 Task: Slide 1 - Fun Students Of The Year Awards .
Action: Mouse moved to (545, 135)
Screenshot: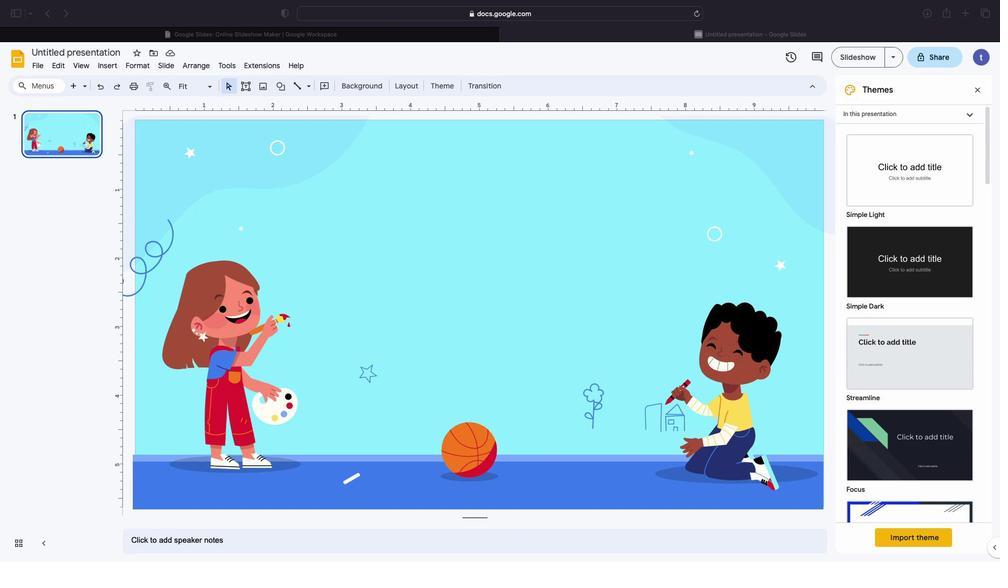 
Action: Mouse pressed left at (545, 135)
Screenshot: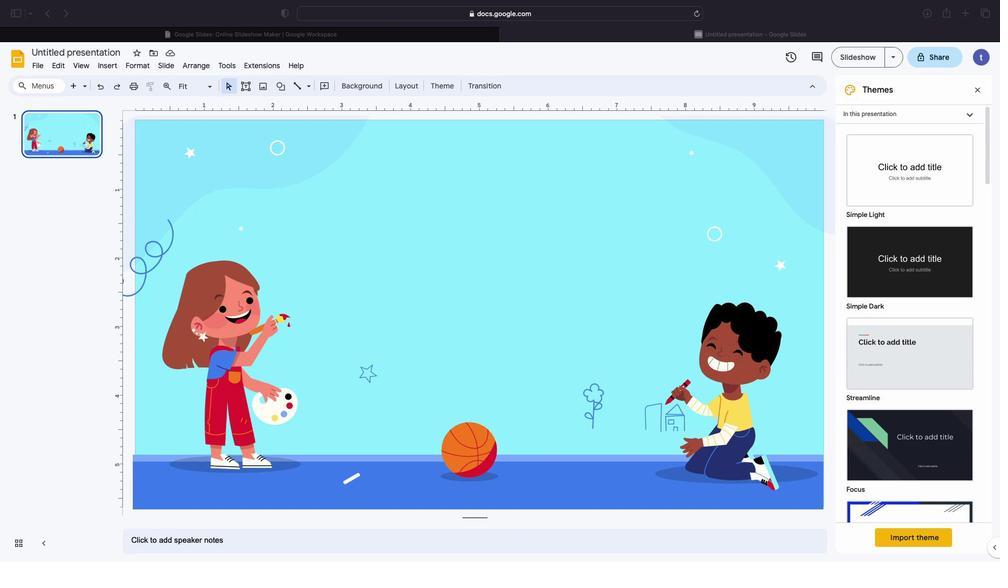 
Action: Mouse moved to (544, 136)
Screenshot: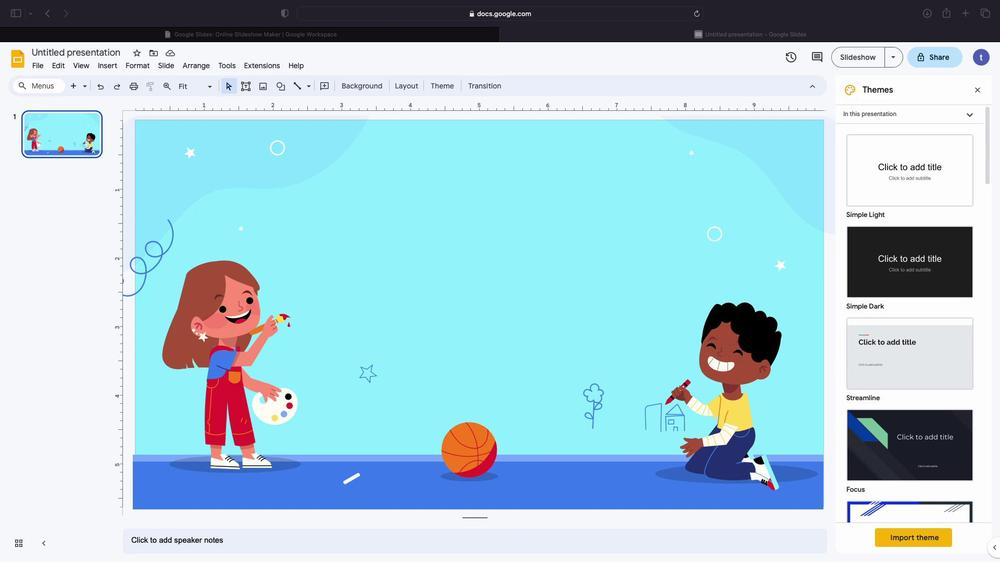 
Action: Mouse pressed left at (544, 136)
Screenshot: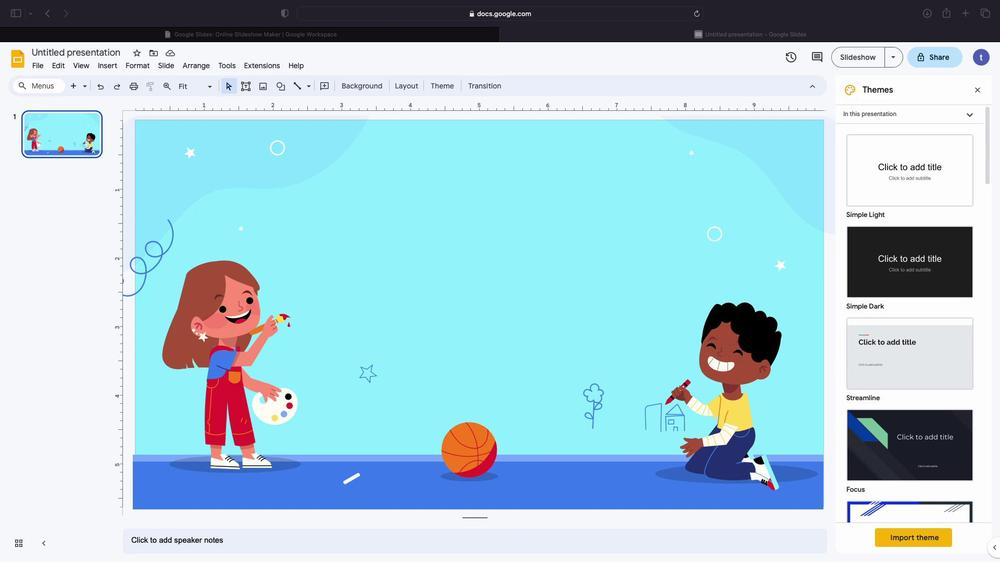 
Action: Mouse pressed left at (544, 136)
Screenshot: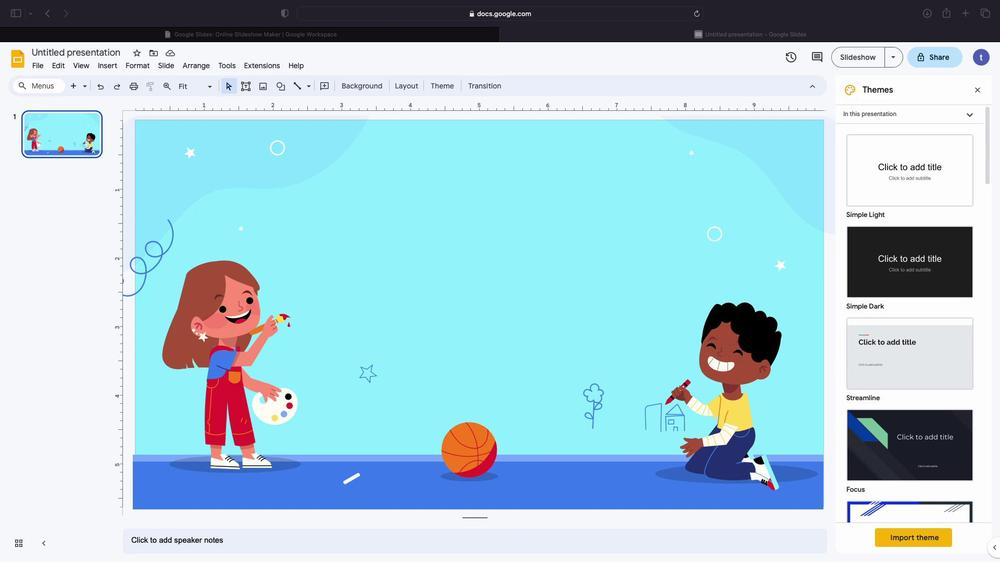 
Action: Mouse moved to (550, 136)
Screenshot: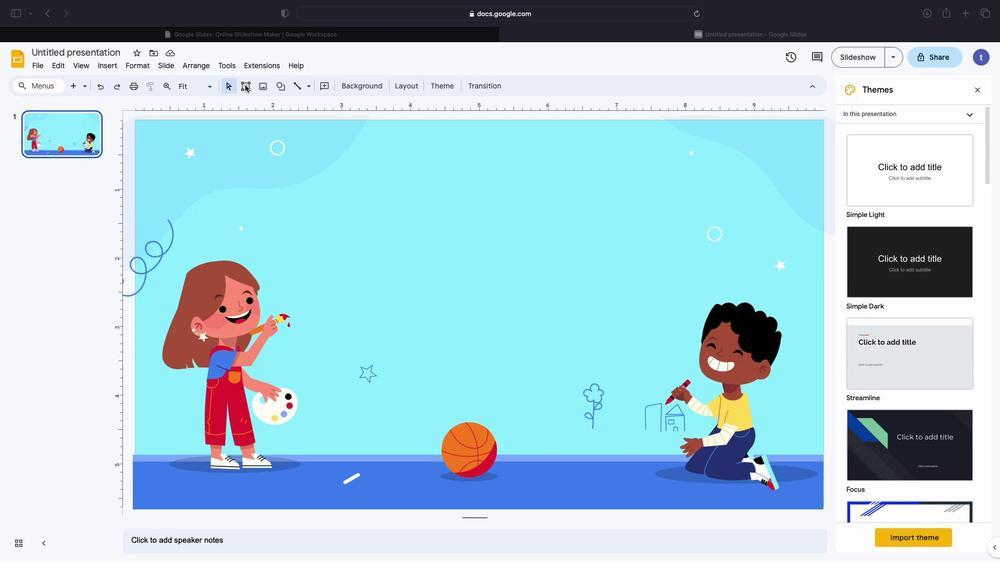 
Action: Mouse pressed left at (550, 136)
Screenshot: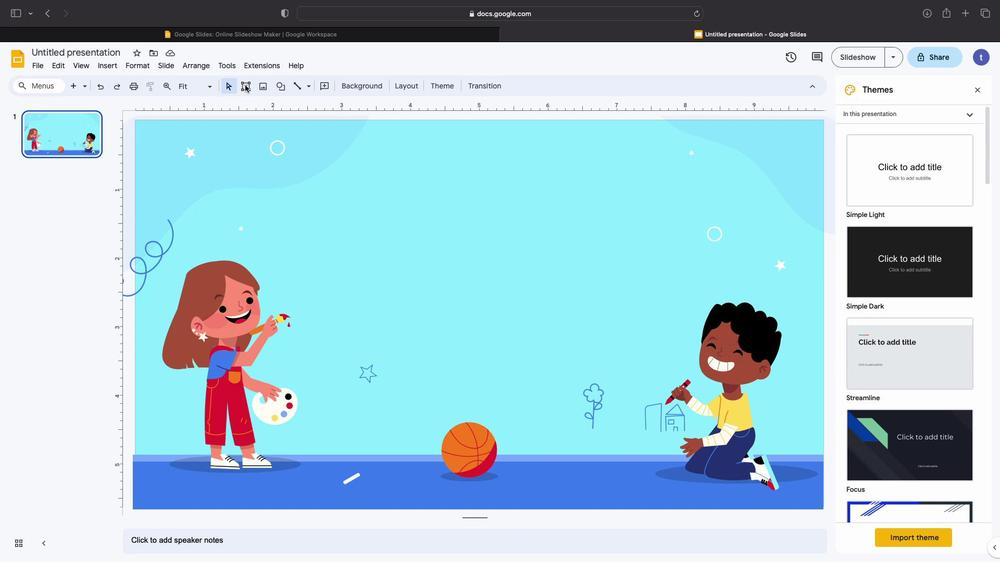 
Action: Mouse moved to (550, 136)
Screenshot: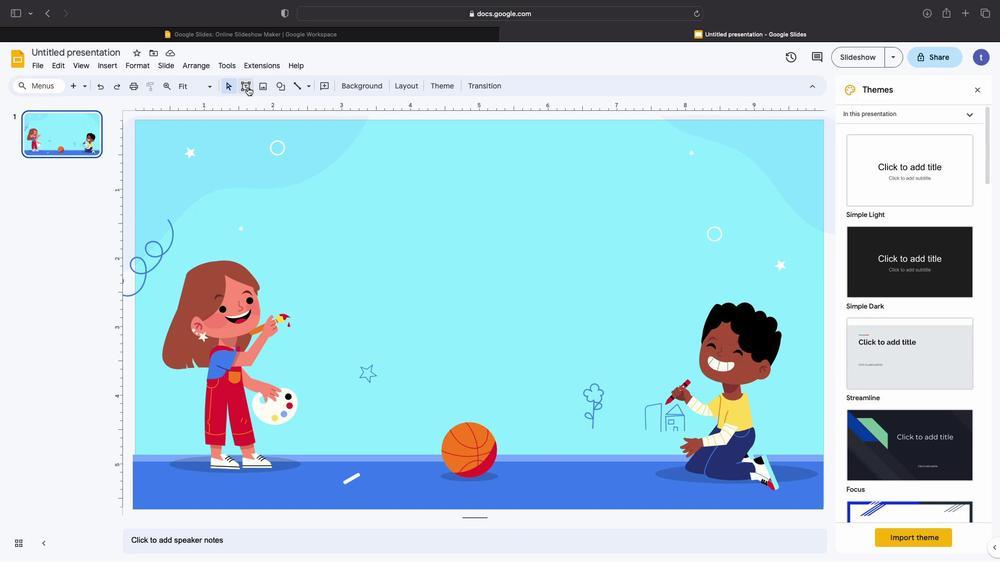
Action: Mouse pressed left at (550, 136)
Screenshot: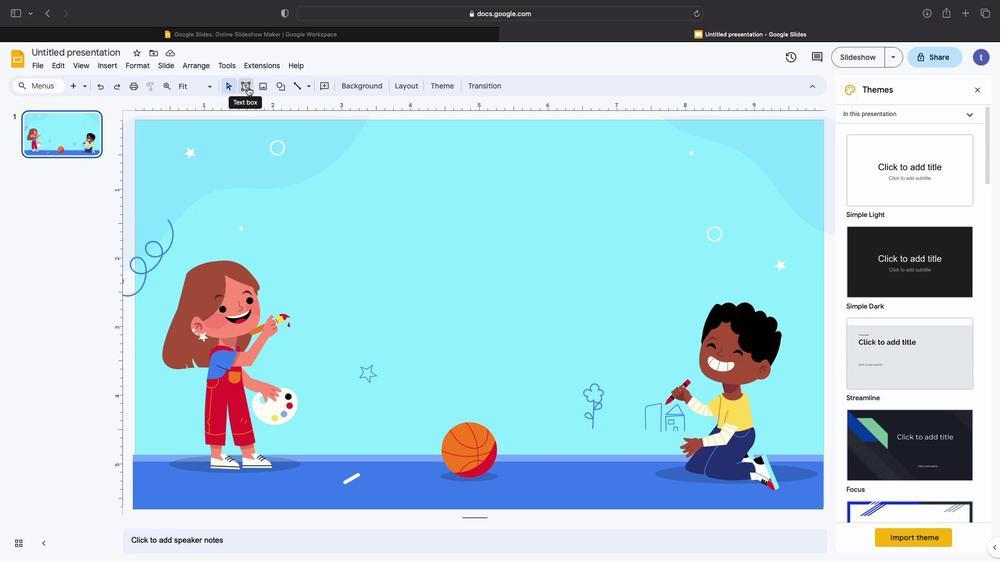 
Action: Mouse moved to (549, 136)
Screenshot: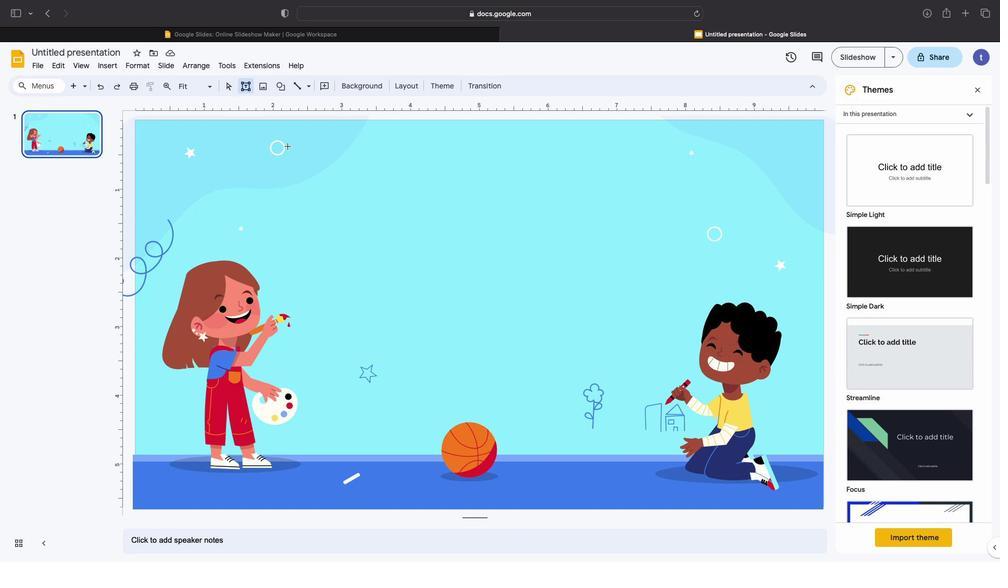 
Action: Mouse pressed left at (549, 136)
Screenshot: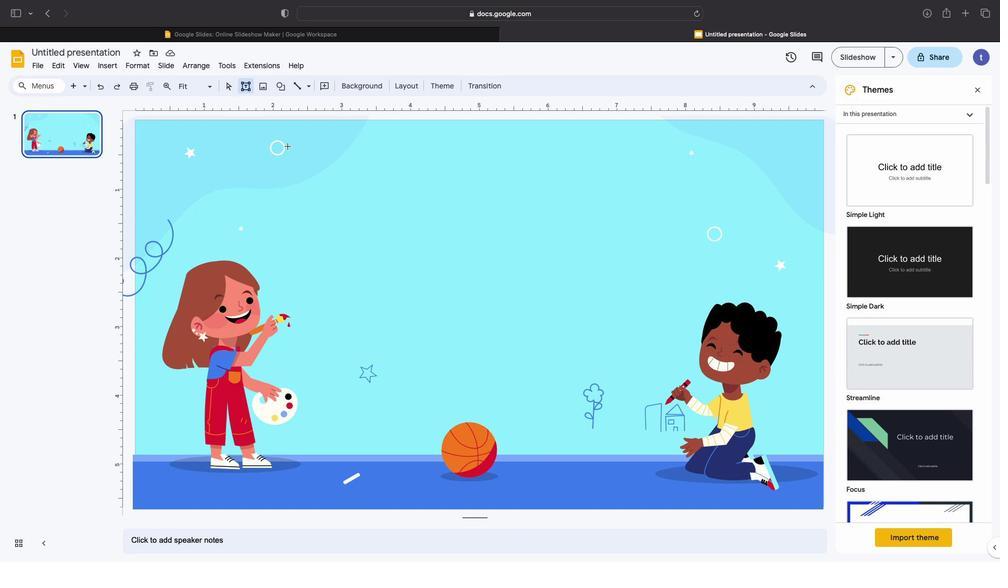 
Action: Mouse moved to (546, 136)
Screenshot: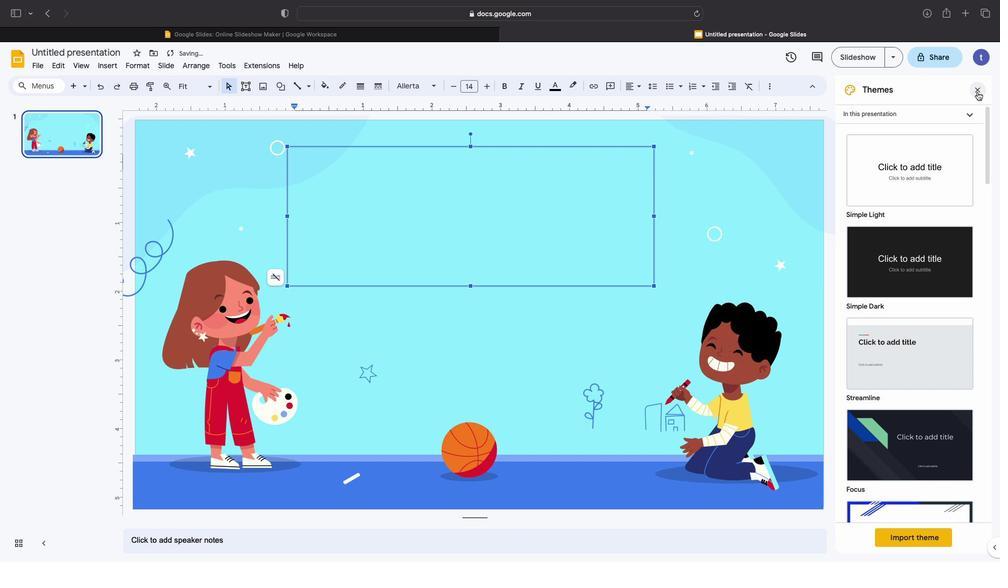 
Action: Mouse pressed left at (546, 136)
Screenshot: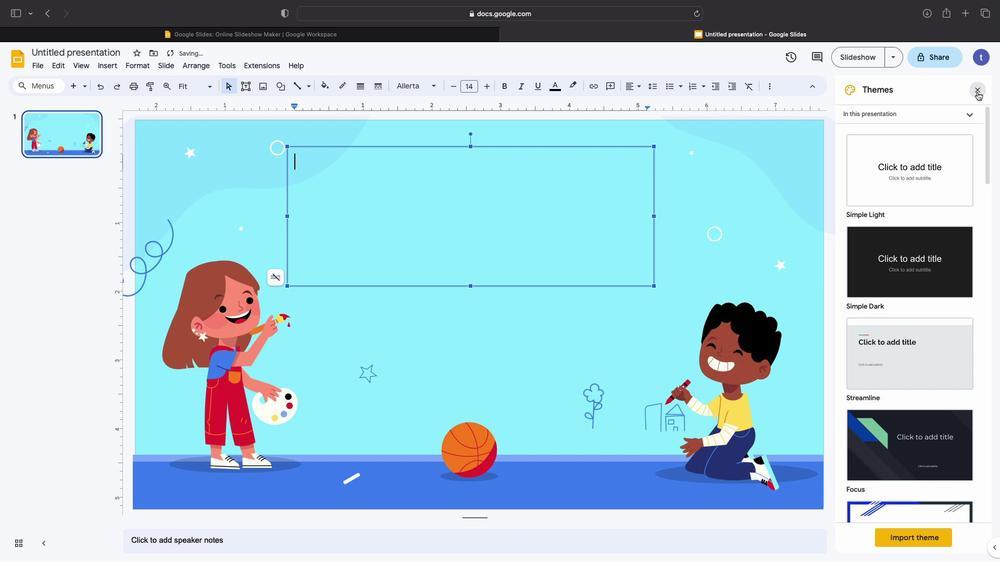 
Action: Mouse moved to (548, 136)
Screenshot: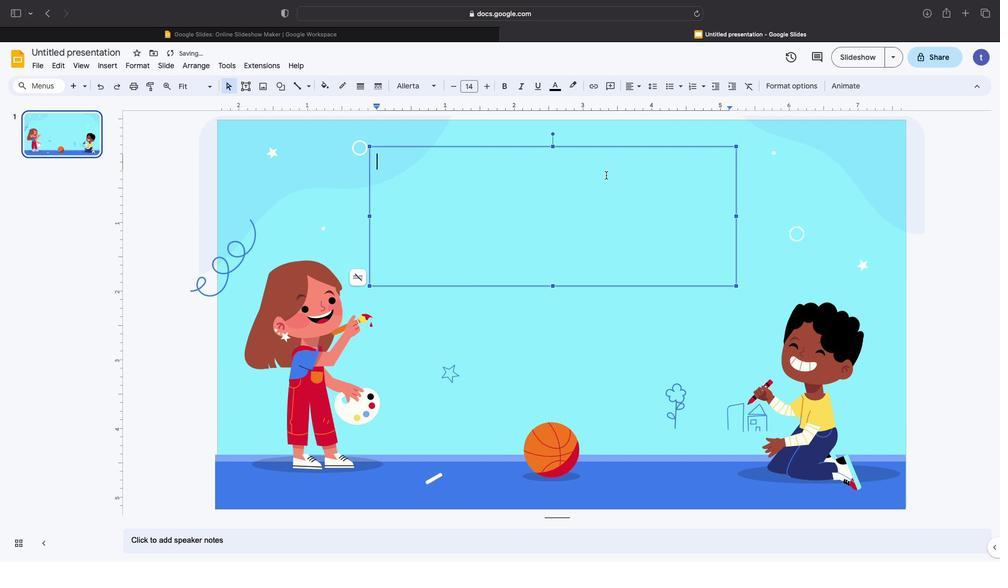 
Action: Mouse pressed left at (548, 136)
Screenshot: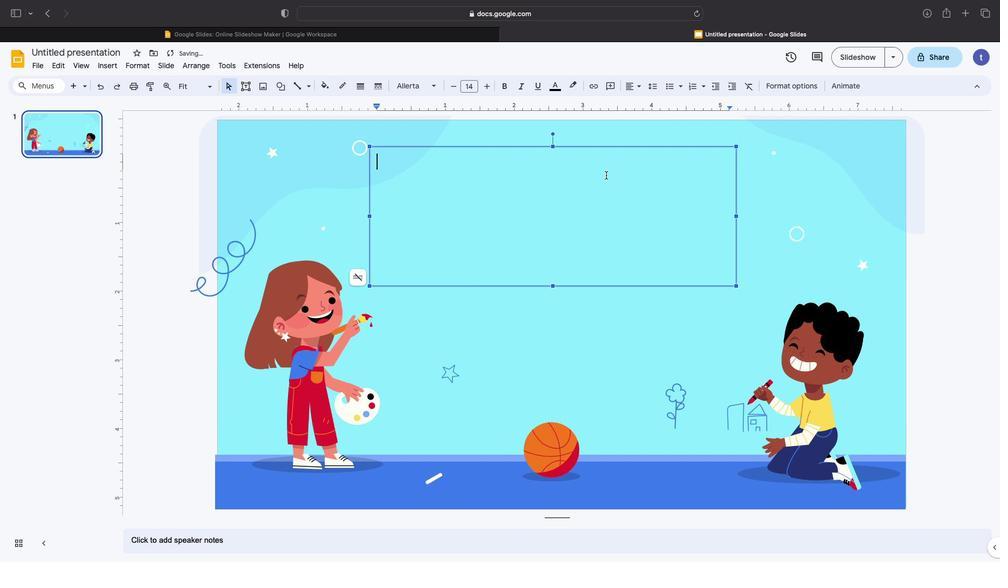 
Action: Key pressed Key.shift'F''U''N'Key.space'S''T''U''D''E''N''T''S'Key.space'O''F'Key.enter'T''H''E'Key.space'Y''E''A''R'Key.space'A''W''A''R''S'Key.backspace'D''S'
Screenshot: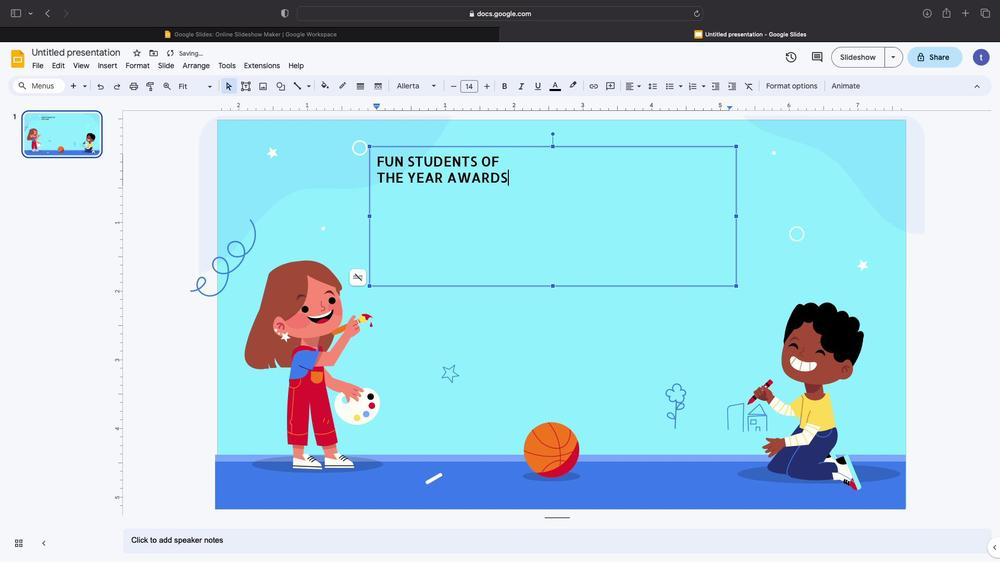 
Action: Mouse moved to (549, 136)
Screenshot: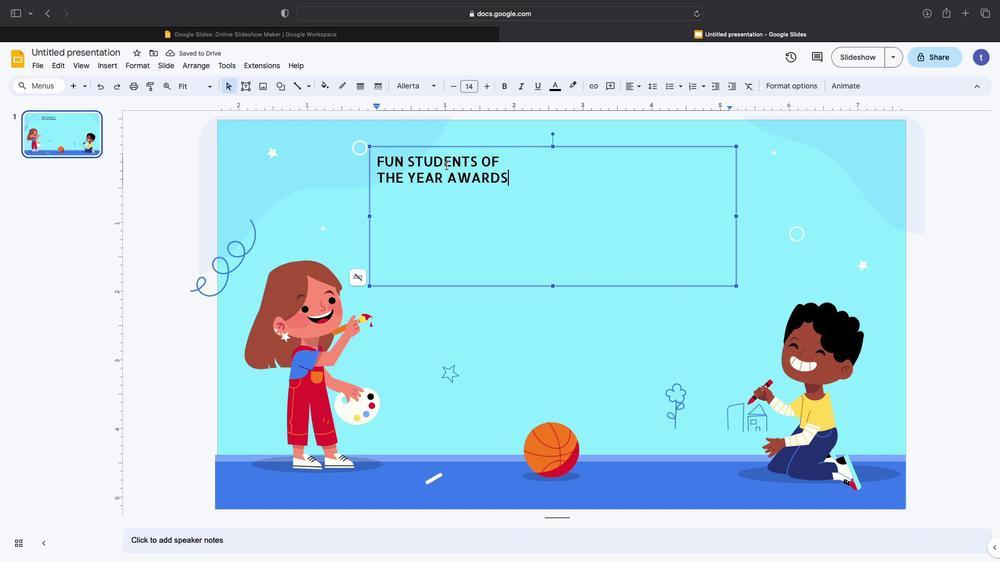 
Action: Mouse pressed left at (549, 136)
Screenshot: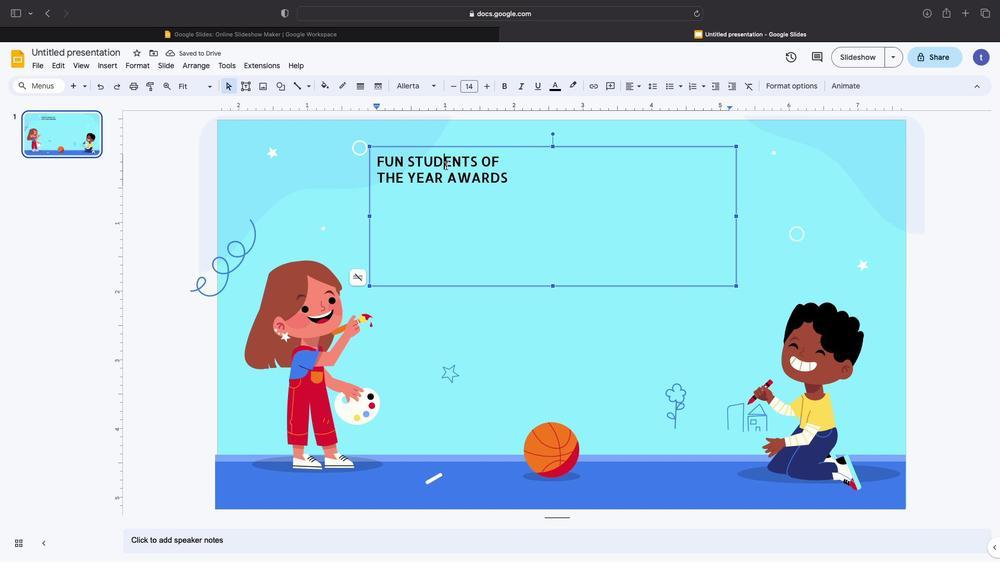 
Action: Mouse pressed left at (549, 136)
Screenshot: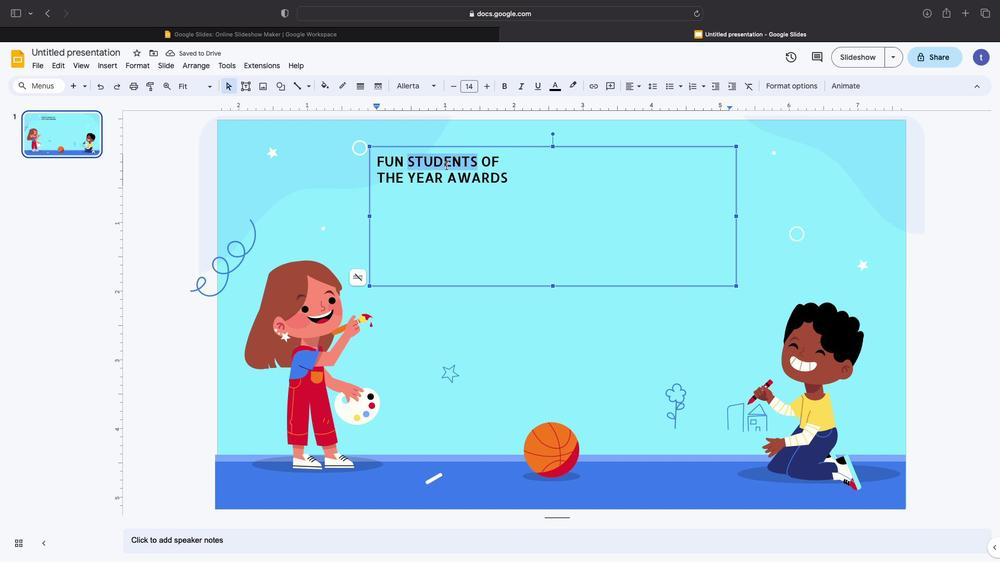 
Action: Mouse pressed left at (549, 136)
Screenshot: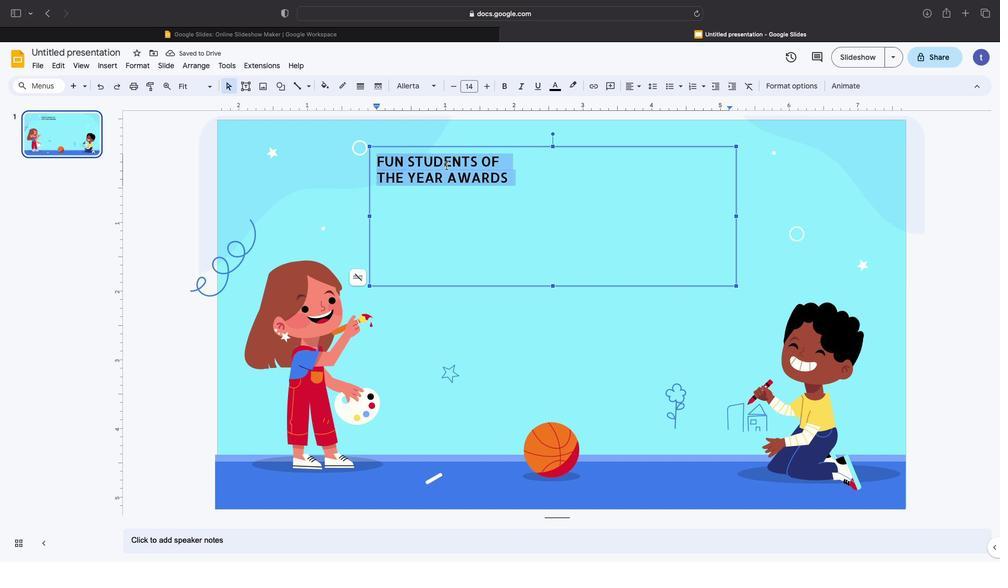
Action: Mouse pressed left at (549, 136)
Screenshot: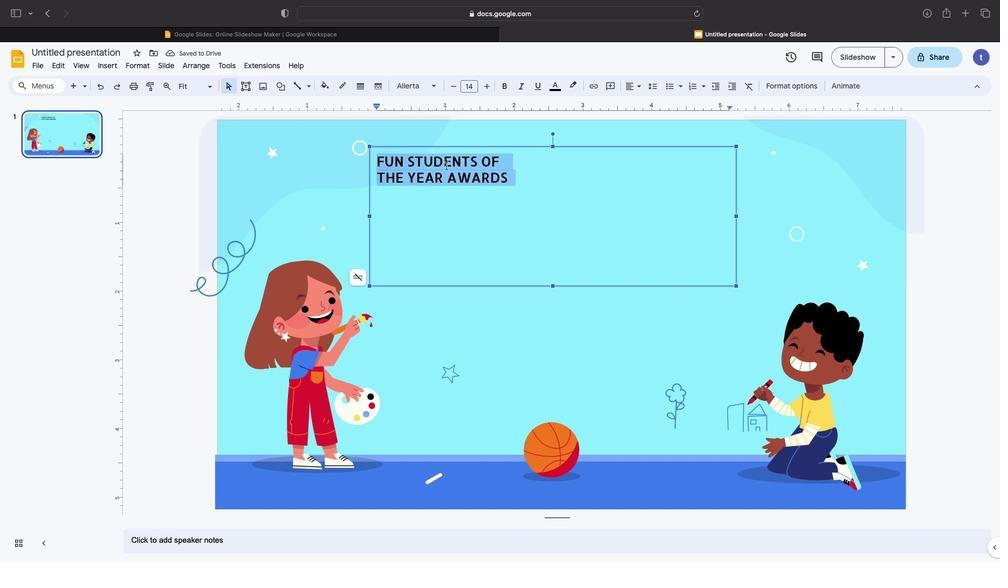 
Action: Mouse moved to (548, 136)
Screenshot: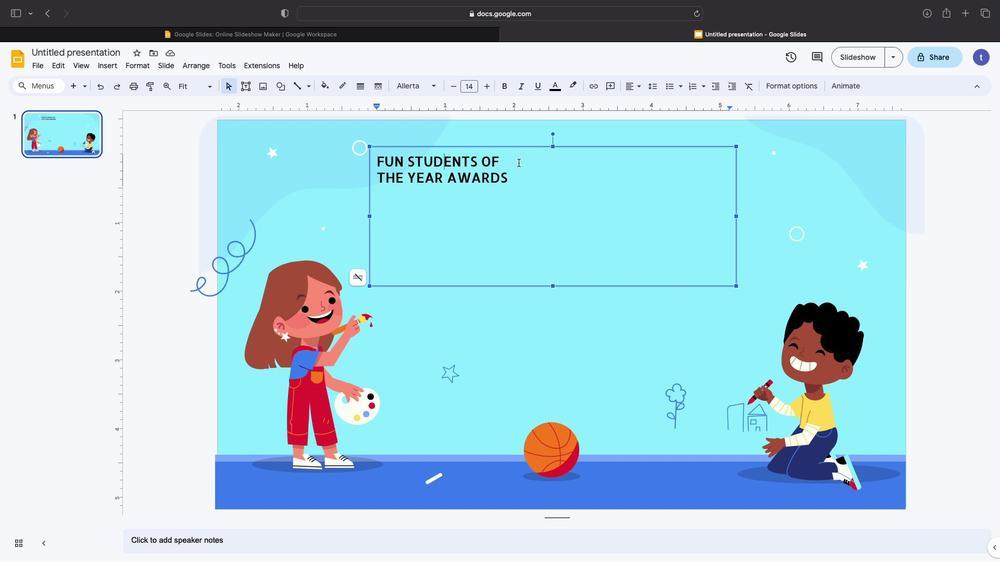 
Action: Mouse pressed left at (548, 136)
Screenshot: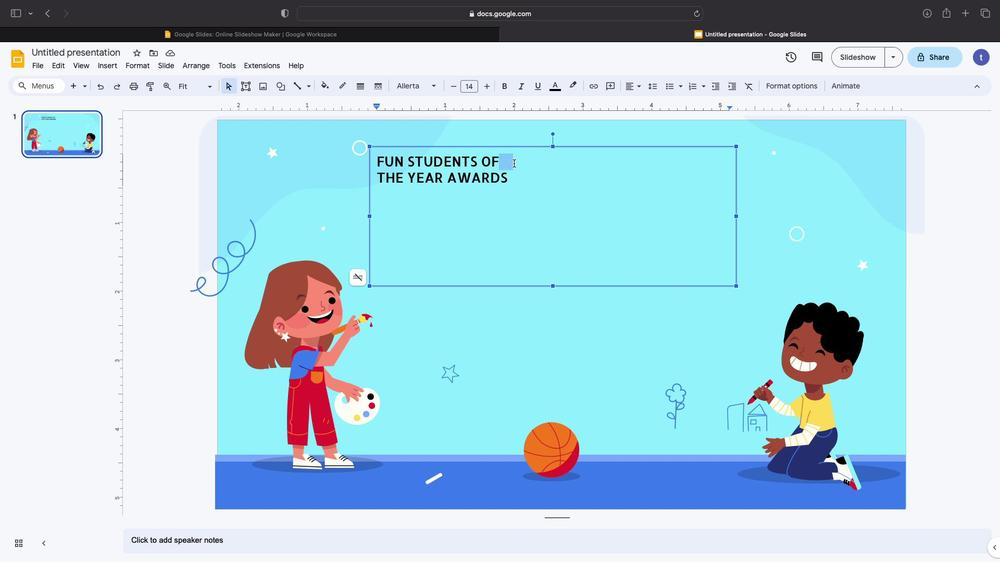 
Action: Mouse moved to (549, 136)
Screenshot: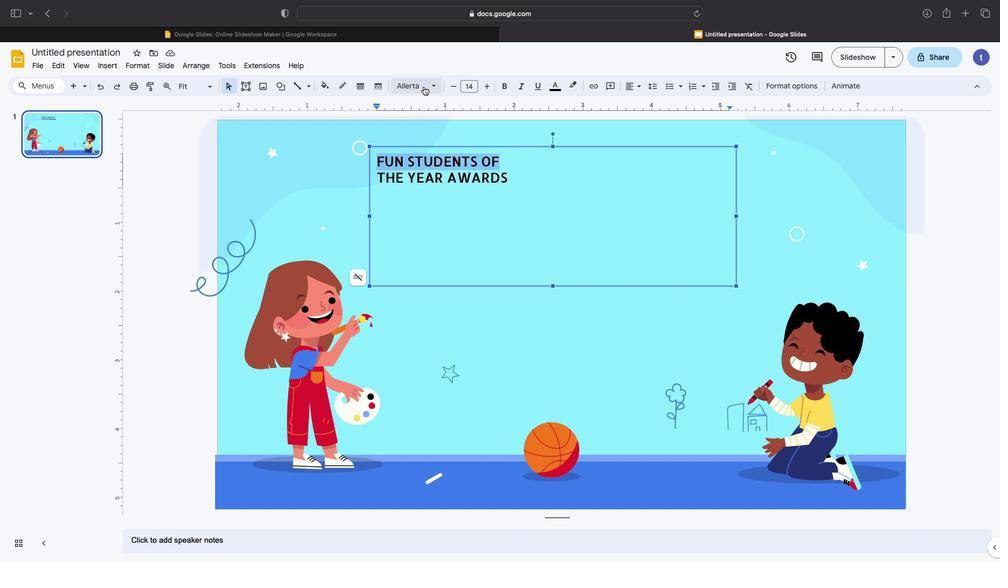 
Action: Mouse pressed left at (549, 136)
Screenshot: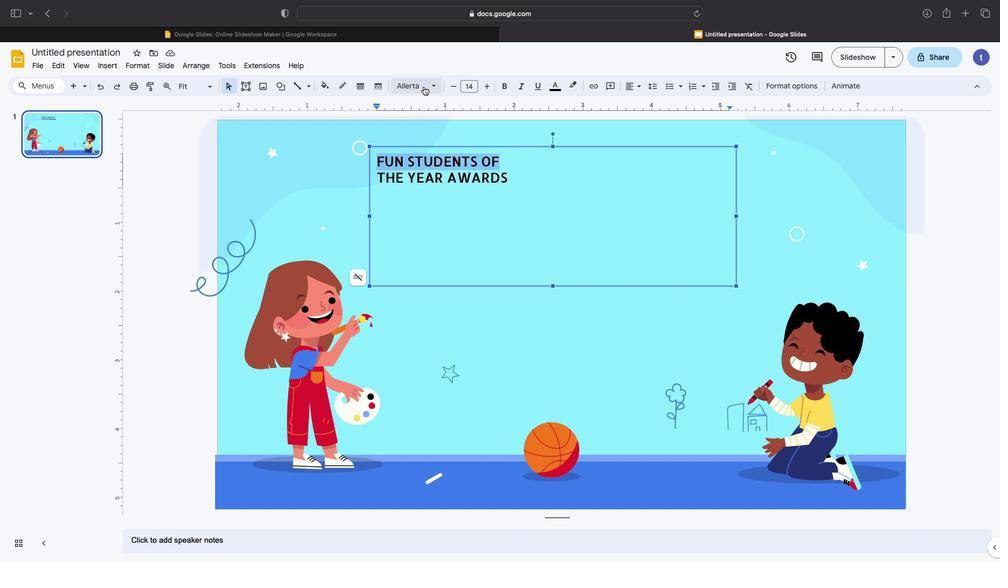 
Action: Mouse moved to (549, 136)
Screenshot: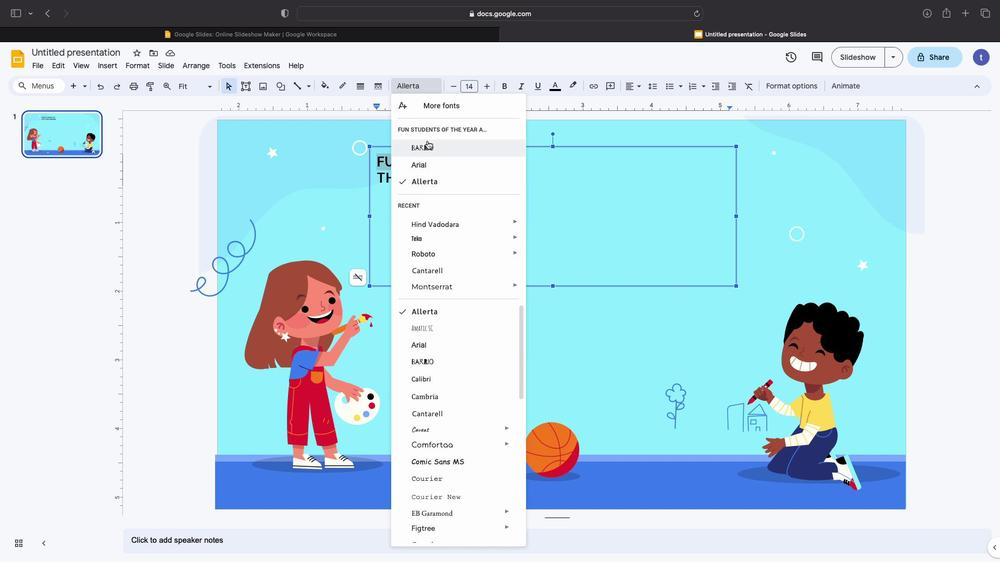 
Action: Mouse pressed left at (549, 136)
Screenshot: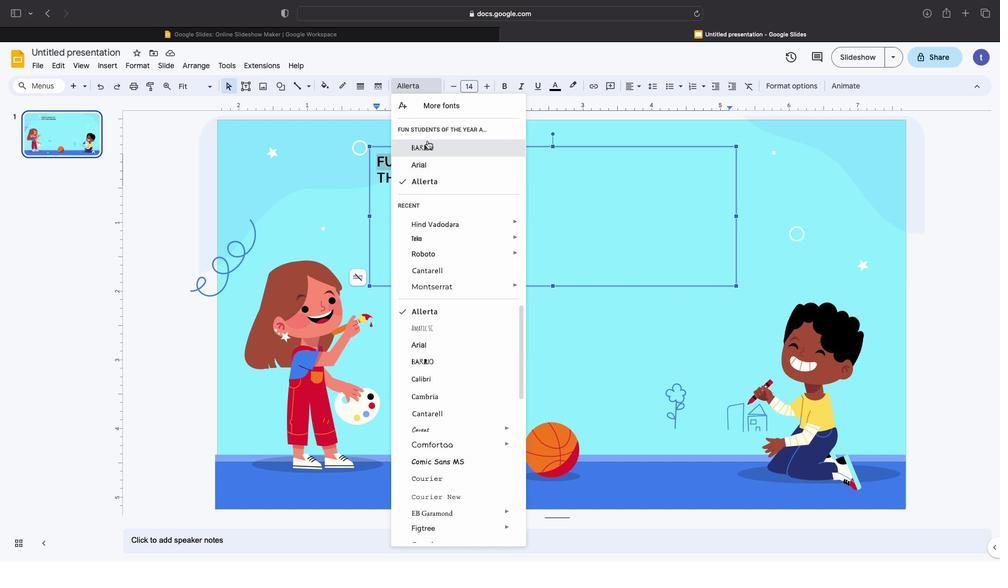 
Action: Mouse moved to (548, 136)
Screenshot: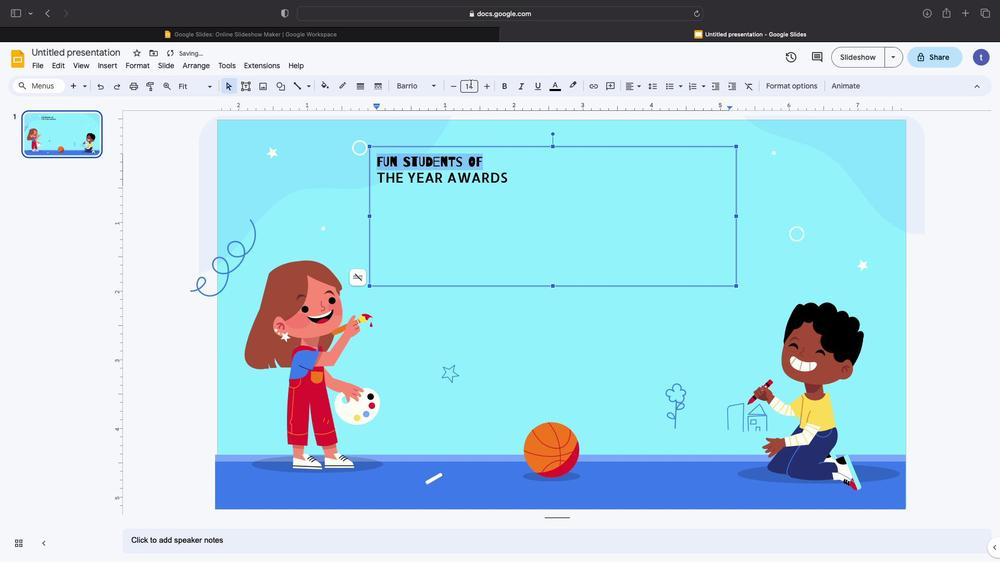
Action: Mouse pressed left at (548, 136)
Screenshot: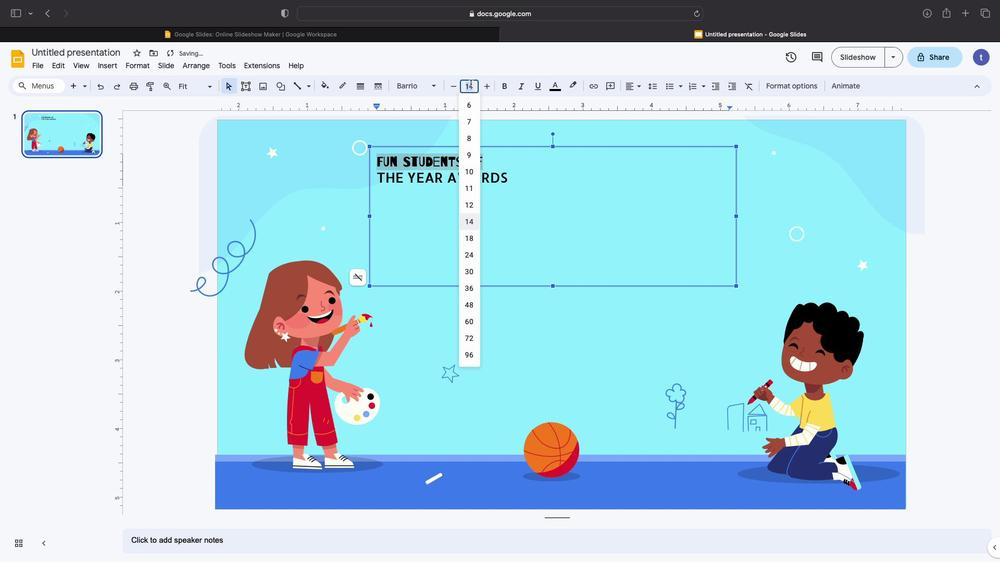 
Action: Mouse moved to (548, 136)
Screenshot: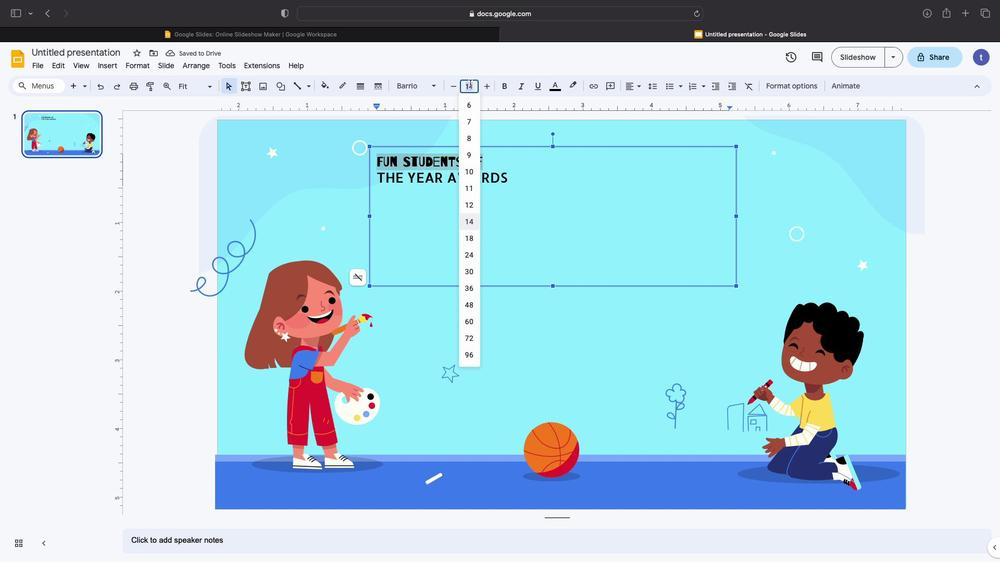 
Action: Key pressed '4''7''\x03'
Screenshot: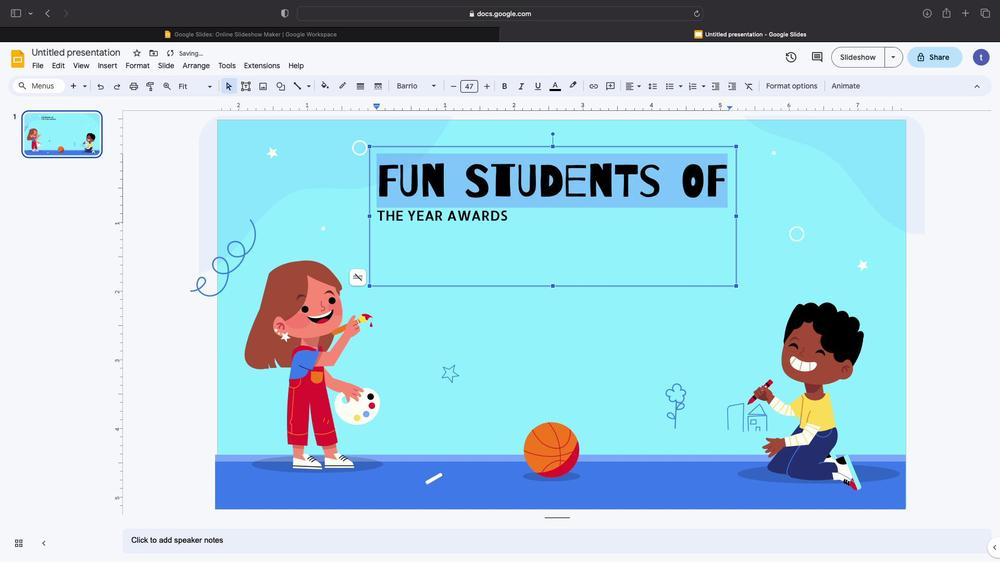 
Action: Mouse moved to (548, 136)
Screenshot: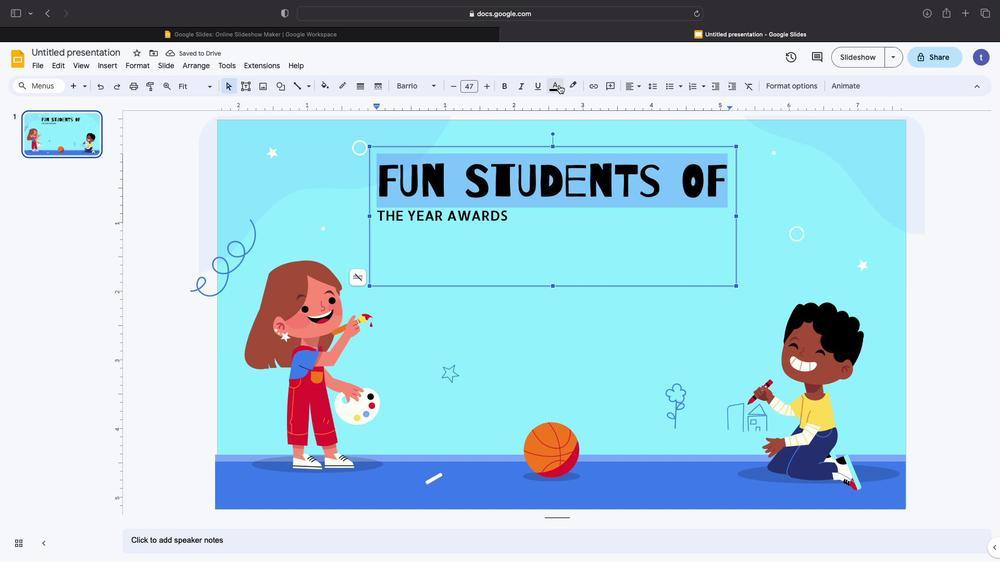 
Action: Mouse pressed left at (548, 136)
Screenshot: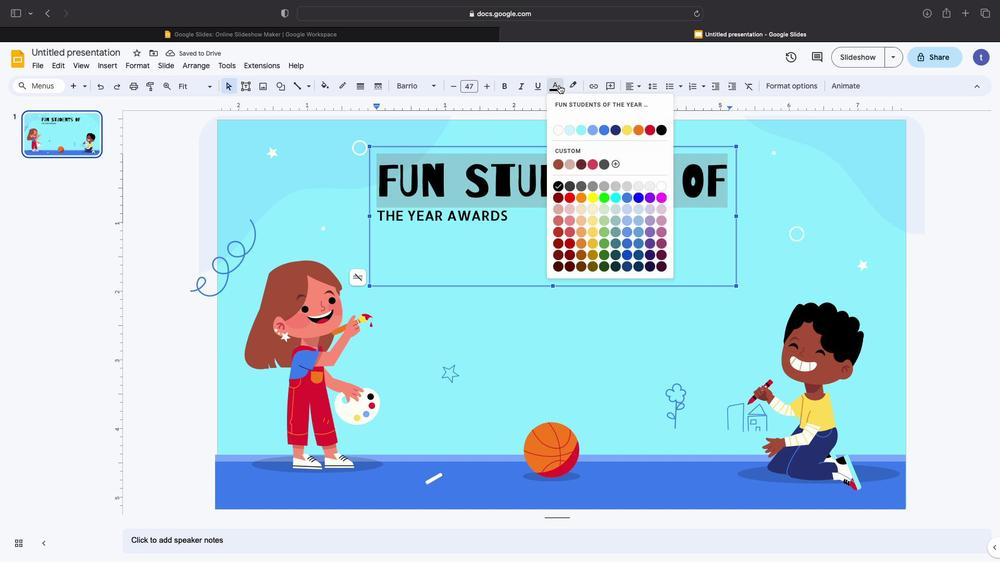 
Action: Mouse moved to (548, 136)
Screenshot: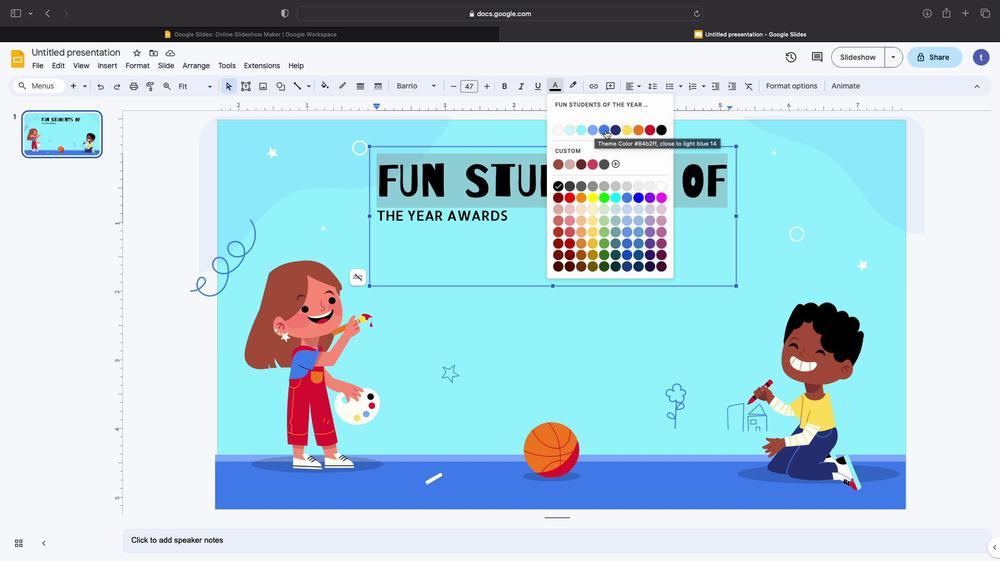 
Action: Mouse pressed left at (548, 136)
Screenshot: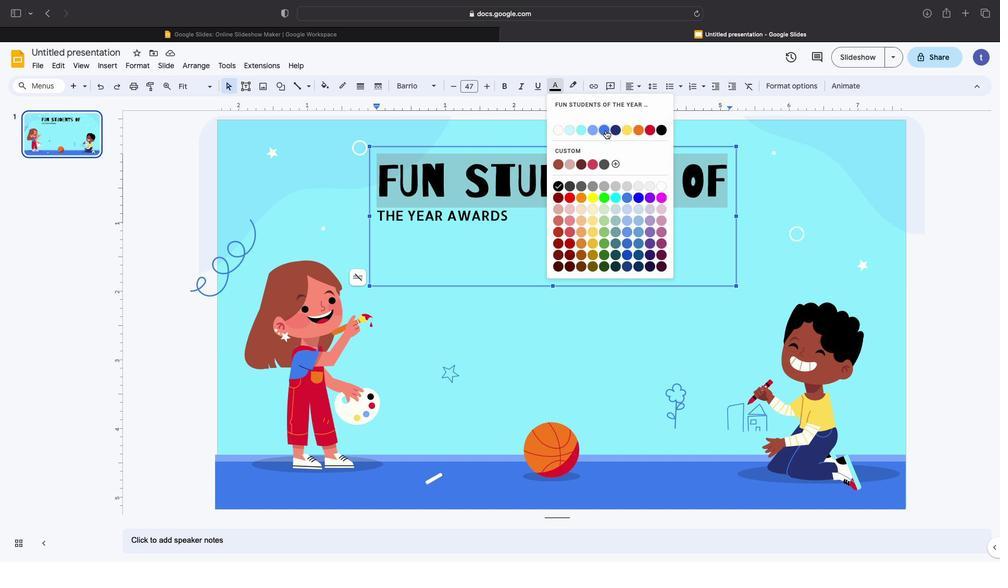
Action: Mouse moved to (548, 136)
Screenshot: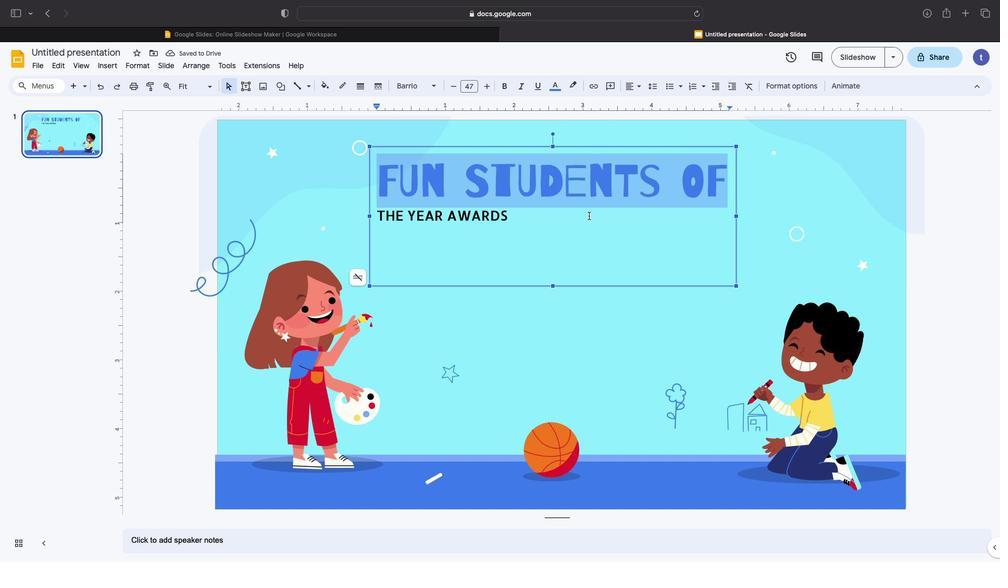 
Action: Mouse pressed left at (548, 136)
Screenshot: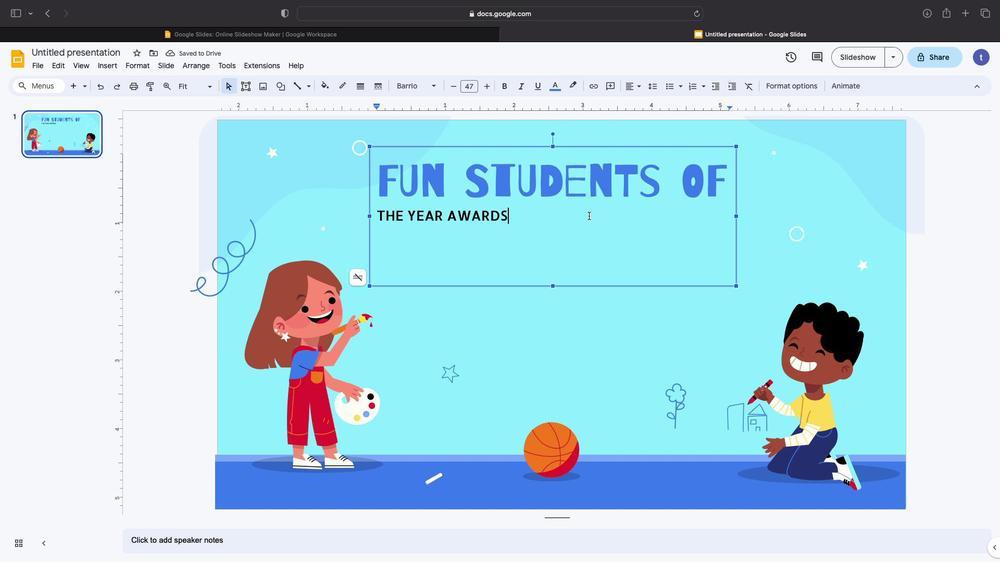 
Action: Mouse moved to (544, 135)
Screenshot: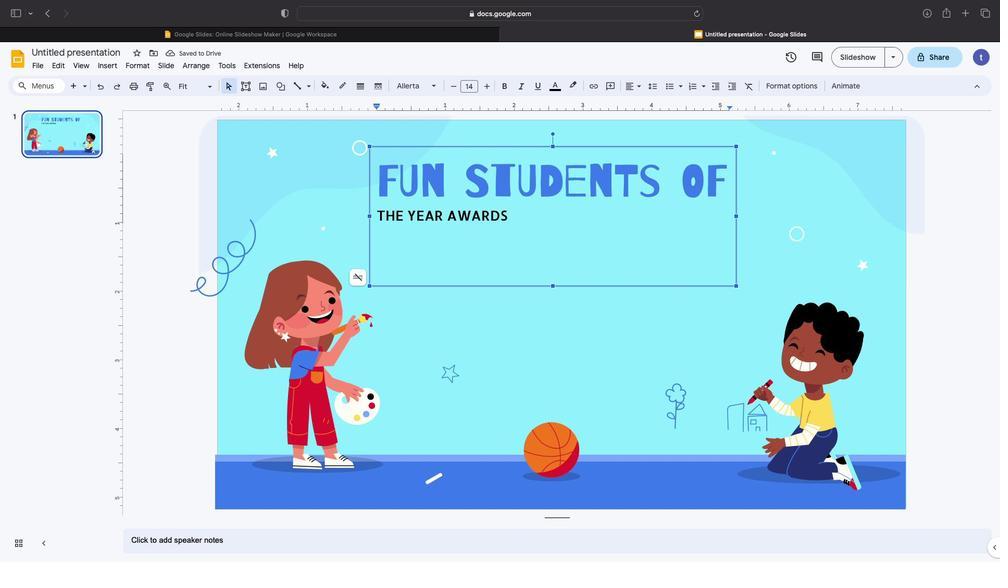 
Action: Mouse pressed left at (544, 135)
Screenshot: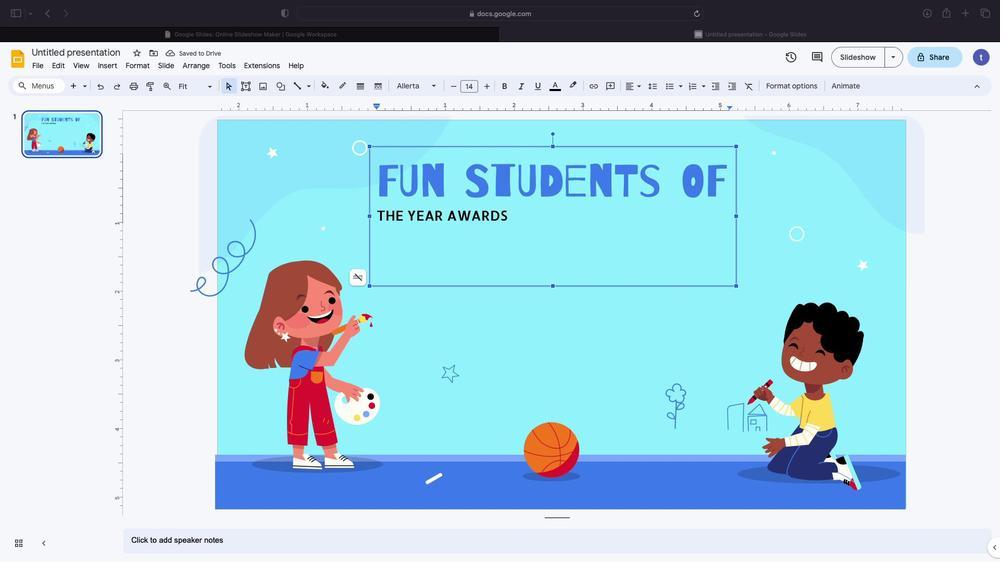 
Action: Mouse pressed left at (544, 135)
Screenshot: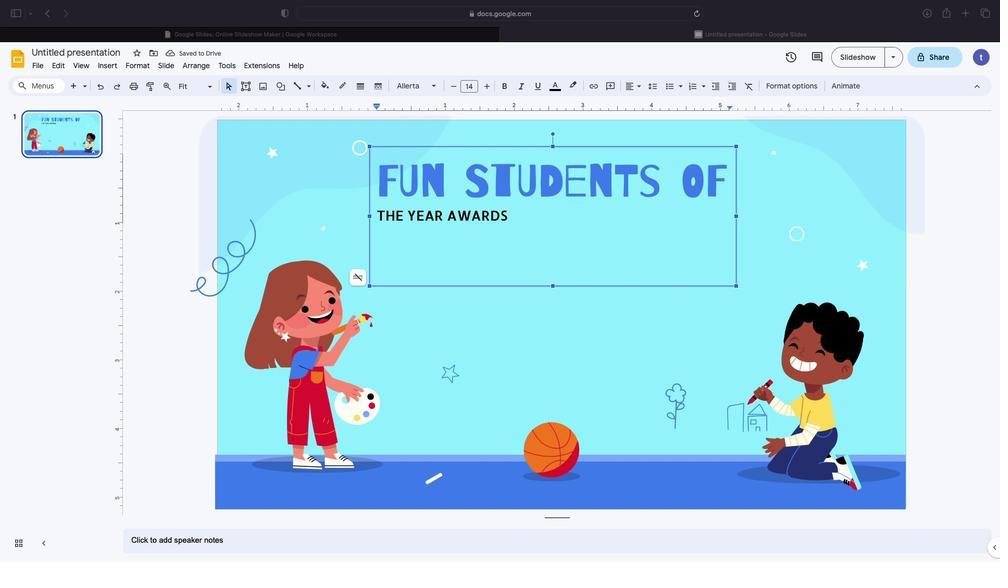 
Action: Mouse moved to (549, 136)
Screenshot: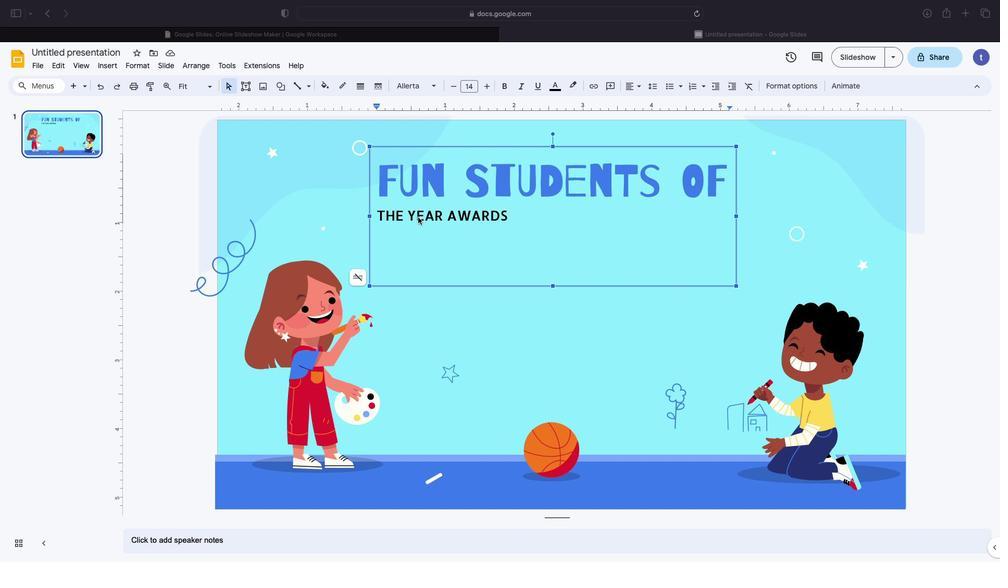 
Action: Mouse pressed left at (549, 136)
Screenshot: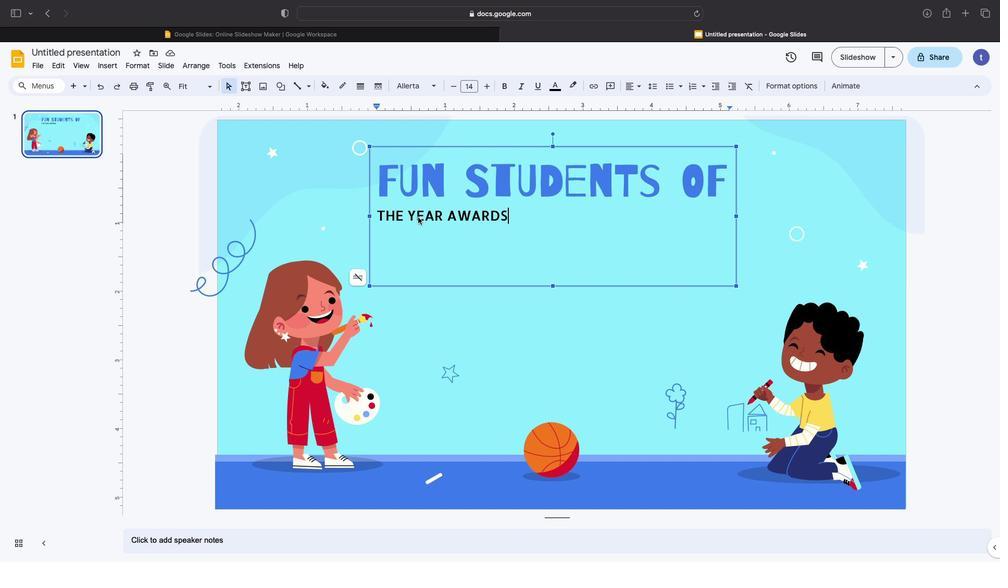 
Action: Mouse pressed left at (549, 136)
Screenshot: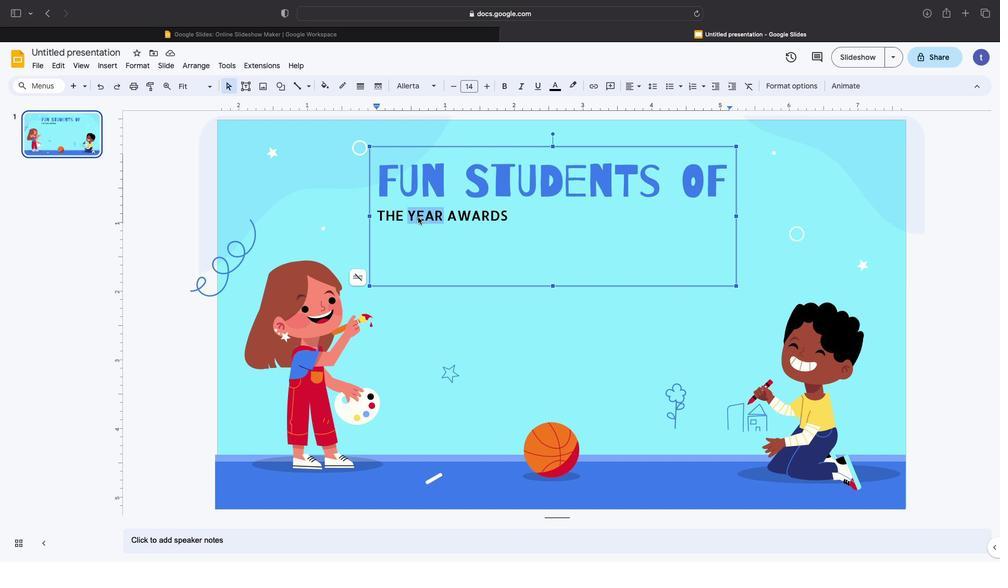 
Action: Mouse pressed left at (549, 136)
Screenshot: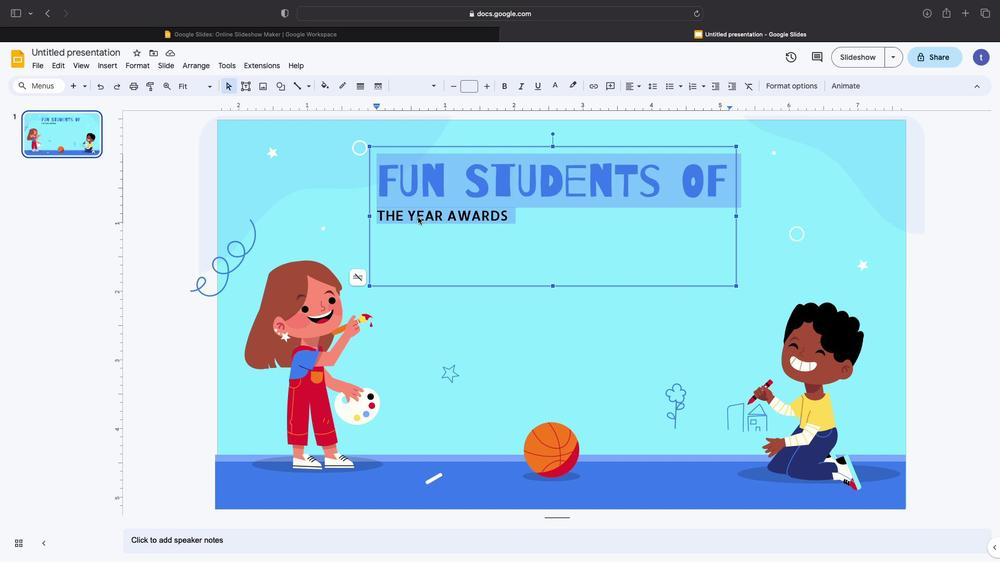 
Action: Mouse pressed left at (549, 136)
Screenshot: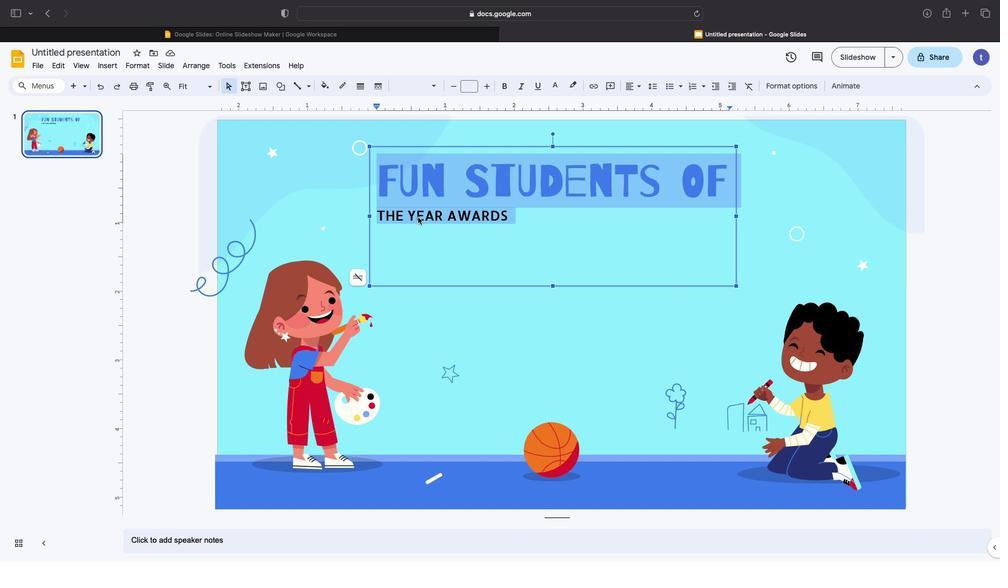 
Action: Mouse moved to (548, 136)
Screenshot: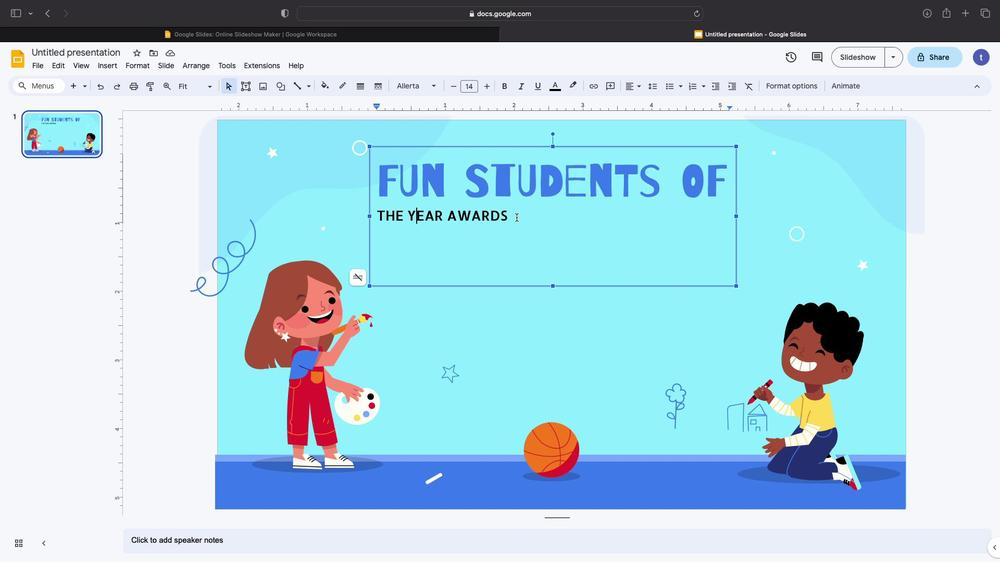 
Action: Mouse pressed left at (548, 136)
Screenshot: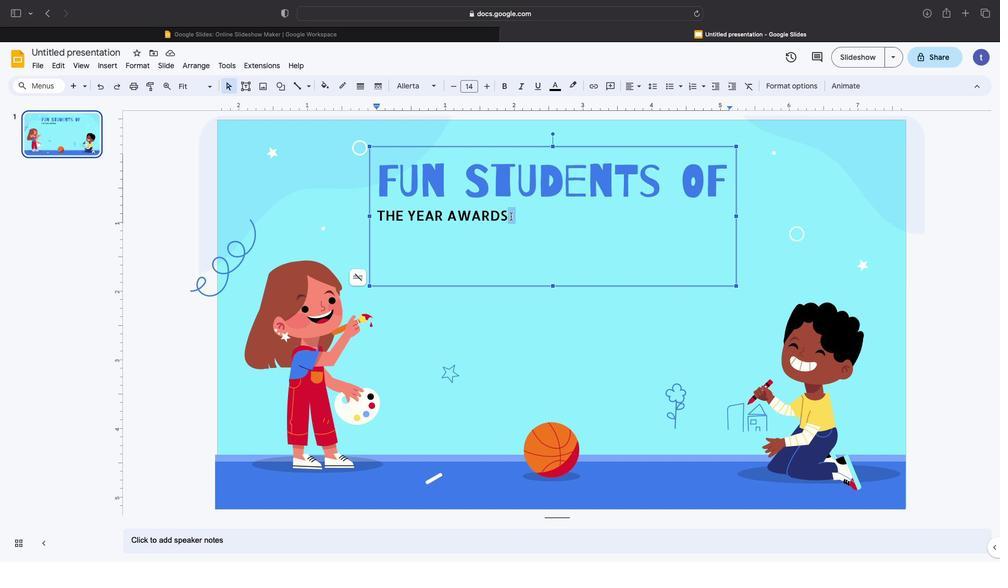 
Action: Mouse moved to (549, 136)
Screenshot: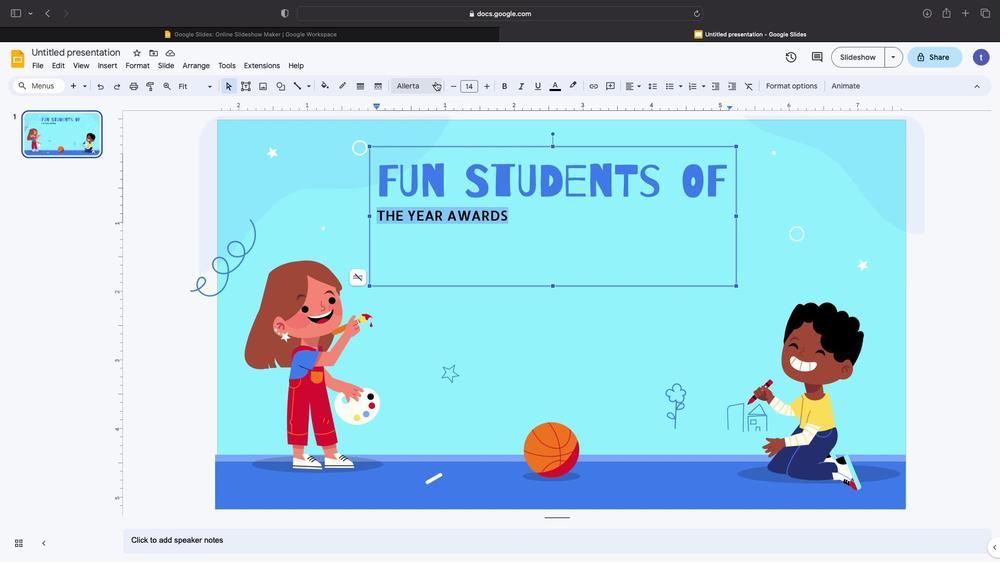 
Action: Mouse pressed left at (549, 136)
Screenshot: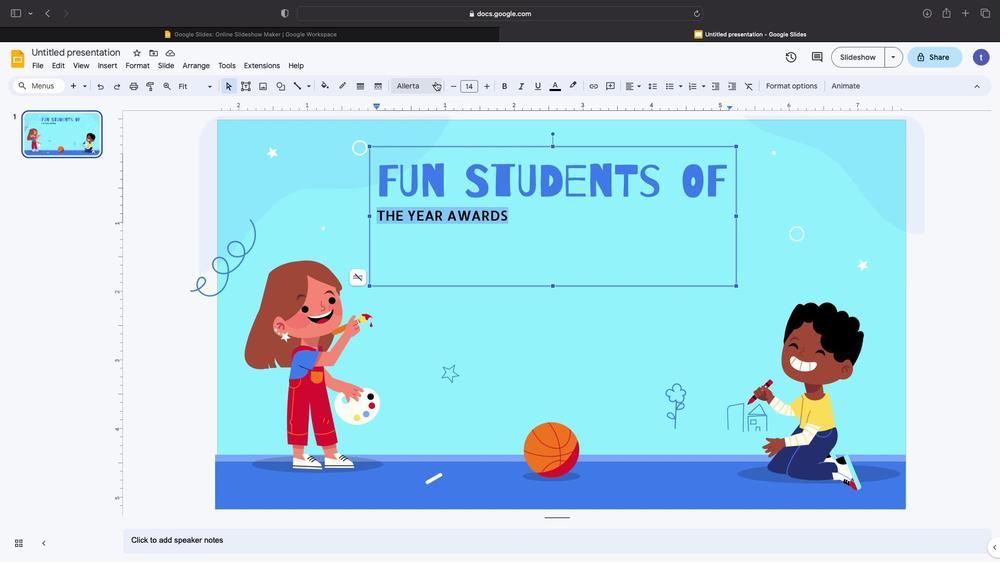 
Action: Mouse moved to (549, 136)
Screenshot: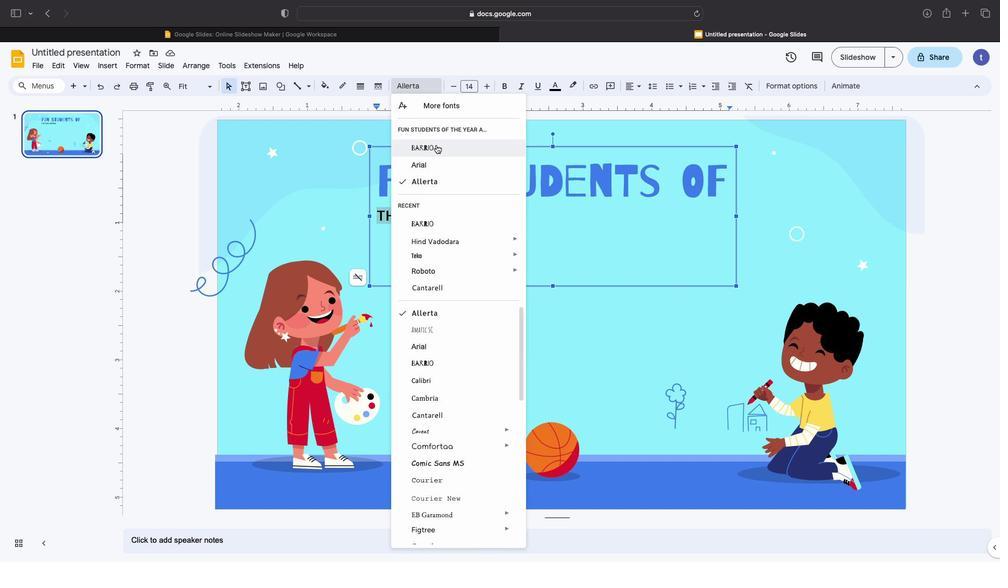 
Action: Mouse pressed left at (549, 136)
Screenshot: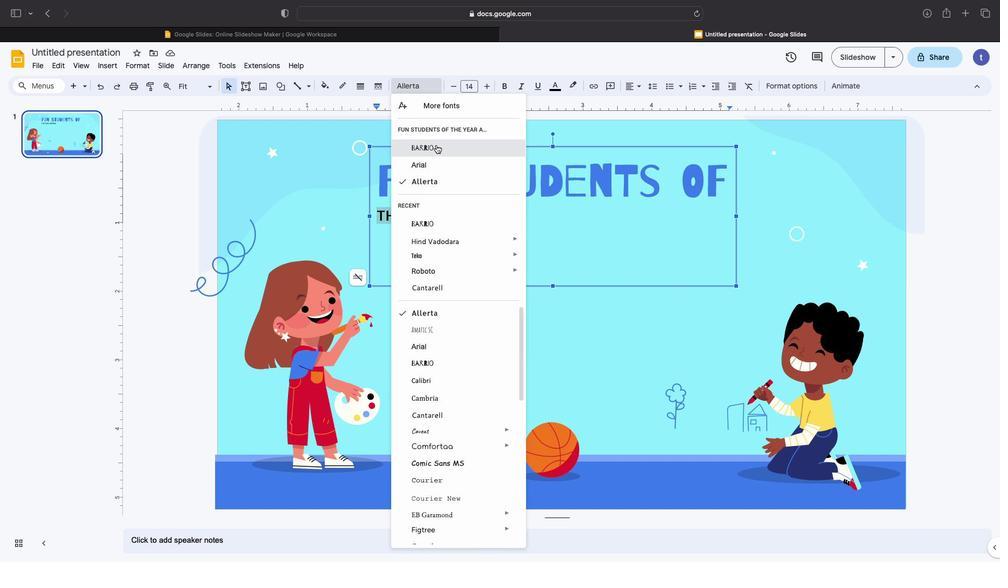 
Action: Mouse moved to (548, 136)
Screenshot: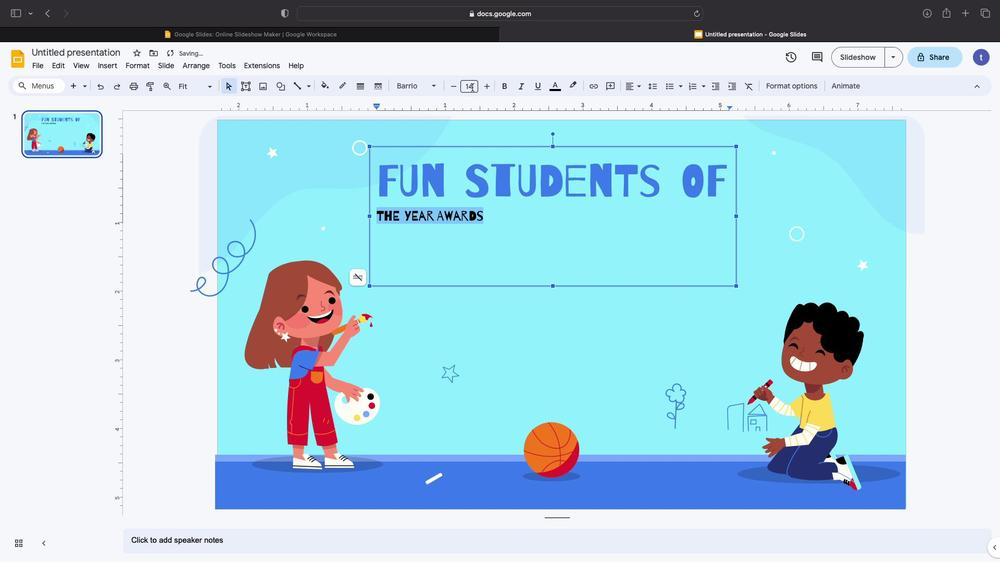 
Action: Mouse pressed left at (548, 136)
Screenshot: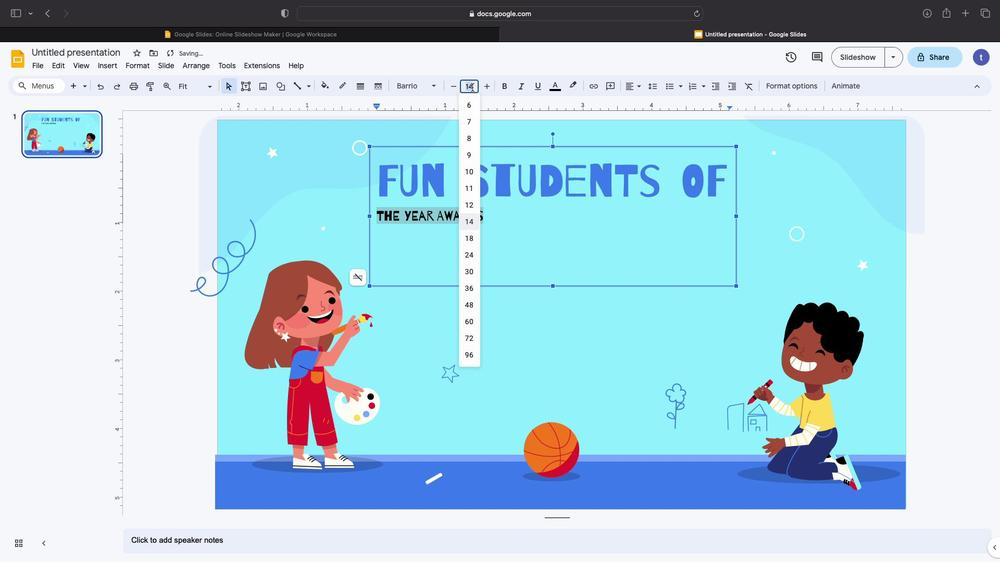 
Action: Mouse moved to (548, 136)
Screenshot: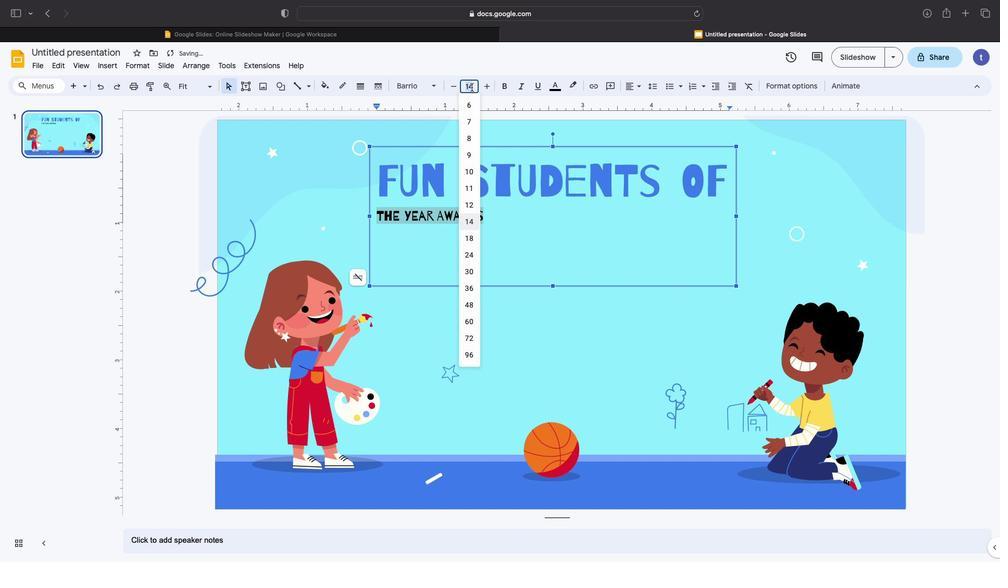 
Action: Key pressed '4''7''\x03'
Screenshot: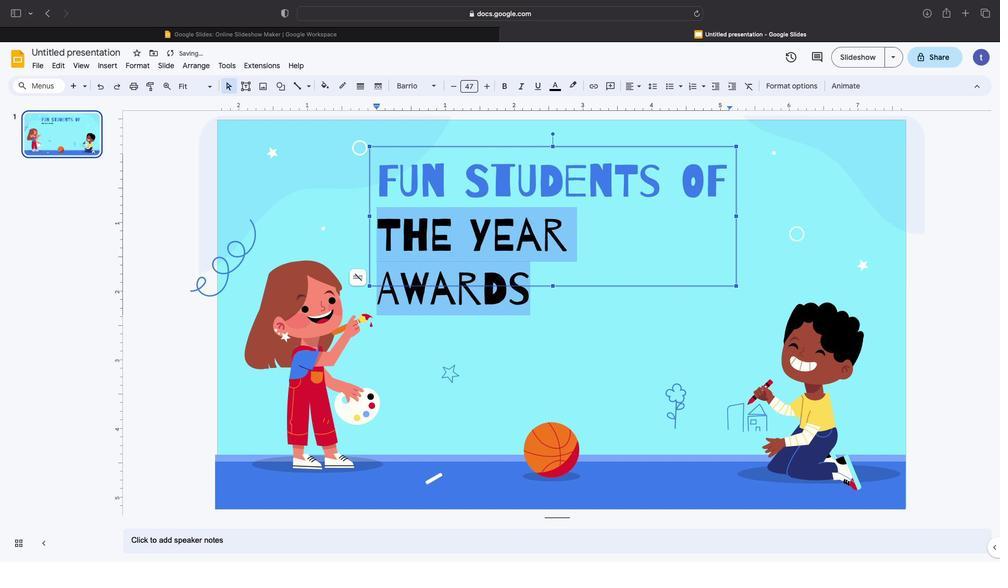 
Action: Mouse moved to (548, 136)
Screenshot: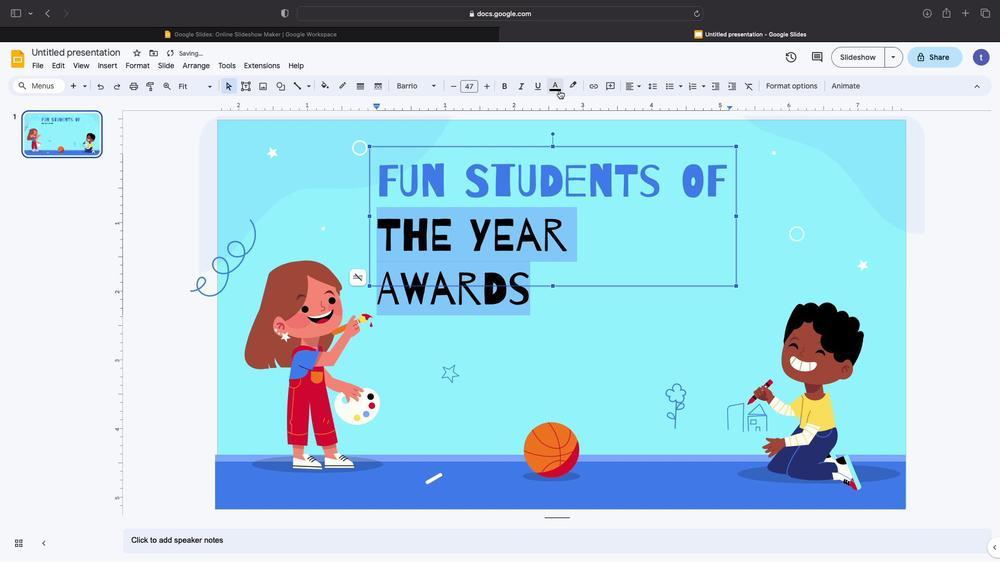 
Action: Mouse pressed left at (548, 136)
Screenshot: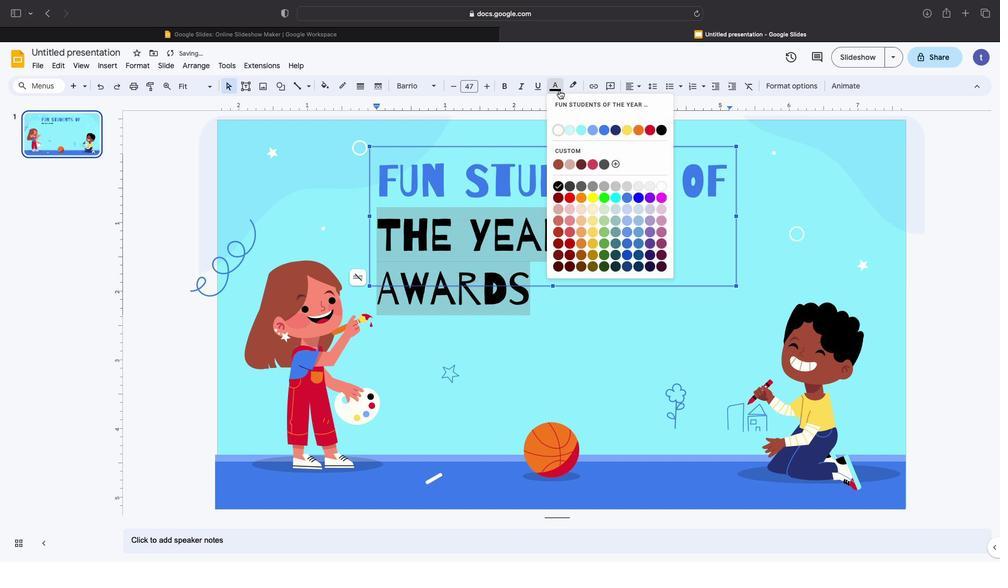 
Action: Mouse moved to (548, 136)
Screenshot: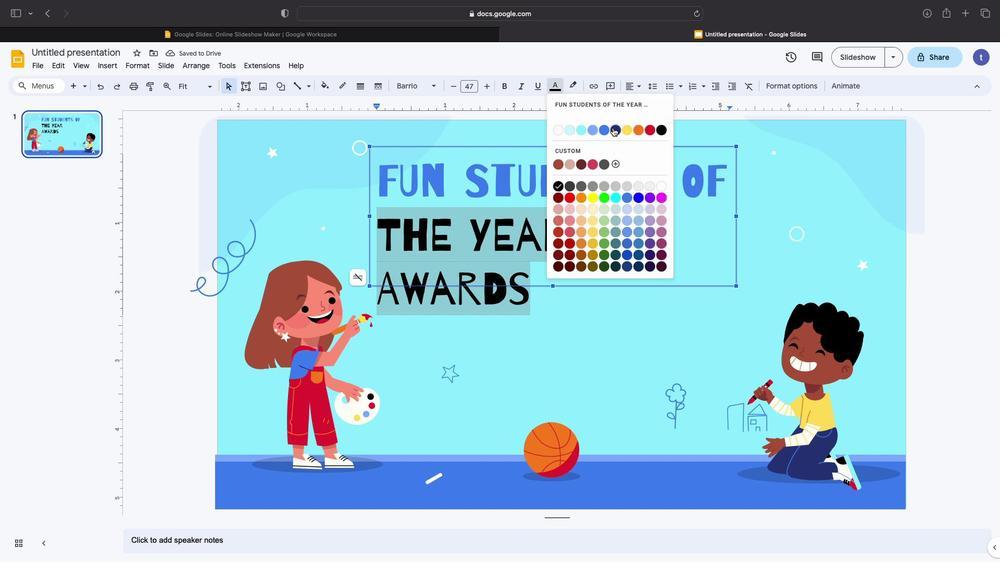 
Action: Mouse pressed left at (548, 136)
Screenshot: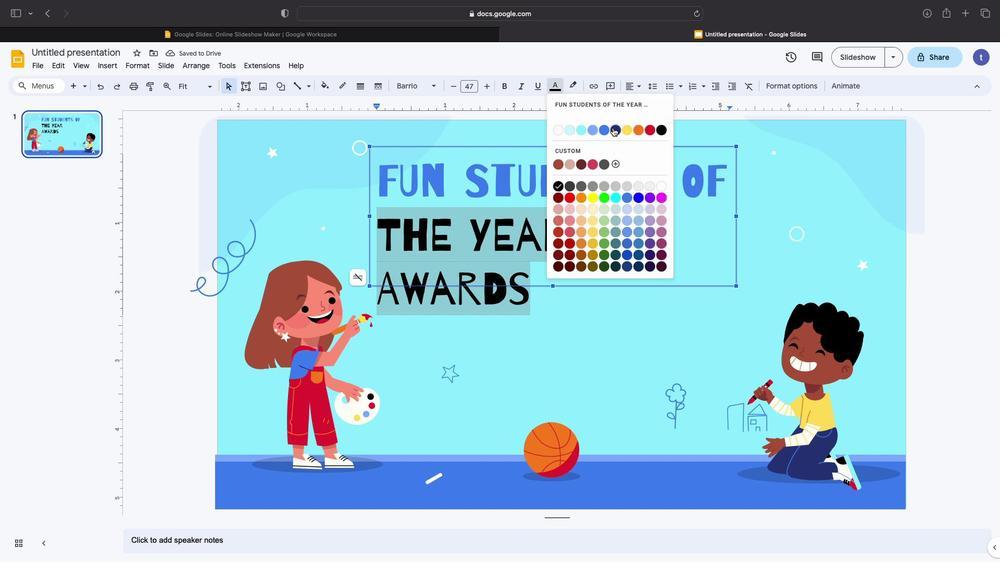 
Action: Mouse moved to (547, 136)
Screenshot: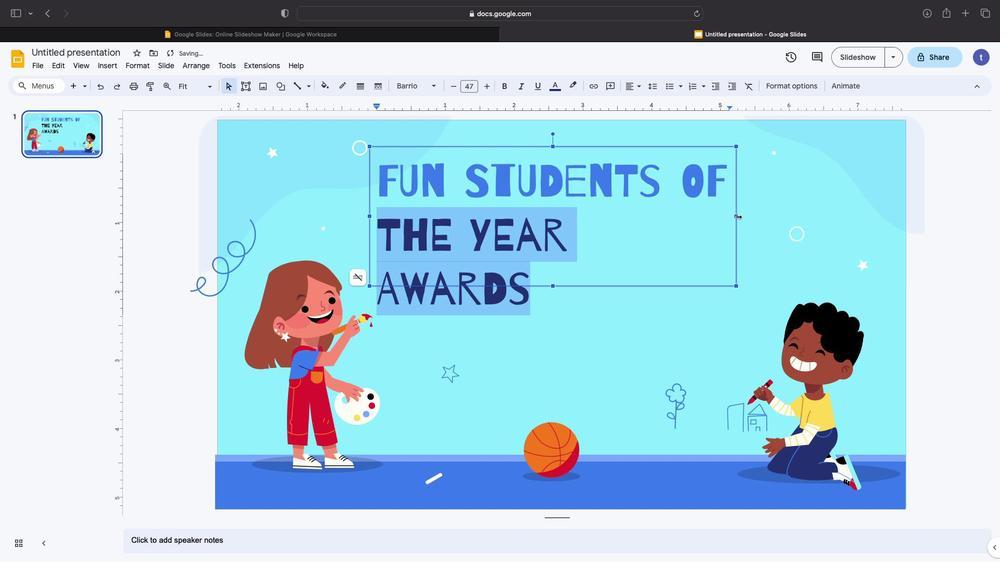 
Action: Mouse pressed left at (547, 136)
Screenshot: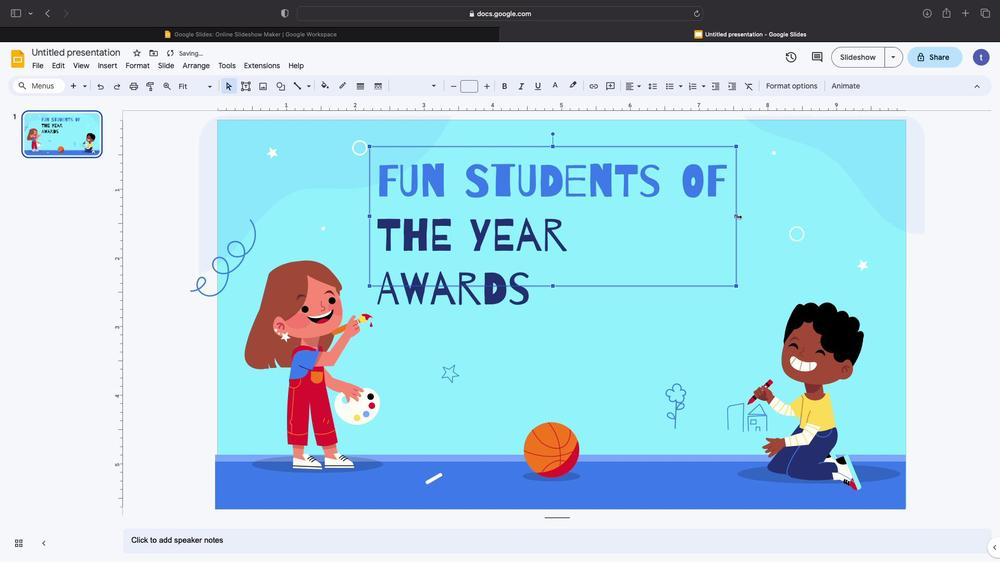 
Action: Mouse moved to (547, 135)
Screenshot: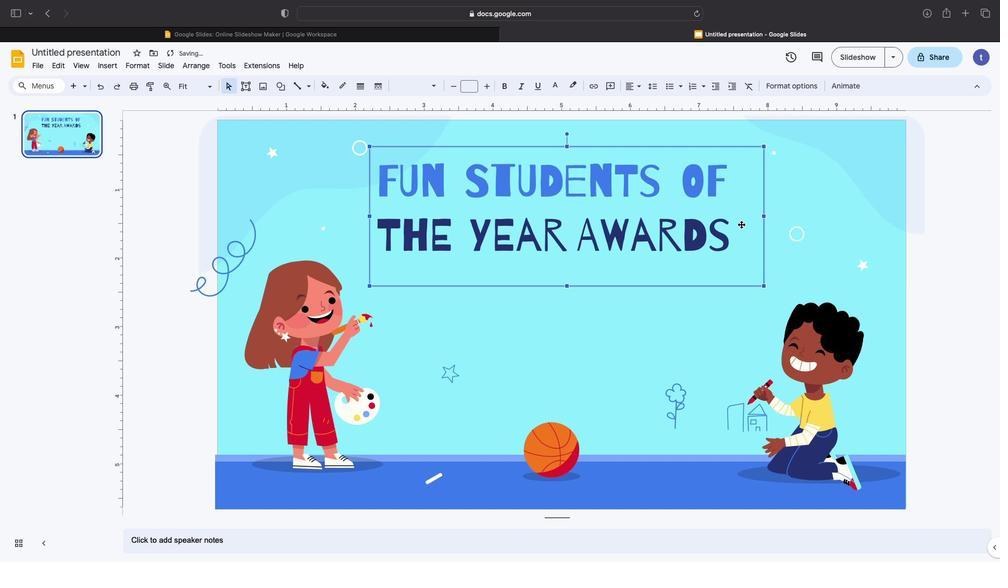 
Action: Mouse pressed left at (547, 135)
Screenshot: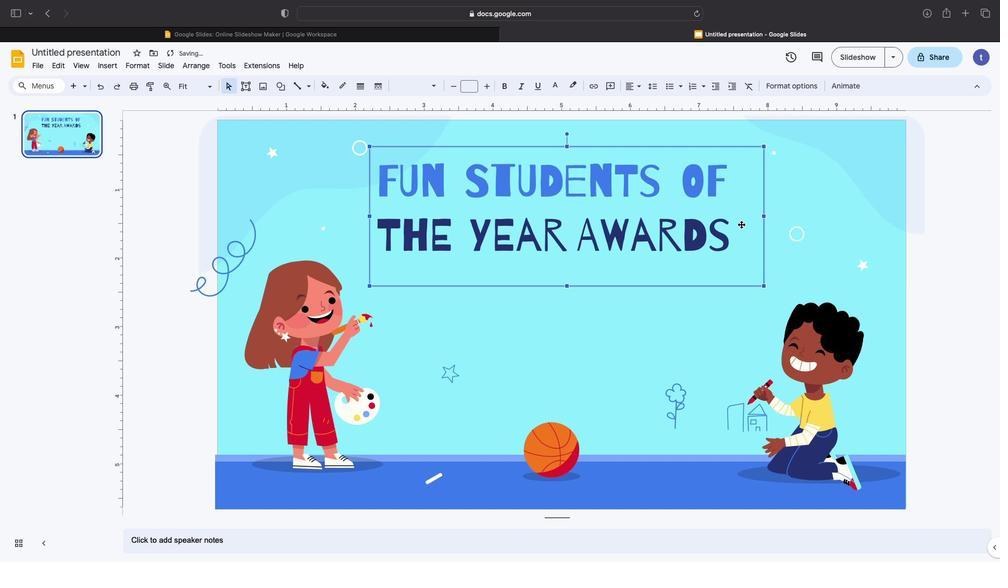 
Action: Mouse moved to (547, 135)
Screenshot: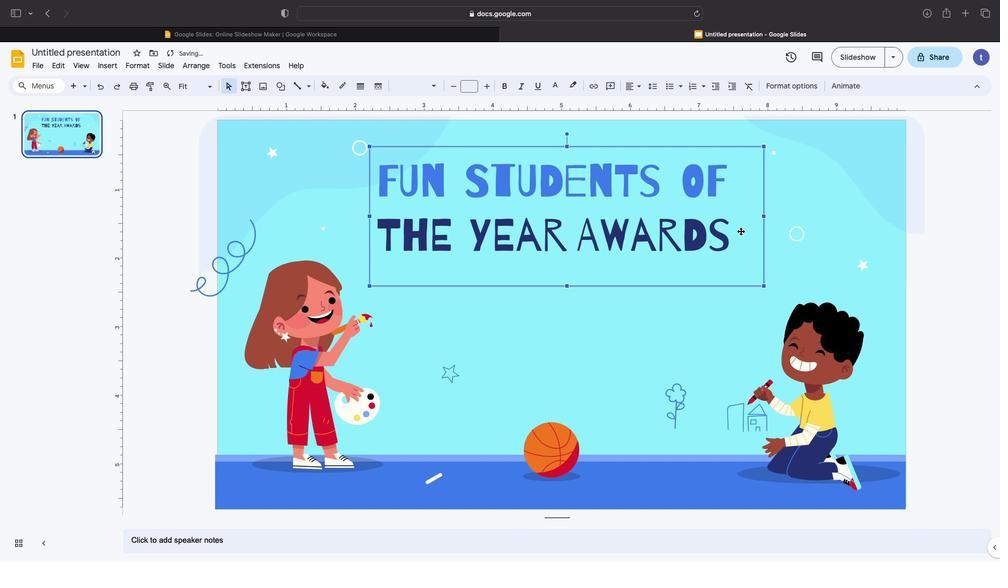 
Action: Mouse pressed left at (547, 135)
Screenshot: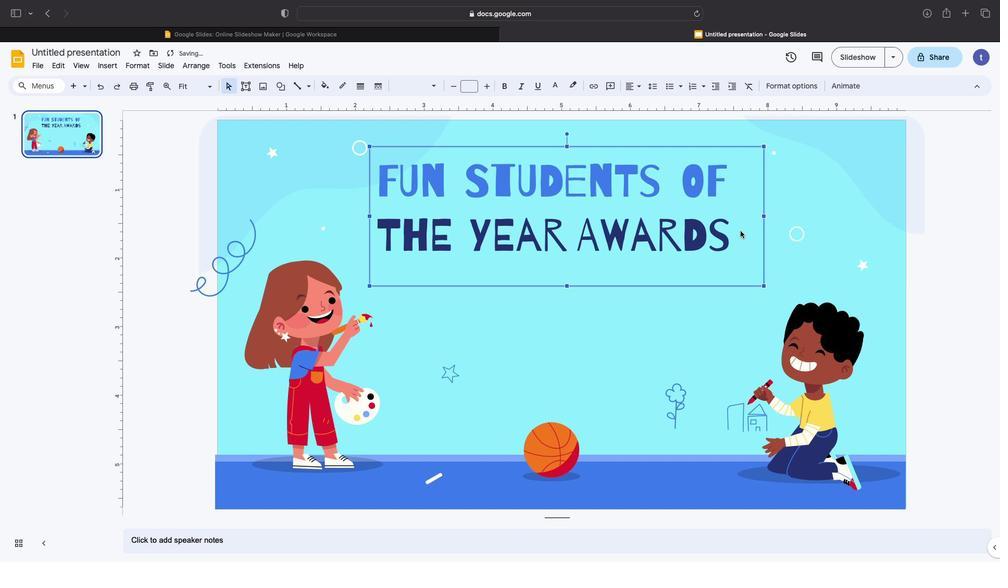 
Action: Mouse pressed left at (547, 135)
Screenshot: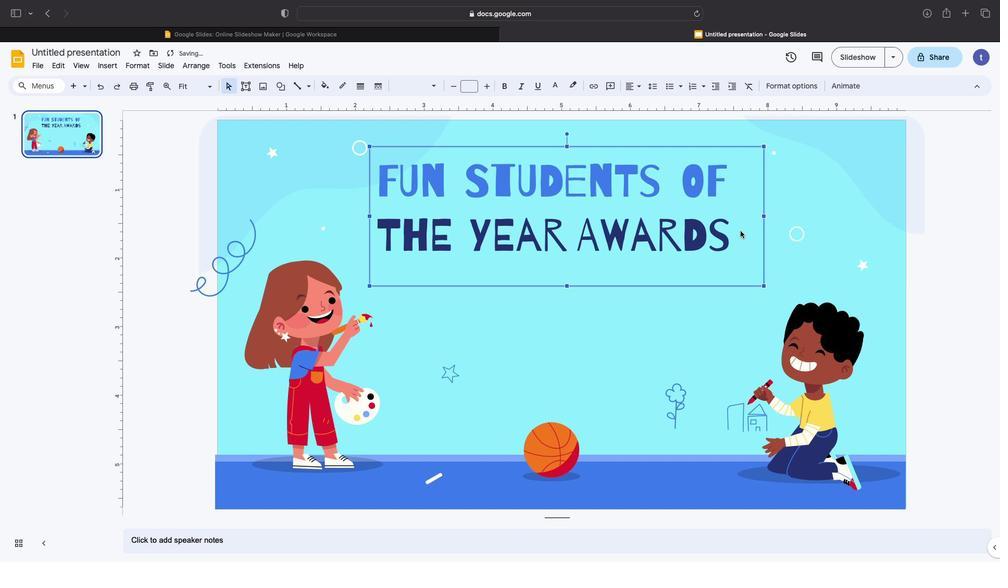 
Action: Mouse moved to (547, 135)
Screenshot: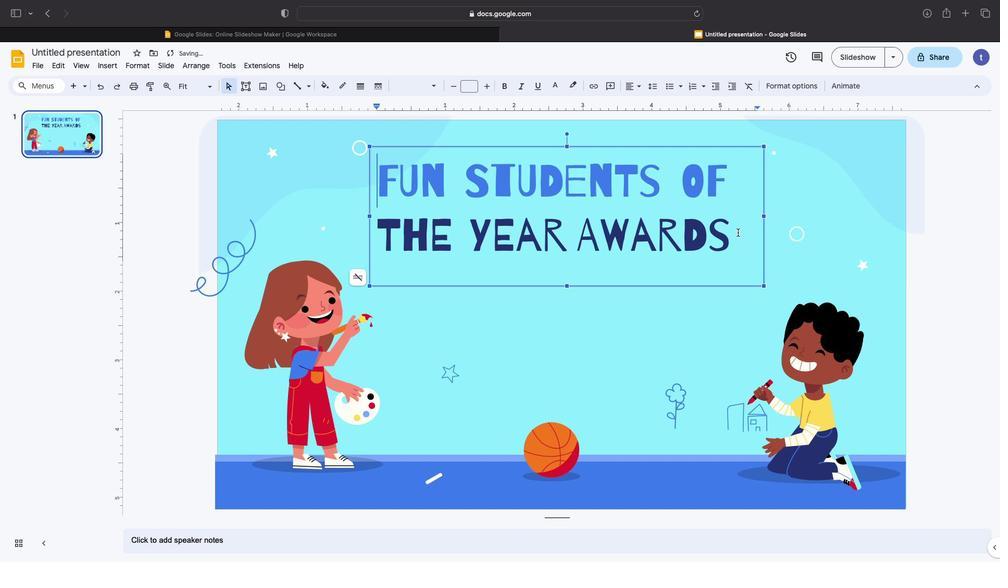 
Action: Mouse pressed left at (547, 135)
Screenshot: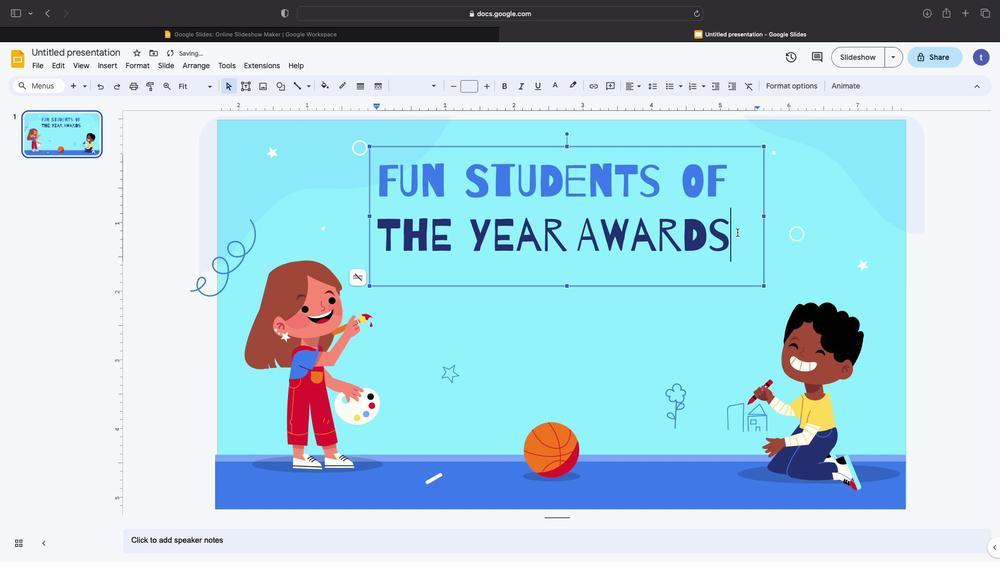 
Action: Mouse moved to (547, 135)
Screenshot: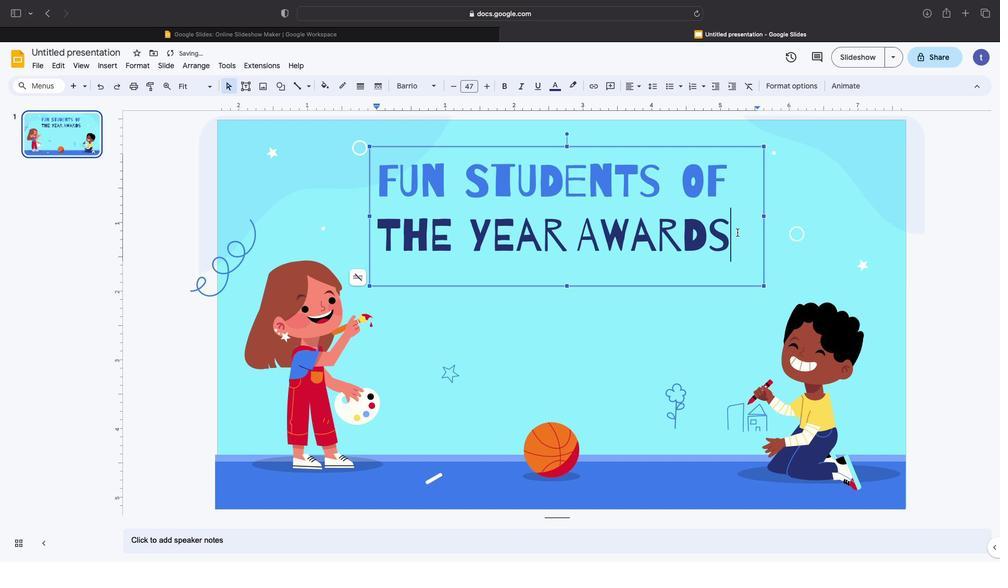 
Action: Mouse pressed left at (547, 135)
Screenshot: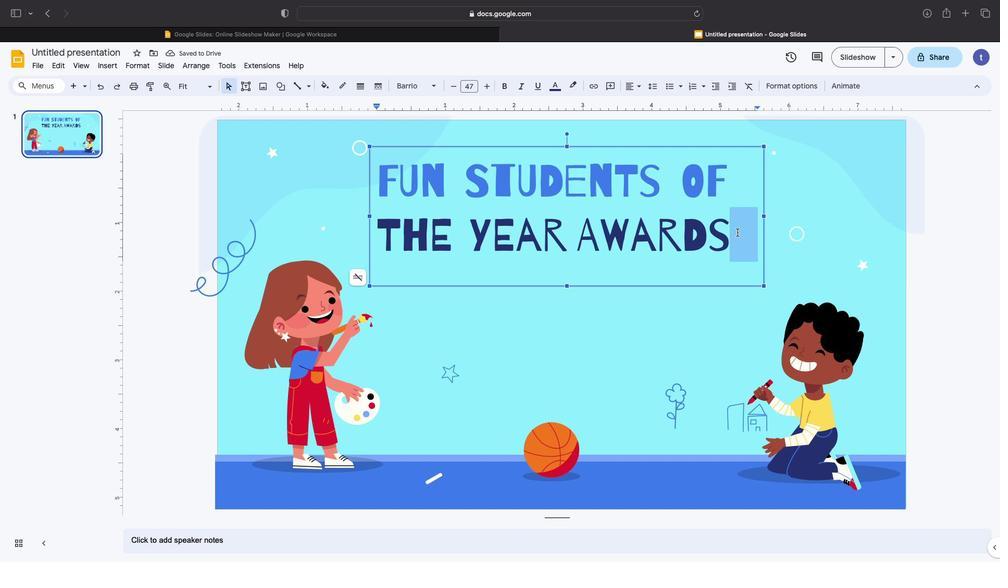 
Action: Mouse pressed left at (547, 135)
Screenshot: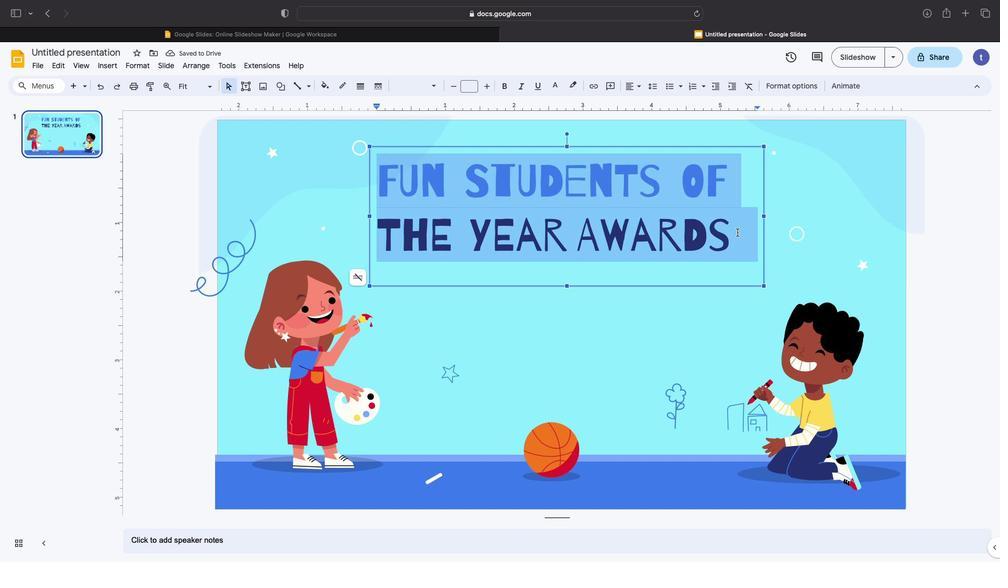
Action: Mouse moved to (548, 136)
Screenshot: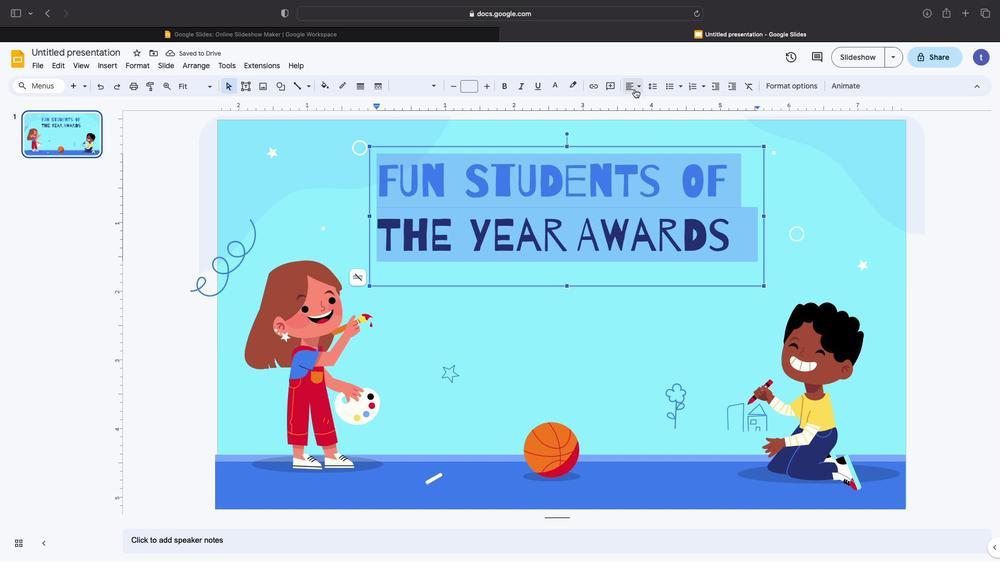 
Action: Mouse pressed left at (548, 136)
Screenshot: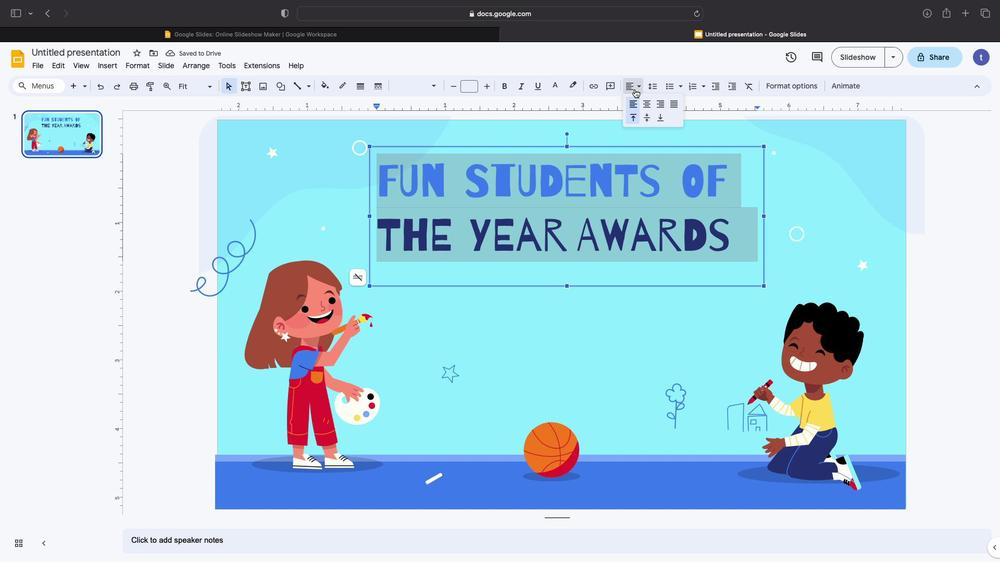 
Action: Mouse moved to (548, 136)
Screenshot: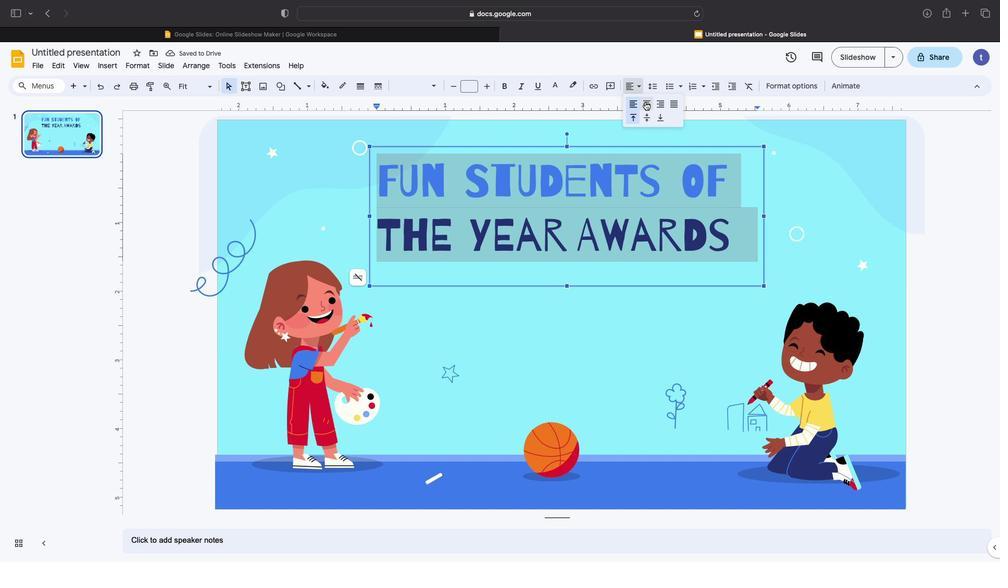 
Action: Mouse pressed left at (548, 136)
Screenshot: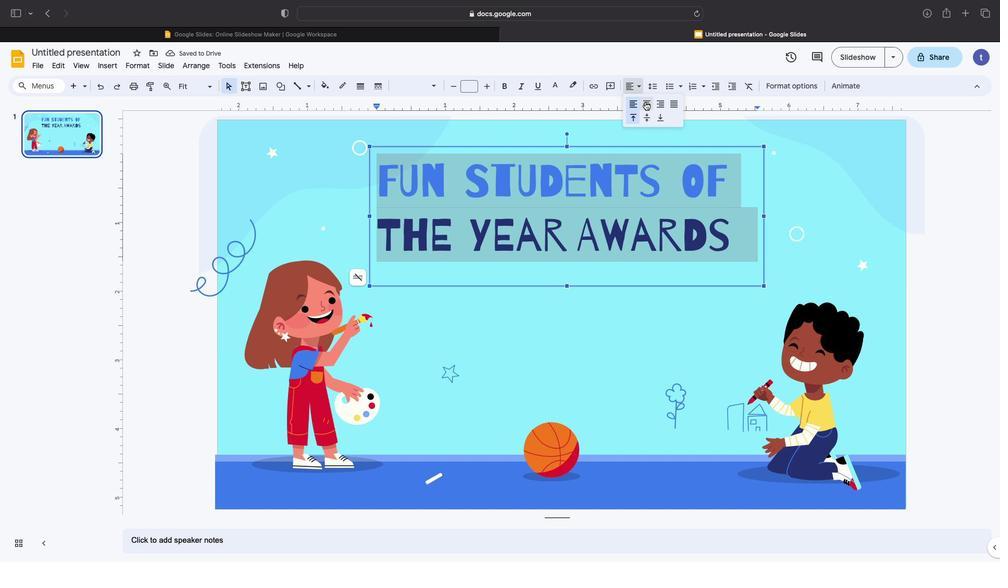 
Action: Mouse moved to (548, 136)
Screenshot: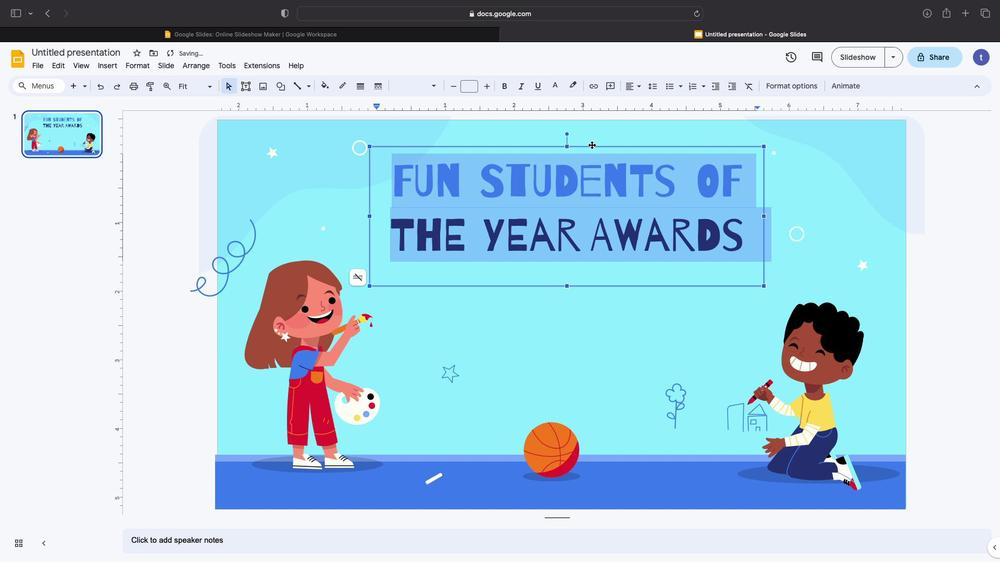 
Action: Mouse pressed left at (548, 136)
Screenshot: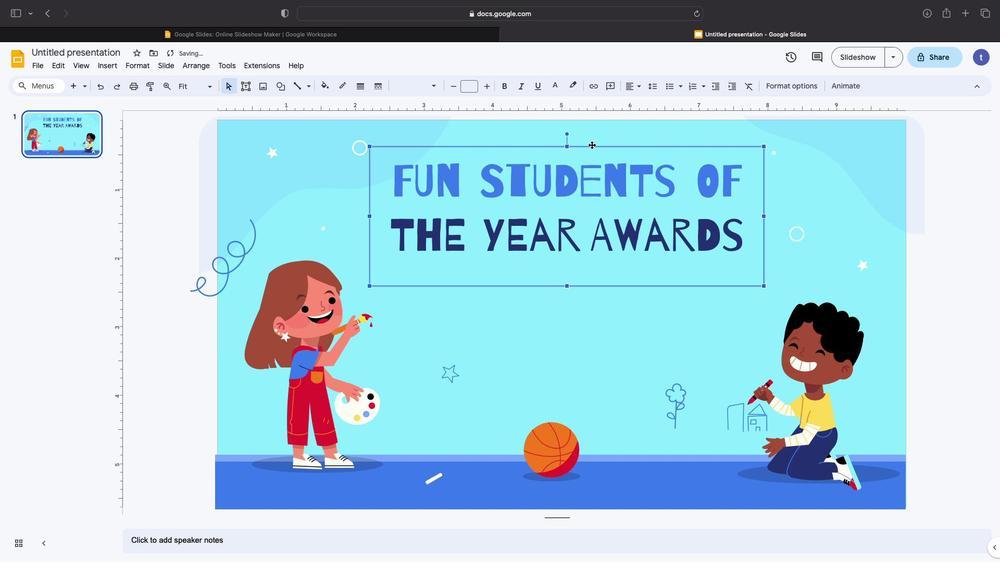 
Action: Mouse moved to (548, 136)
Screenshot: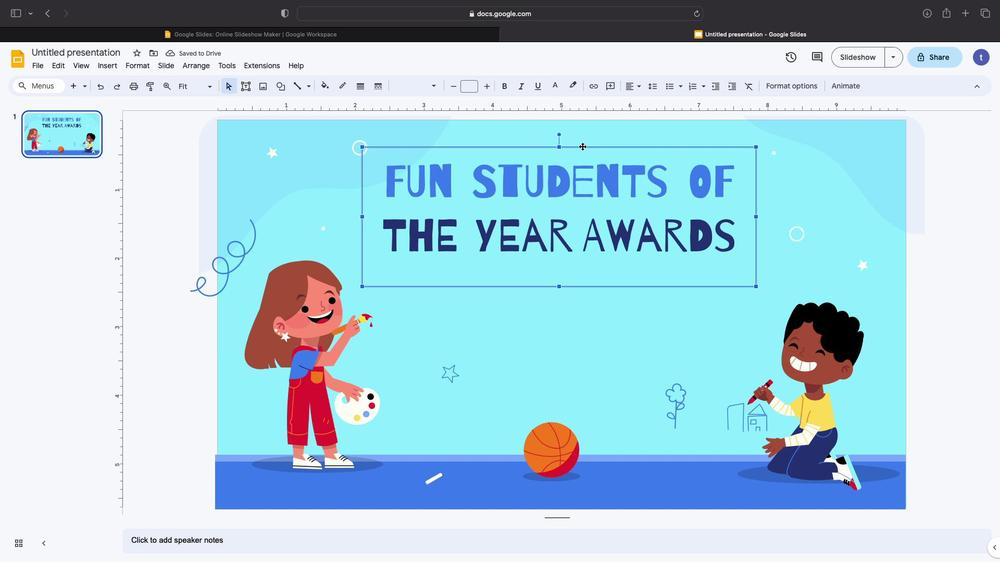 
Action: Mouse pressed left at (548, 136)
Screenshot: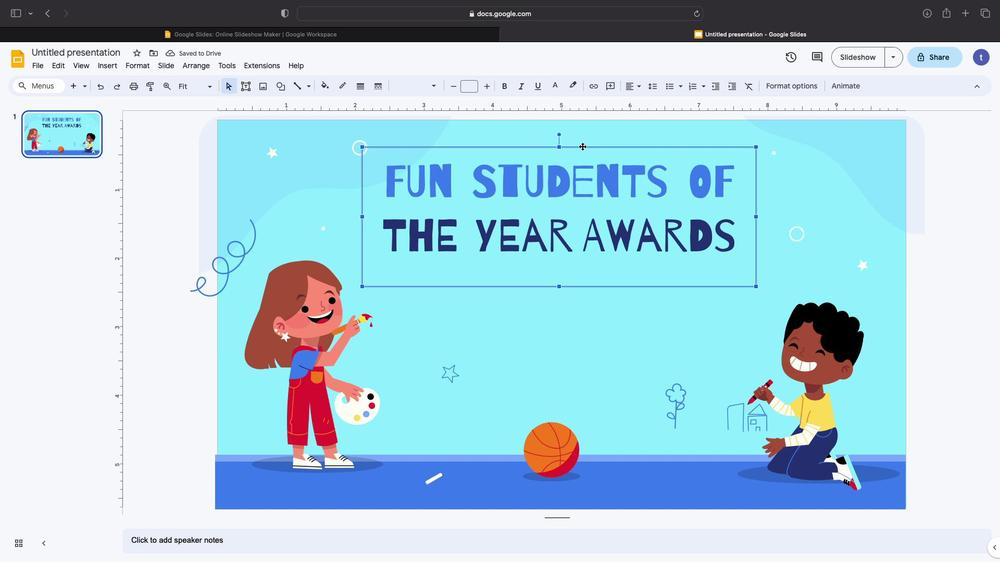 
Action: Mouse moved to (547, 136)
Screenshot: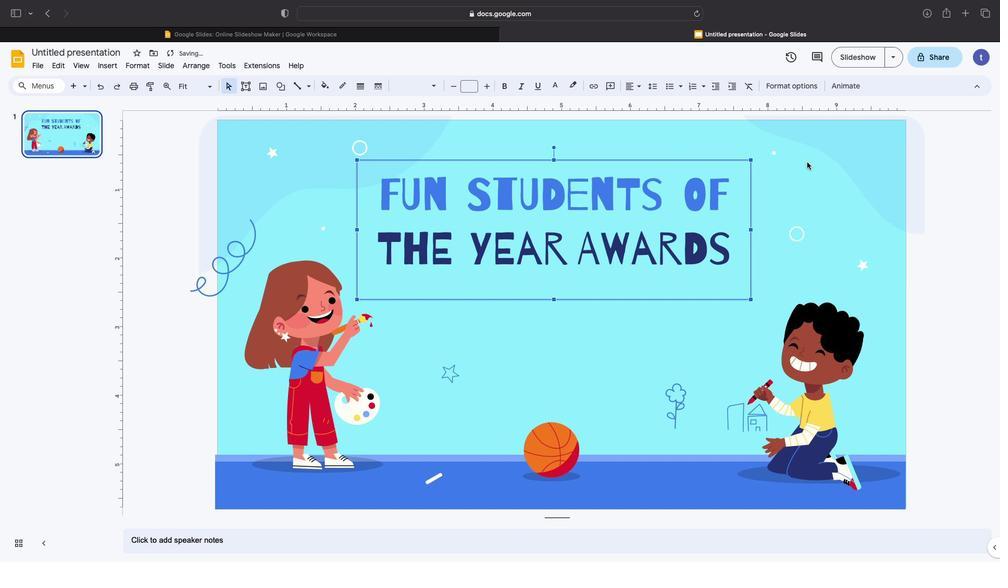 
Action: Mouse pressed left at (547, 136)
Screenshot: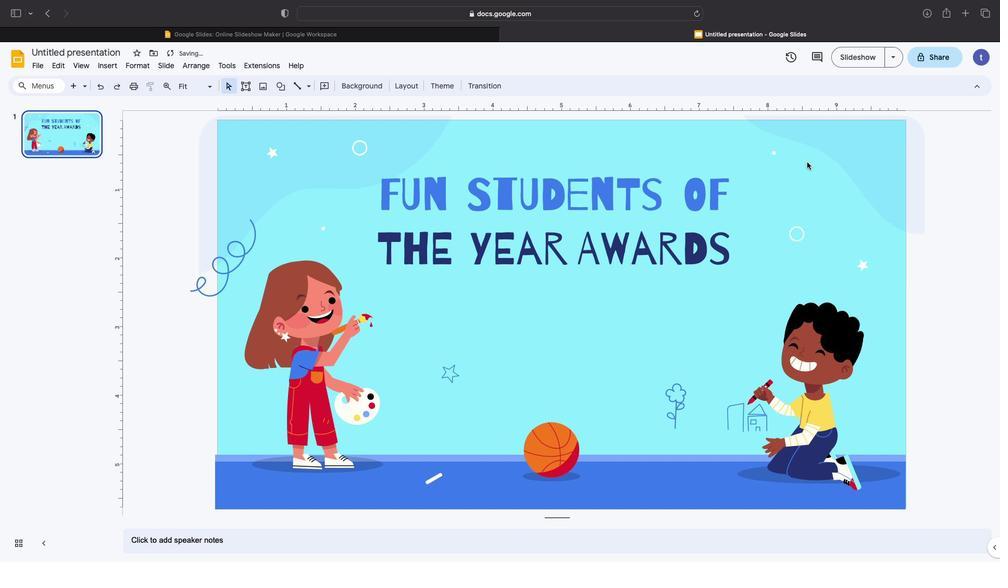 
Action: Mouse moved to (550, 136)
Screenshot: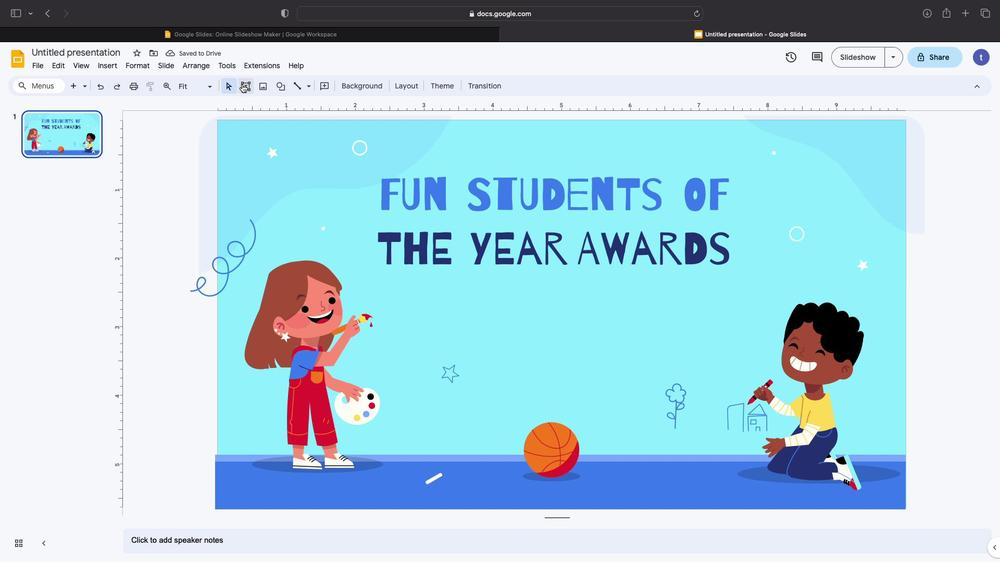 
Action: Mouse pressed left at (550, 136)
Screenshot: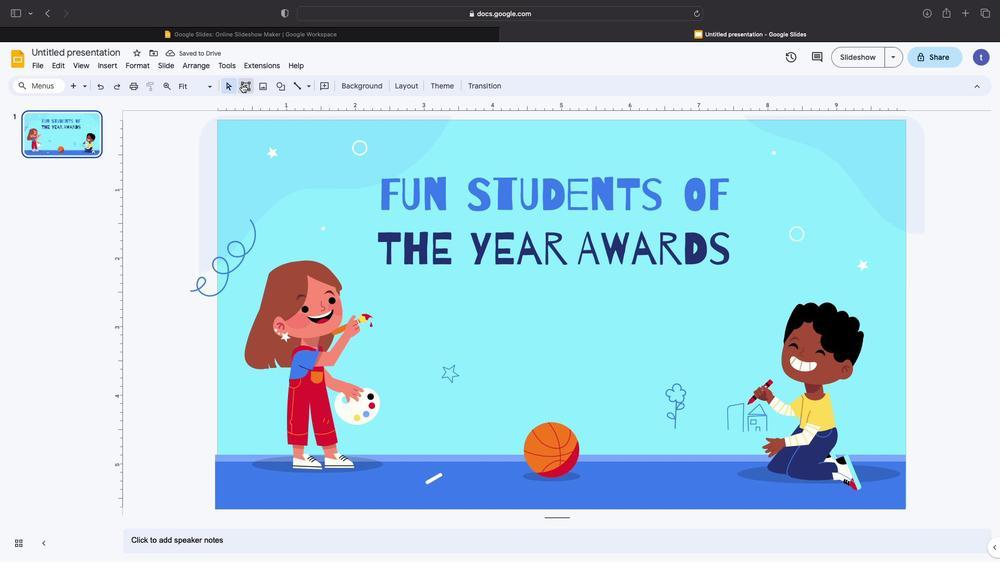 
Action: Mouse moved to (549, 135)
Screenshot: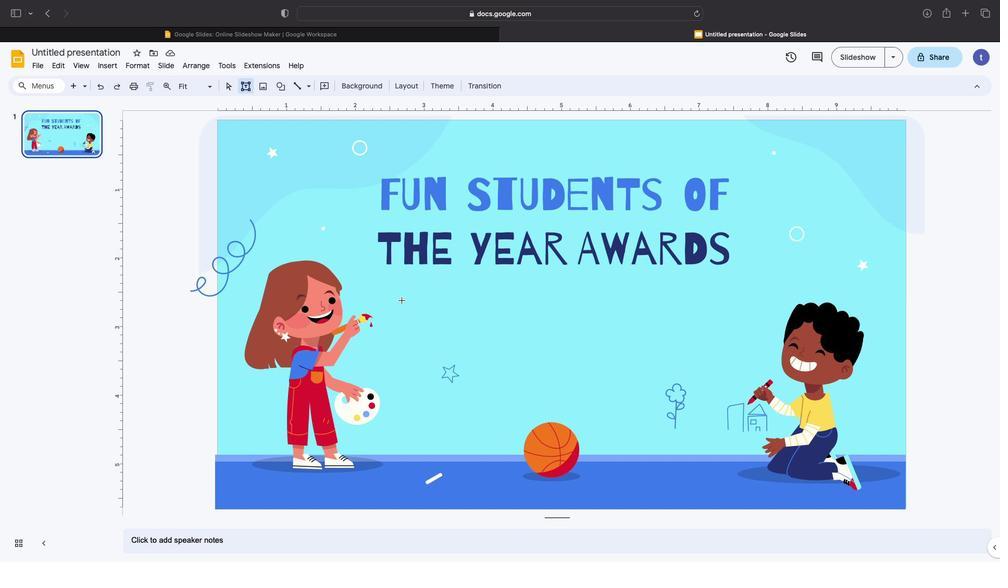 
Action: Mouse pressed left at (549, 135)
Screenshot: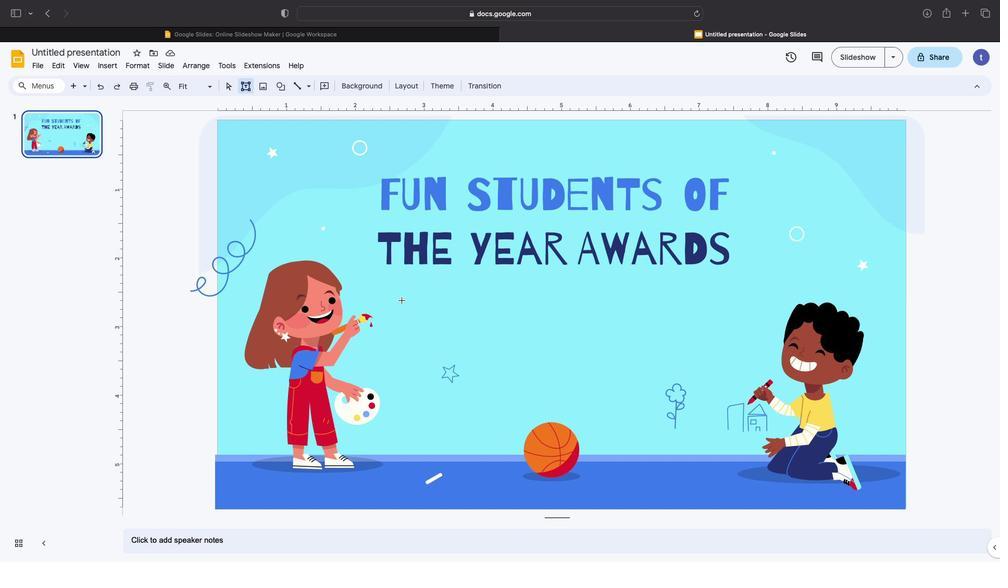 
Action: Mouse moved to (548, 136)
Screenshot: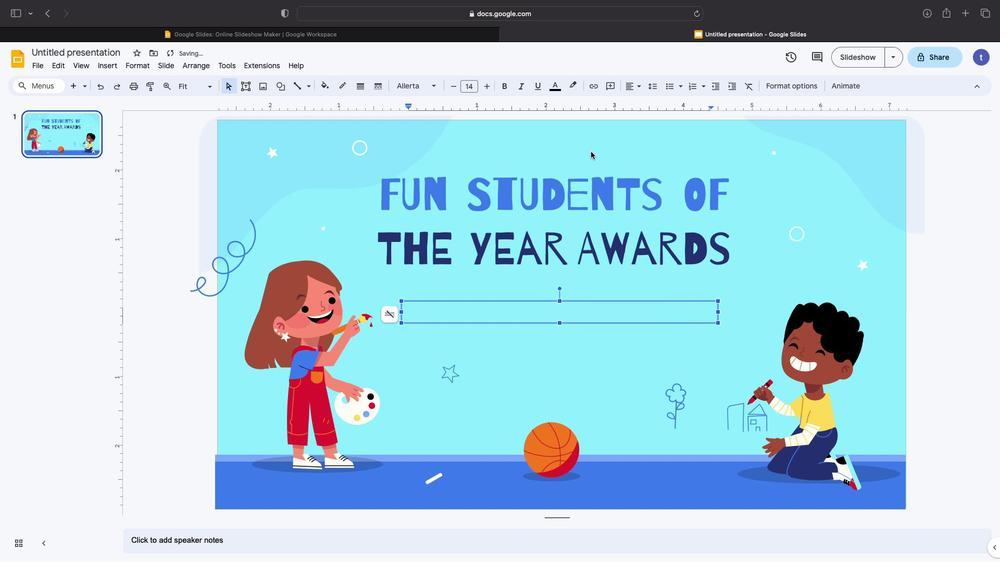 
Action: Mouse pressed left at (548, 136)
Screenshot: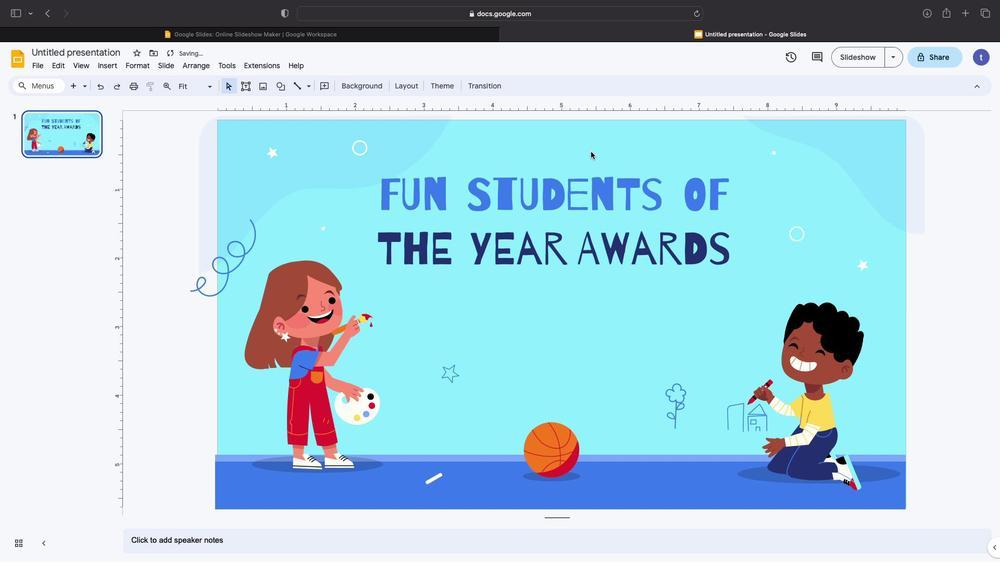 
Action: Mouse moved to (548, 136)
Screenshot: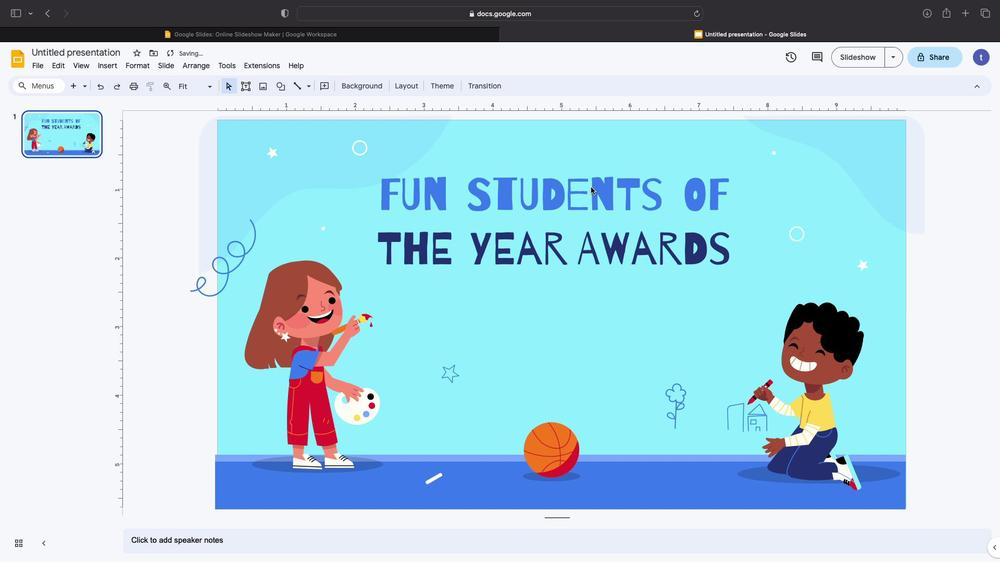 
Action: Mouse pressed left at (548, 136)
Screenshot: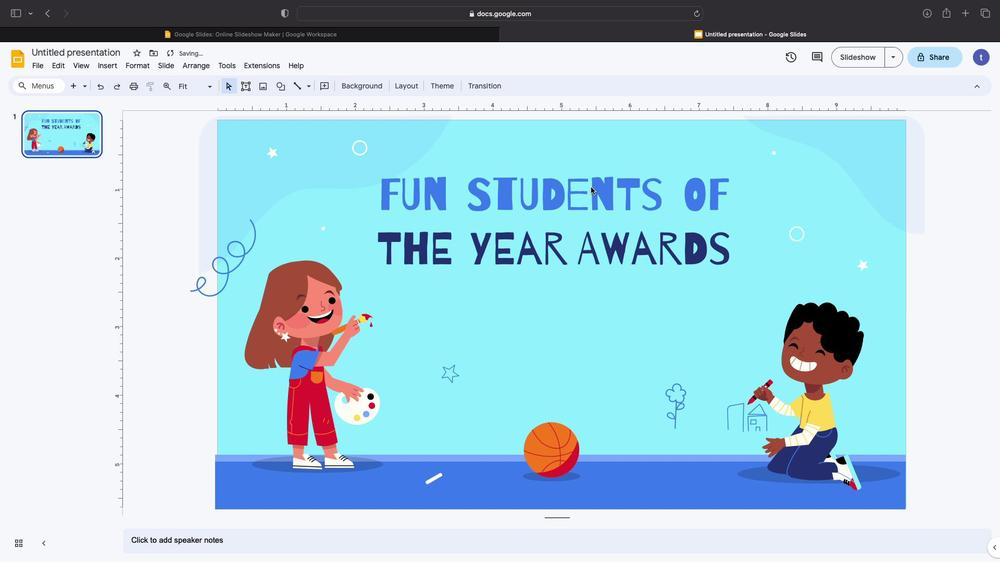 
Action: Mouse moved to (548, 136)
Screenshot: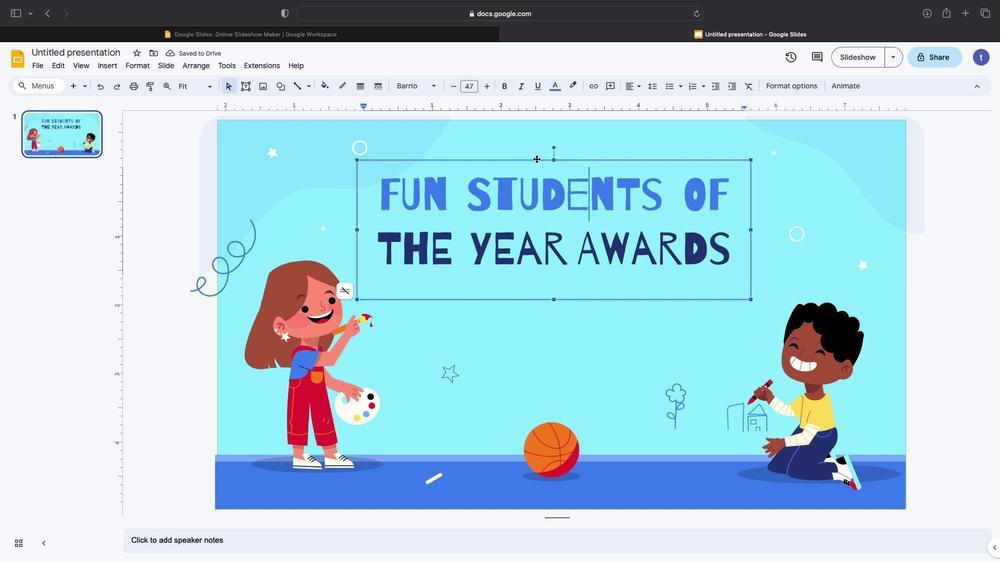 
Action: Mouse pressed left at (548, 136)
Screenshot: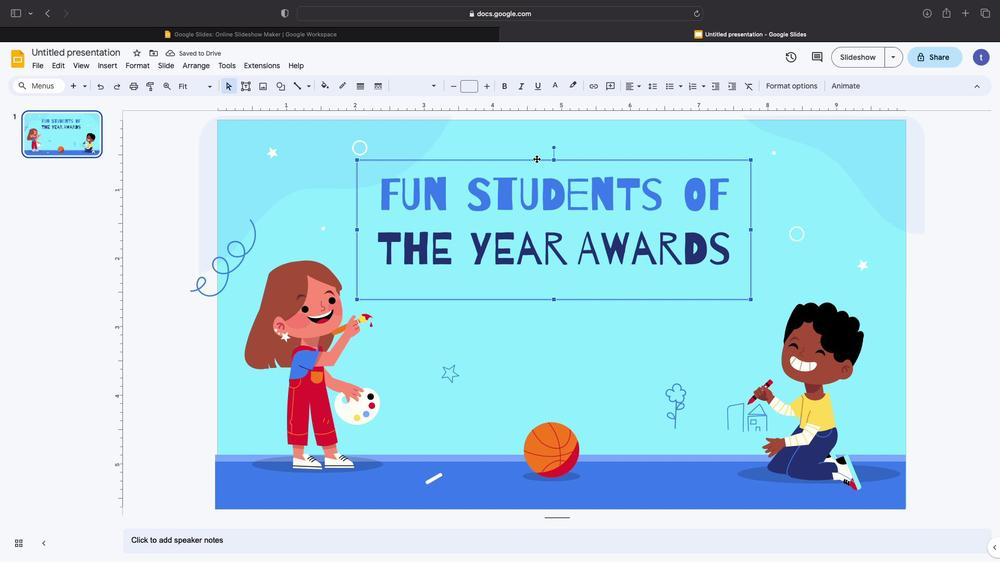 
Action: Key pressed Key.leftKey.downKey.downKey.down
Screenshot: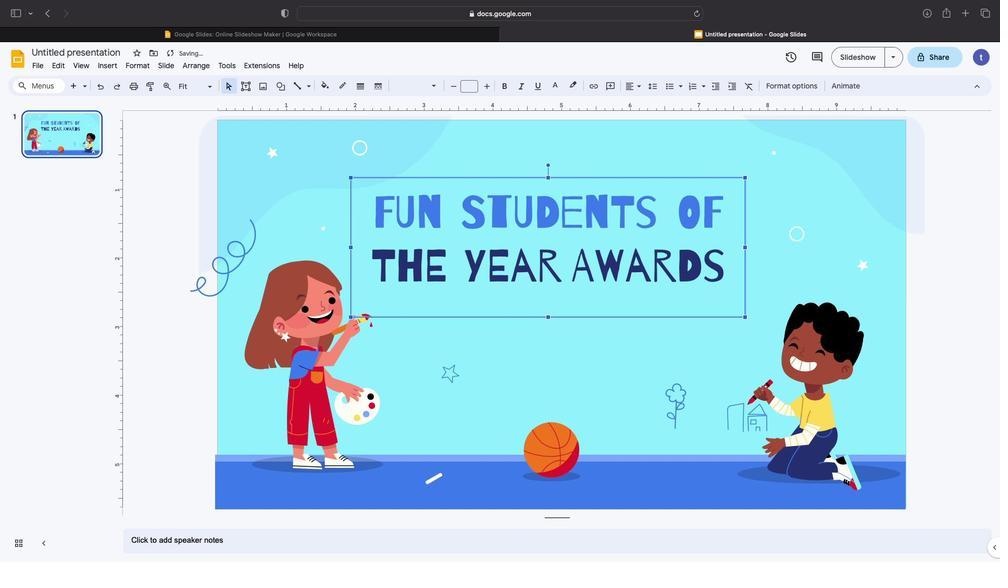 
Action: Mouse moved to (548, 135)
Screenshot: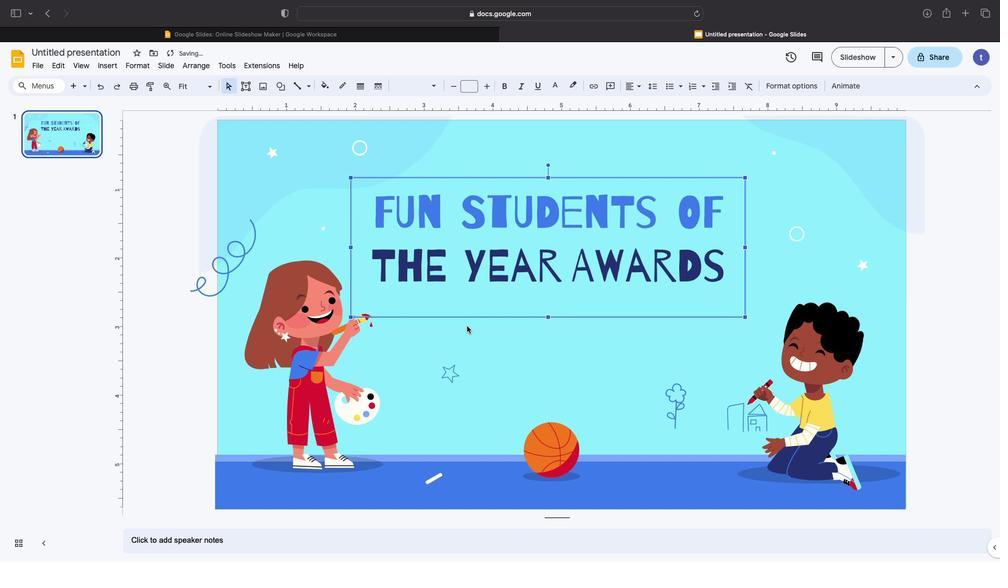 
Action: Mouse pressed left at (548, 135)
Screenshot: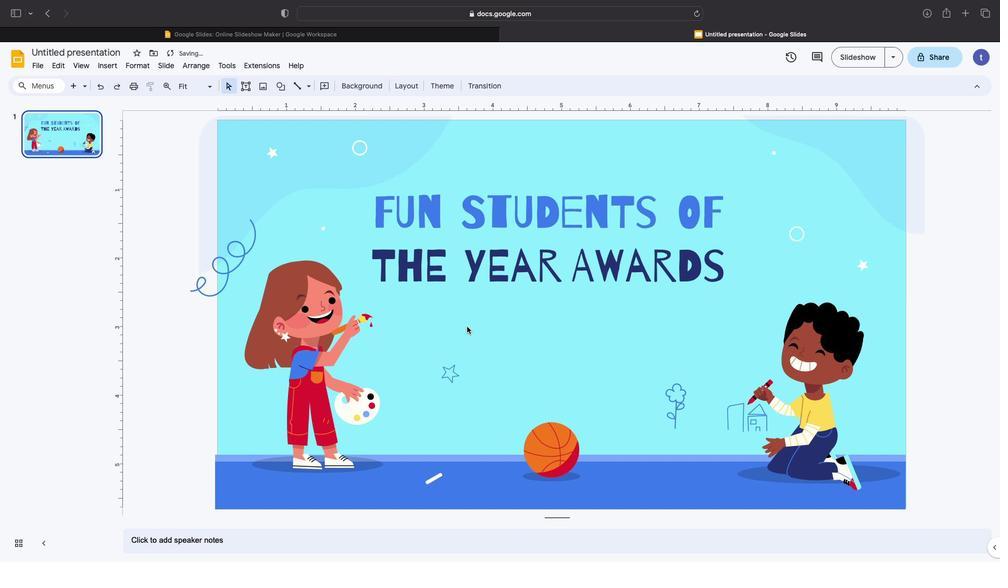 
Action: Mouse moved to (548, 135)
Screenshot: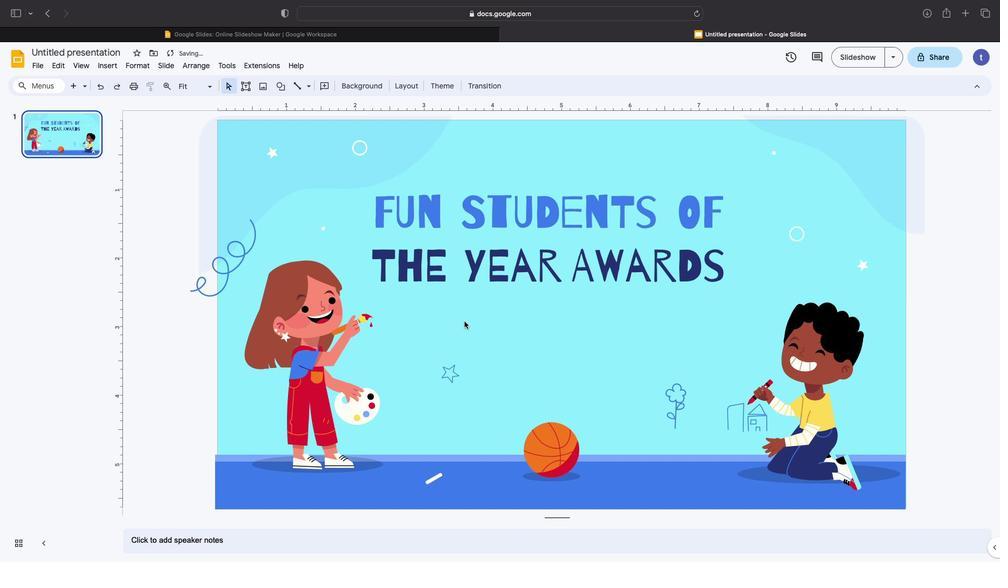
Action: Mouse pressed left at (548, 135)
Screenshot: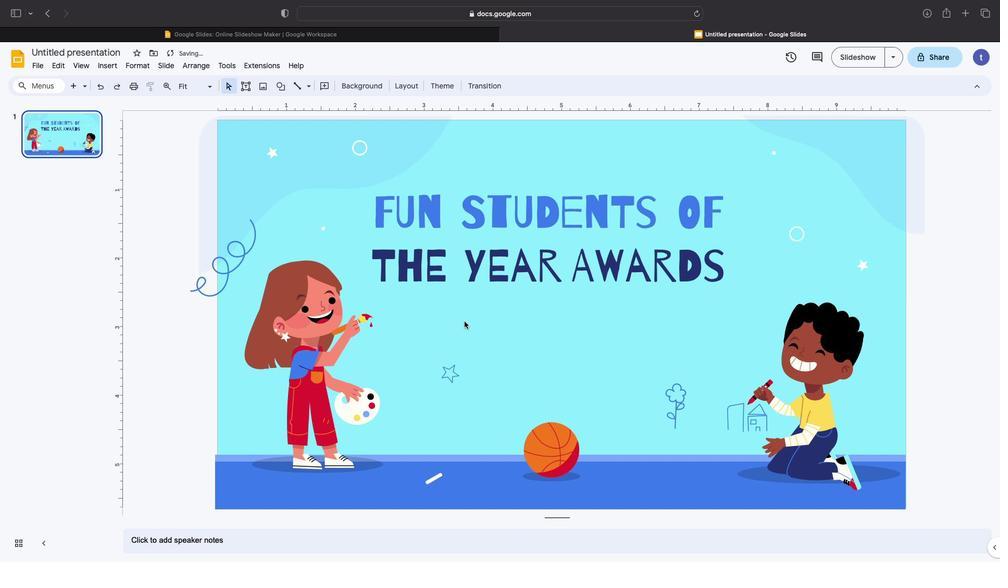 
Action: Mouse moved to (549, 135)
Screenshot: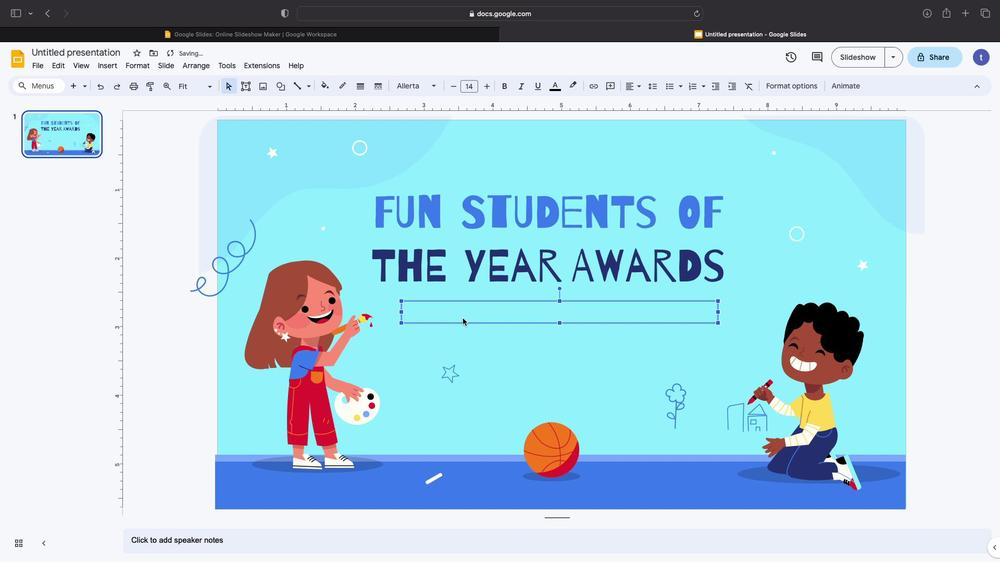 
Action: Mouse pressed left at (549, 135)
Screenshot: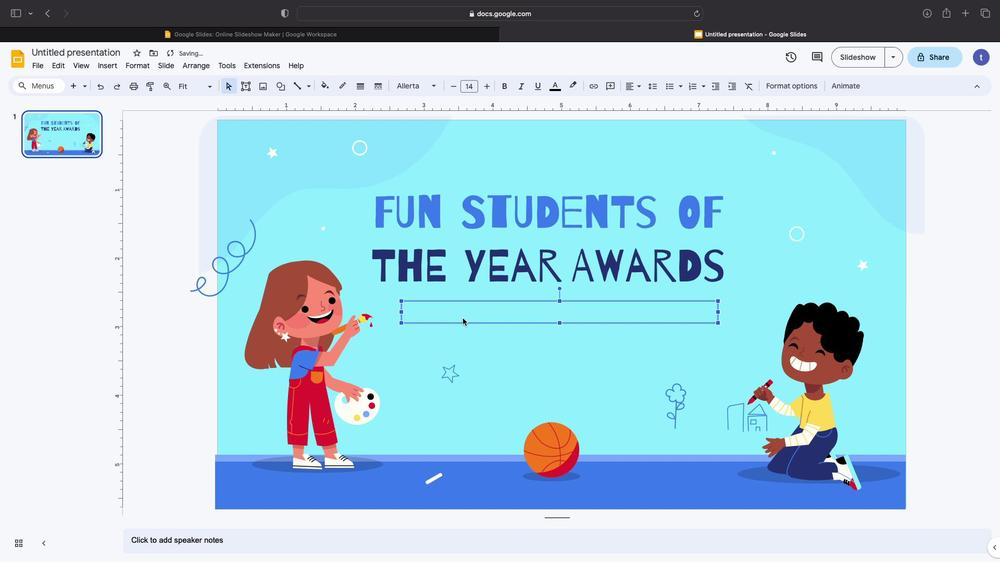 
Action: Mouse moved to (549, 135)
Screenshot: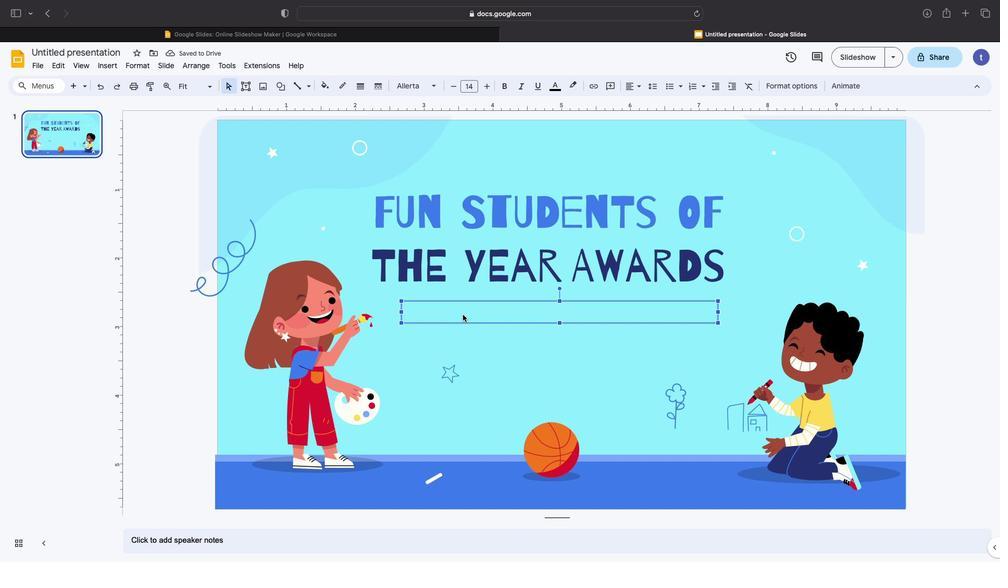 
Action: Mouse pressed left at (549, 135)
Screenshot: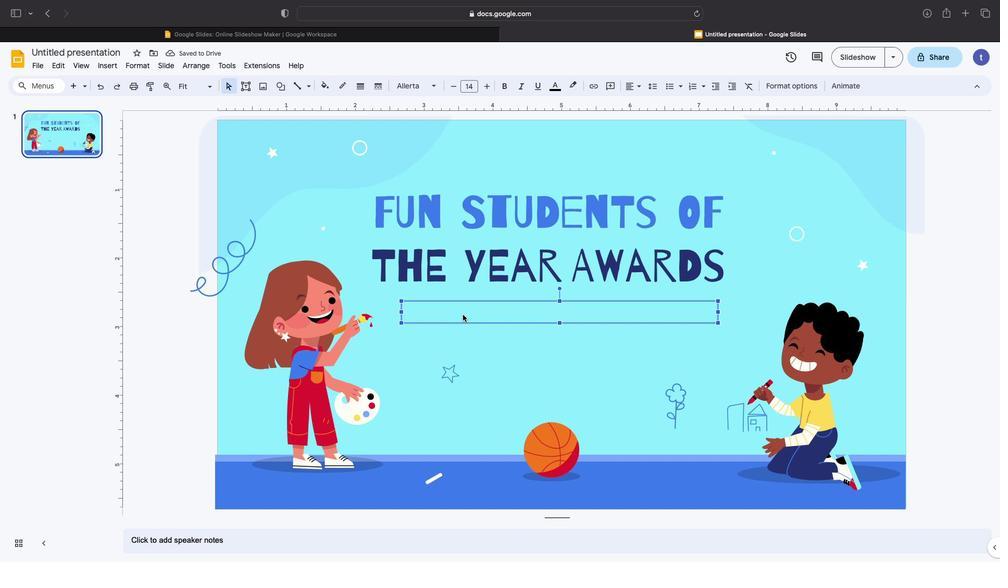 
Action: Mouse pressed left at (549, 135)
Screenshot: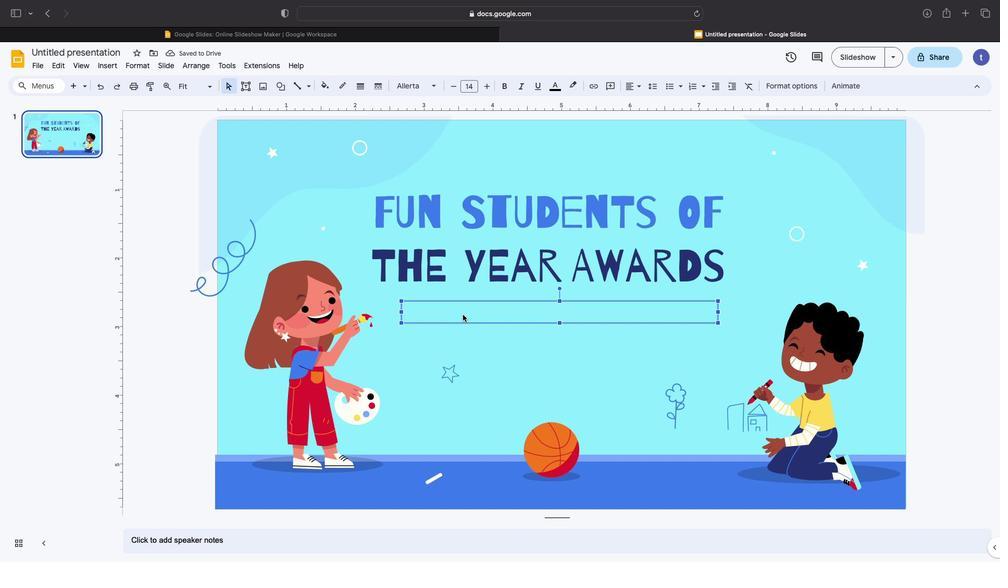 
Action: Mouse moved to (549, 135)
Screenshot: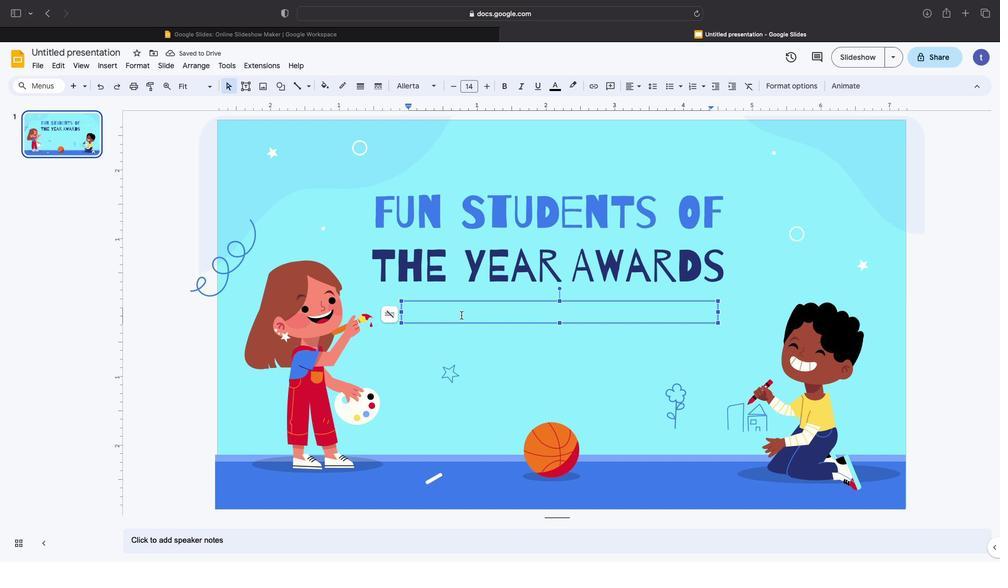 
Action: Key pressed Key.shift'H''E'Key.backspace'e''r''e'Key.space'i''s'Key.space'w''h''e''r''e'Key.space'y''o''u''r'Key.space'p''r''e''s''e''n''t''a''t''i''o''n'Key.space'b''e''g''i''n''s'
Screenshot: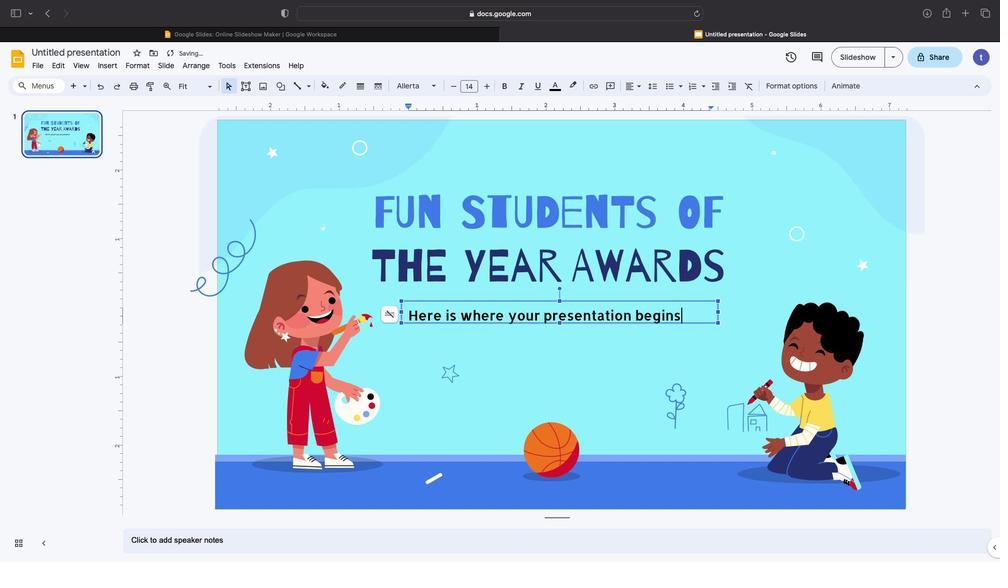 
Action: Mouse moved to (548, 135)
Screenshot: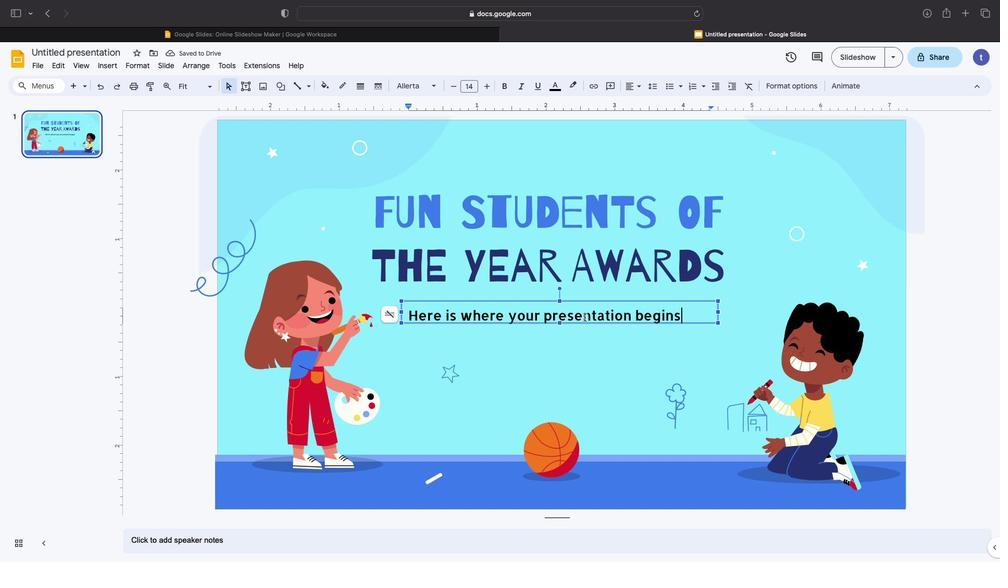 
Action: Mouse pressed left at (548, 135)
Screenshot: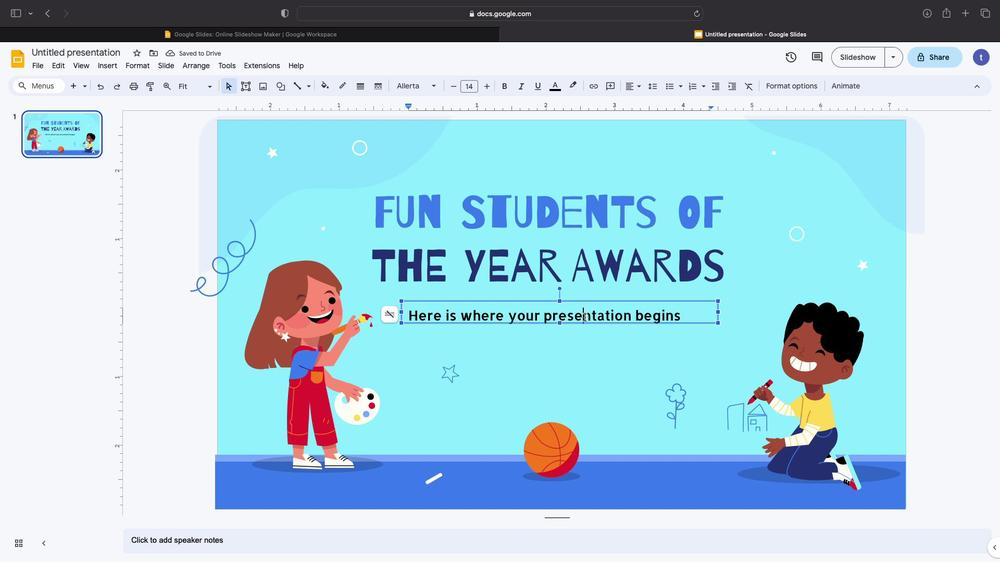 
Action: Mouse pressed left at (548, 135)
Screenshot: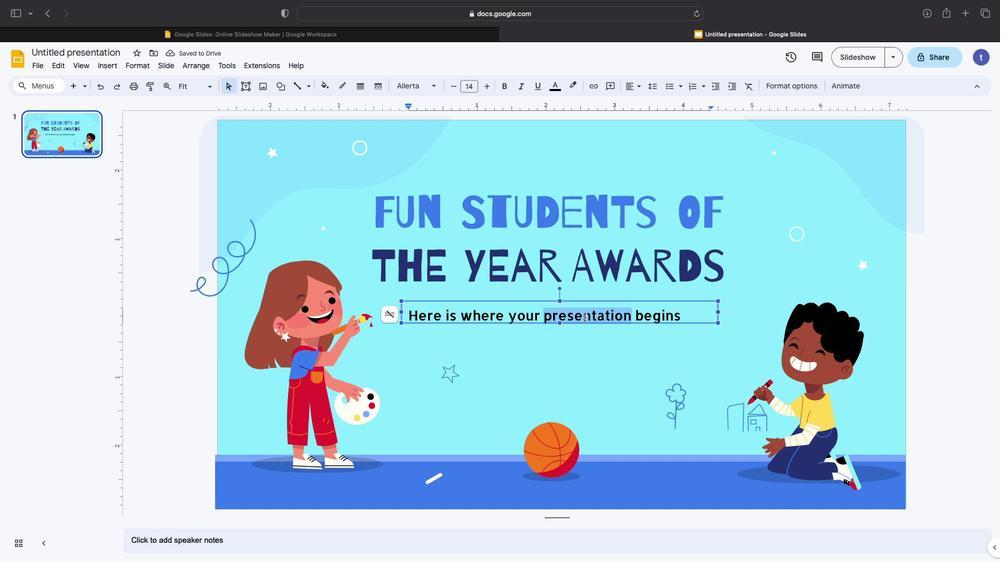 
Action: Mouse pressed left at (548, 135)
Screenshot: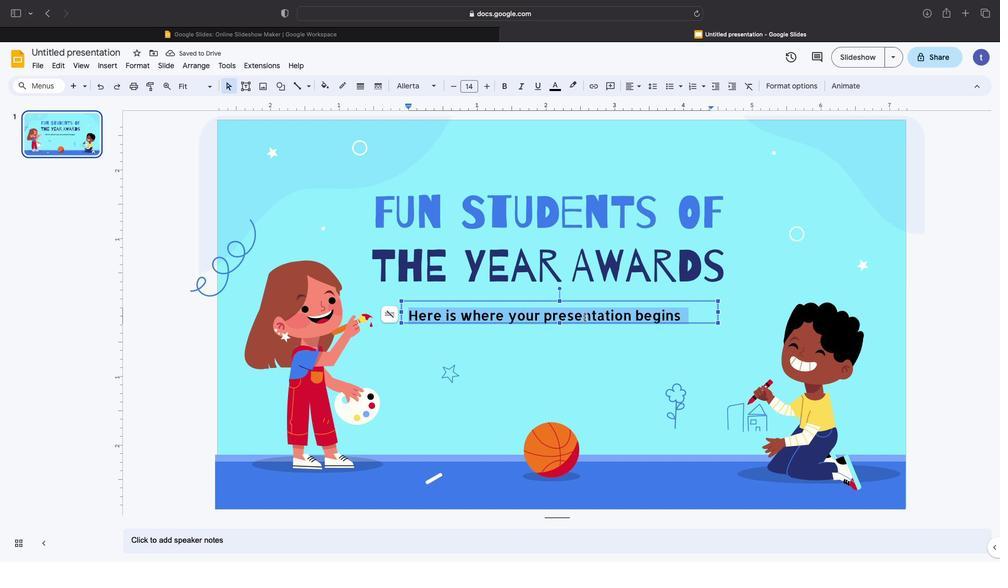 
Action: Mouse moved to (544, 135)
Screenshot: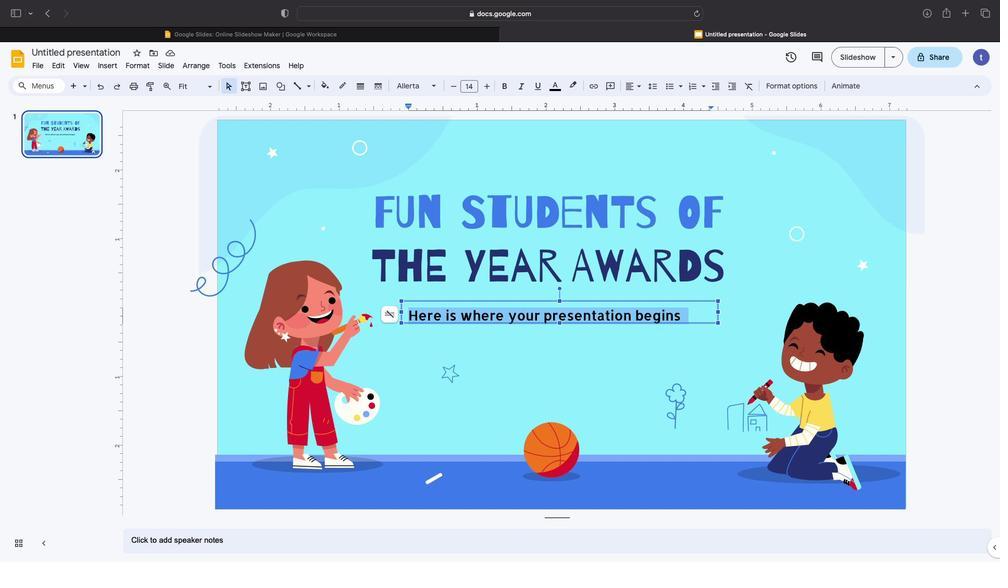 
Action: Mouse pressed left at (544, 135)
Screenshot: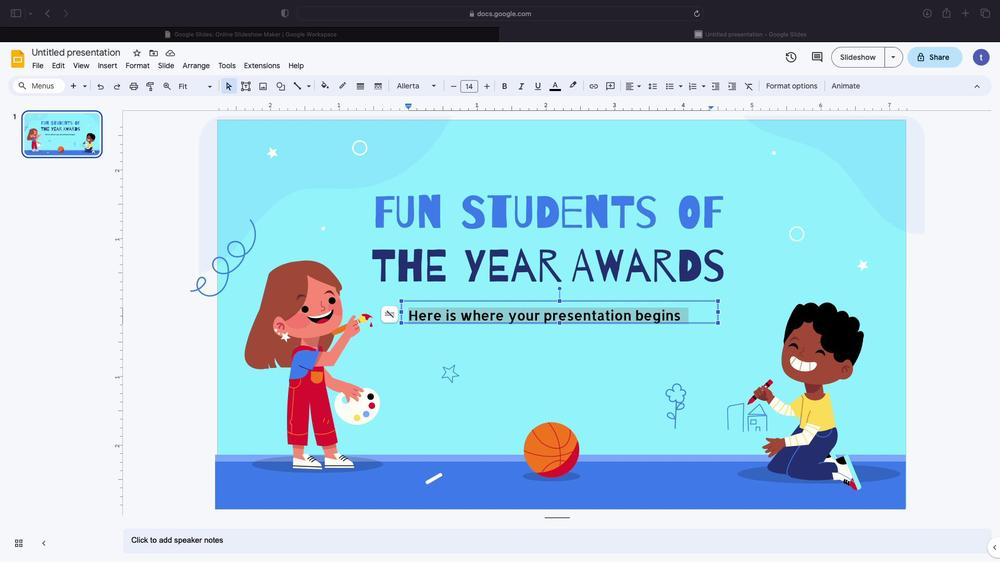 
Action: Mouse pressed left at (544, 135)
Screenshot: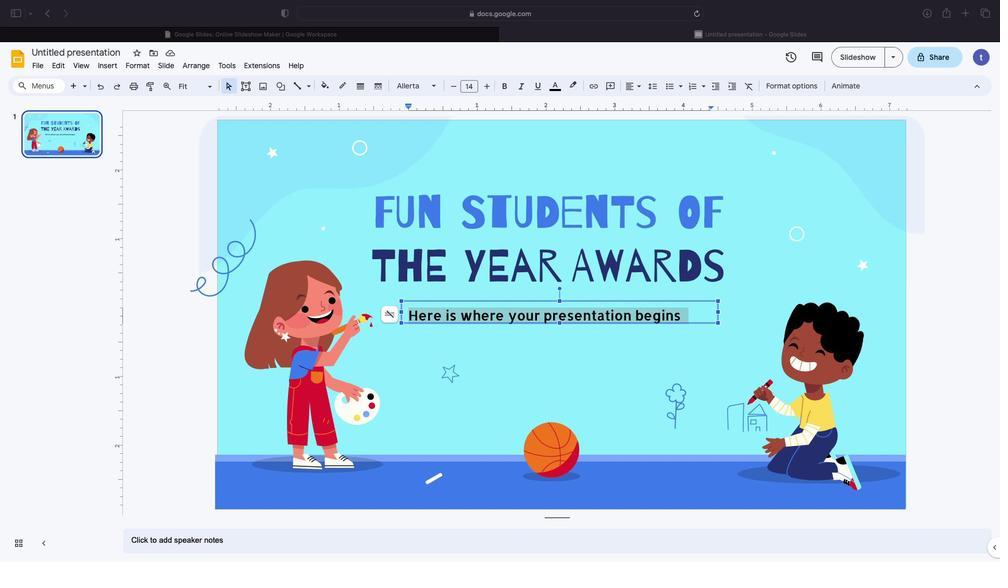 
Action: Mouse moved to (549, 136)
Screenshot: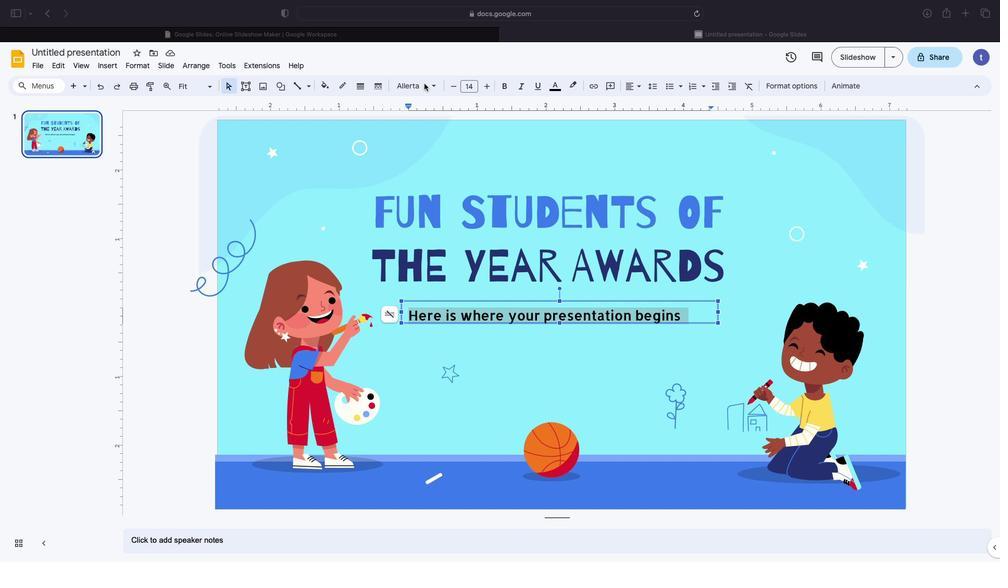 
Action: Mouse pressed left at (549, 136)
Screenshot: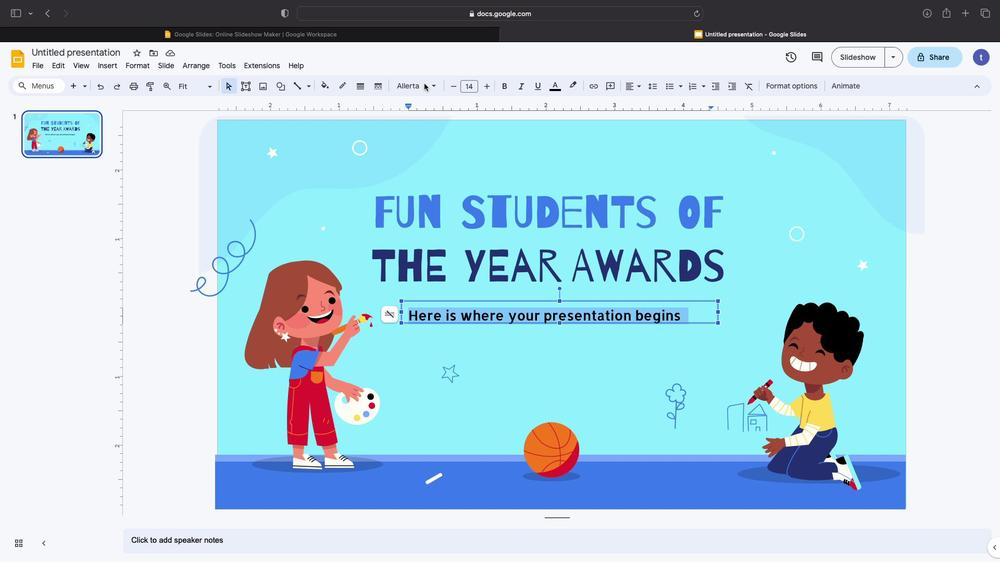
Action: Mouse moved to (549, 136)
Screenshot: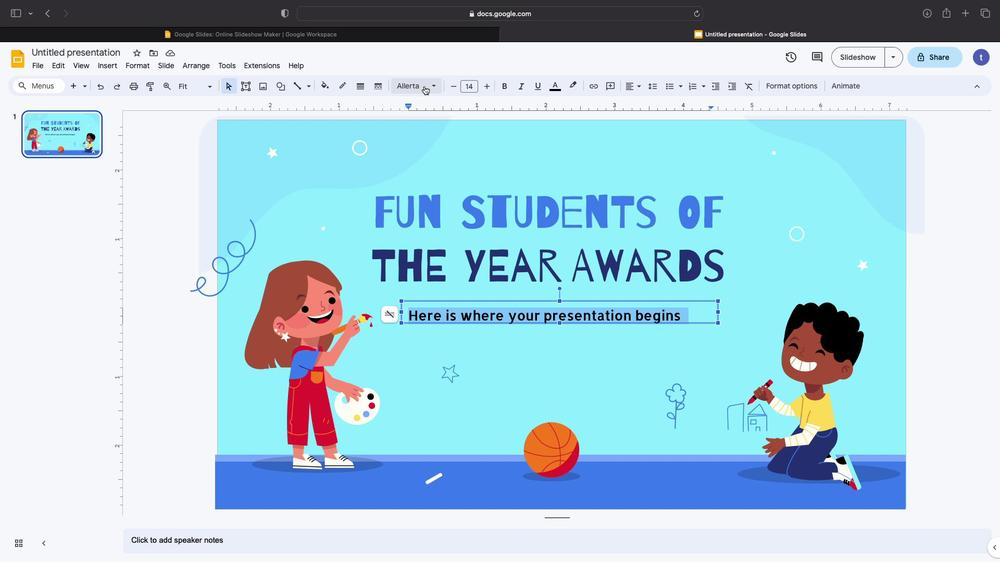 
Action: Mouse pressed left at (549, 136)
Screenshot: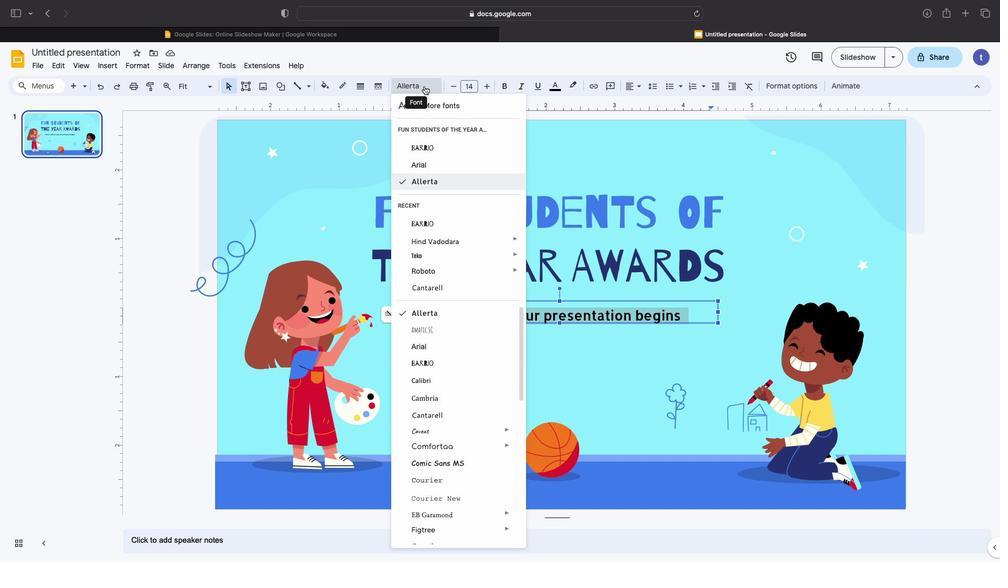 
Action: Mouse moved to (549, 136)
Screenshot: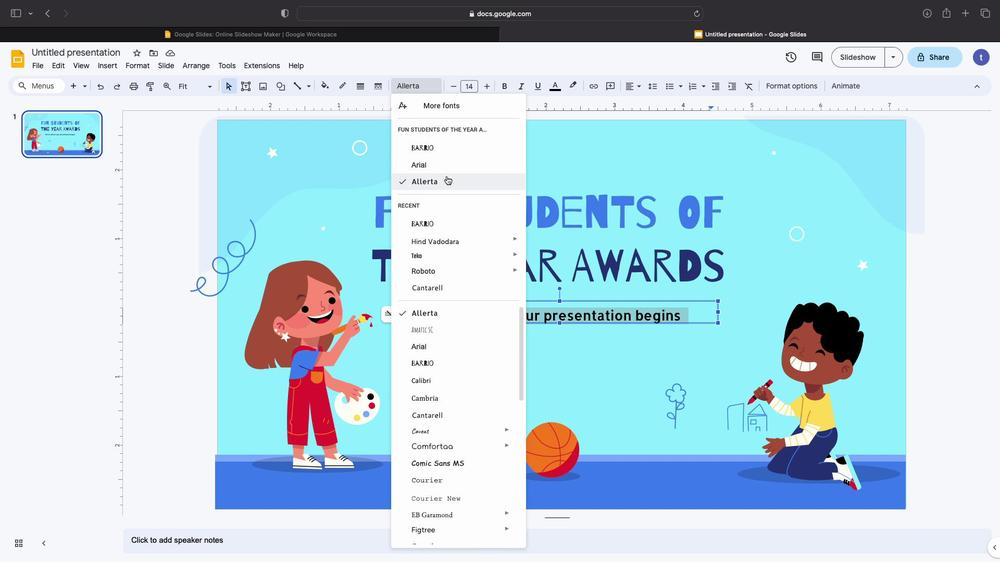 
Action: Mouse pressed left at (549, 136)
Screenshot: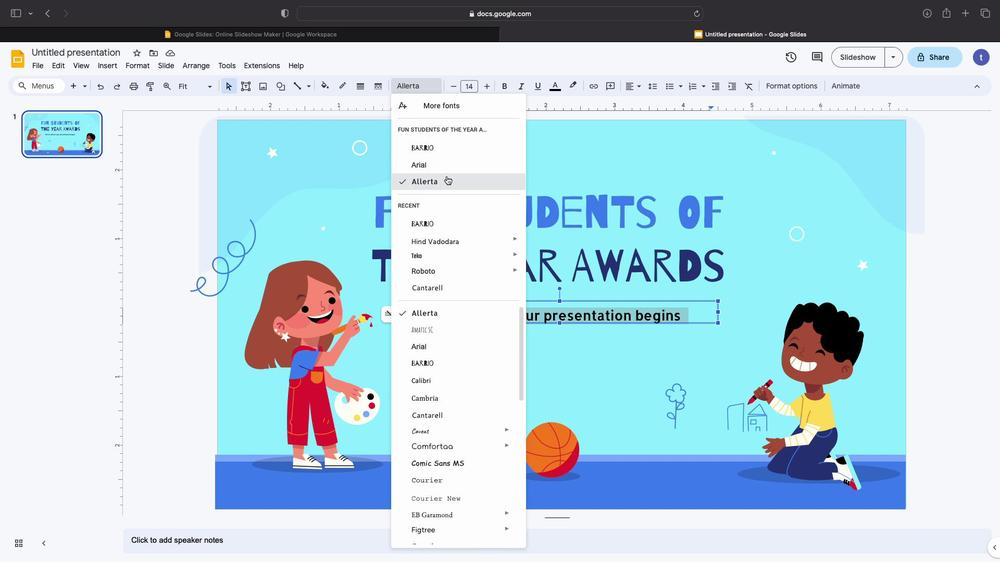 
Action: Mouse moved to (548, 136)
Screenshot: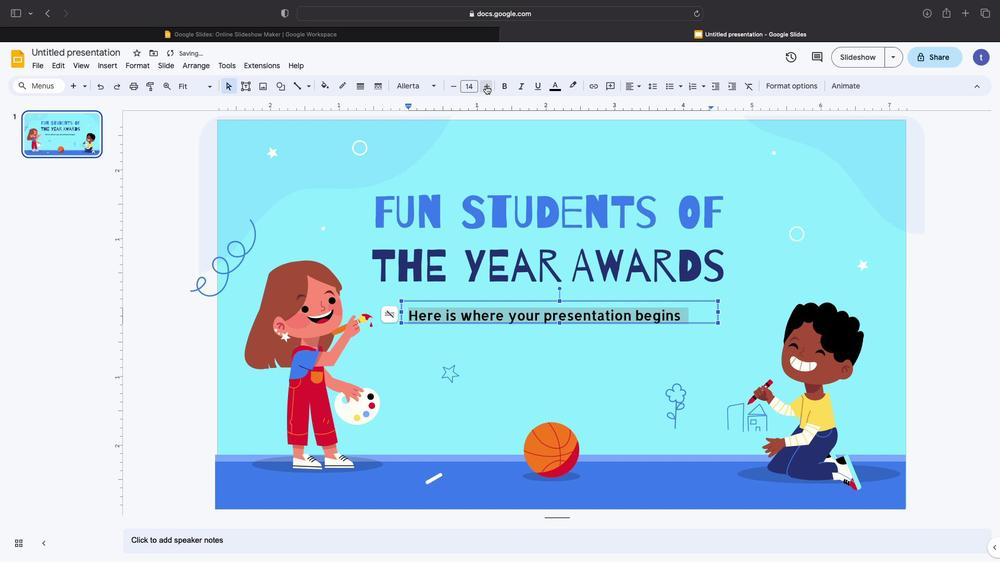 
Action: Mouse pressed left at (548, 136)
Screenshot: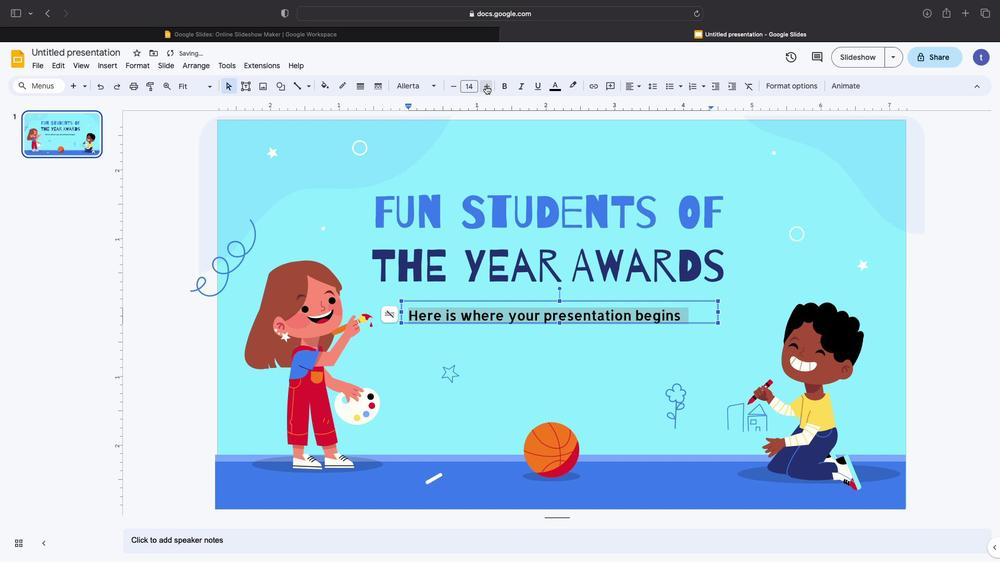 
Action: Mouse pressed left at (548, 136)
Screenshot: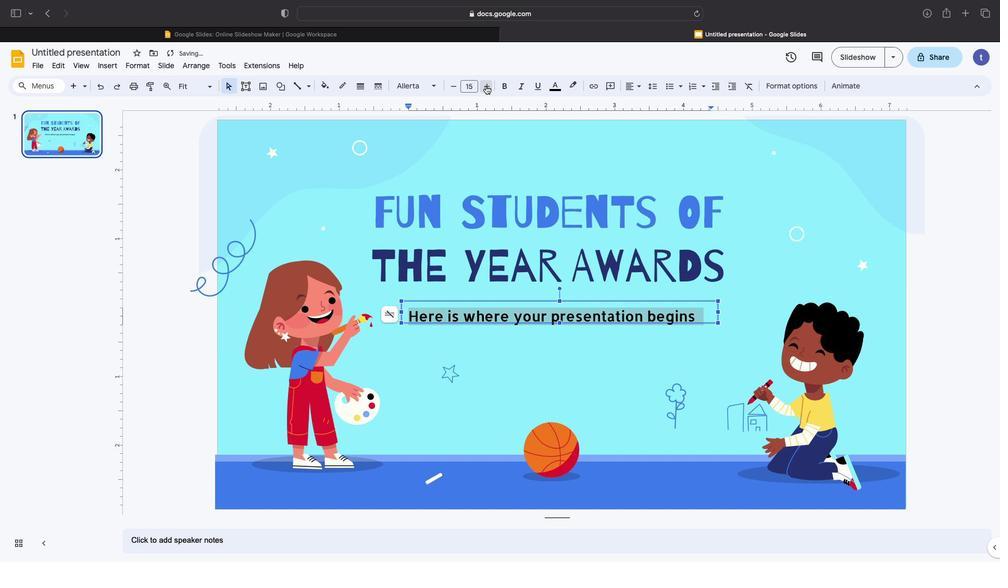 
Action: Mouse moved to (548, 136)
Screenshot: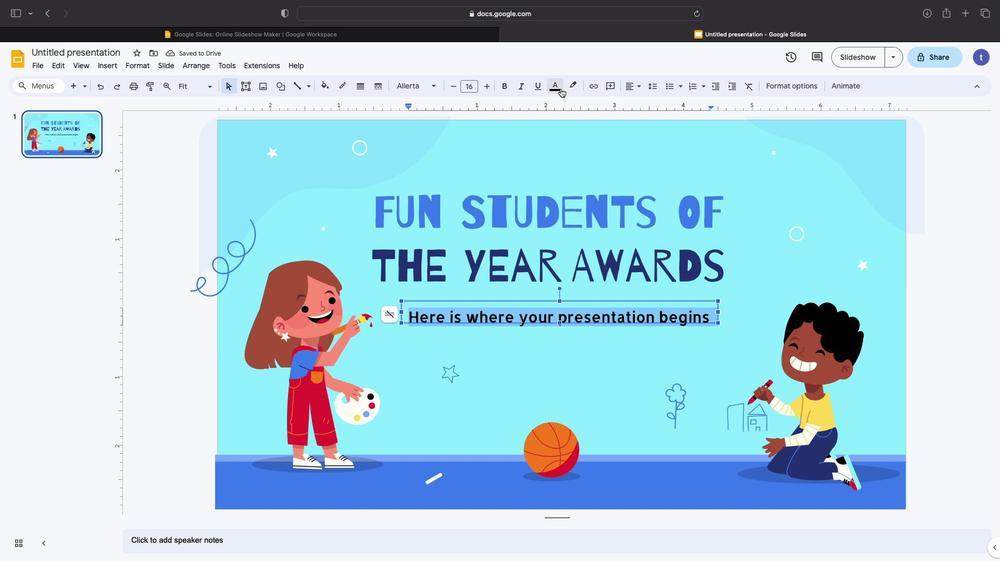 
Action: Mouse pressed left at (548, 136)
Screenshot: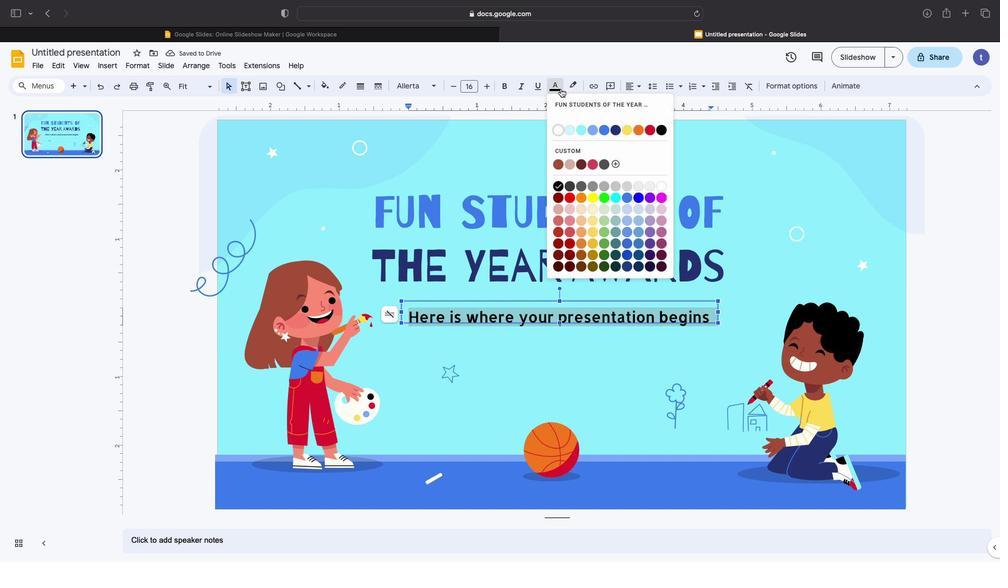 
Action: Mouse moved to (548, 136)
Screenshot: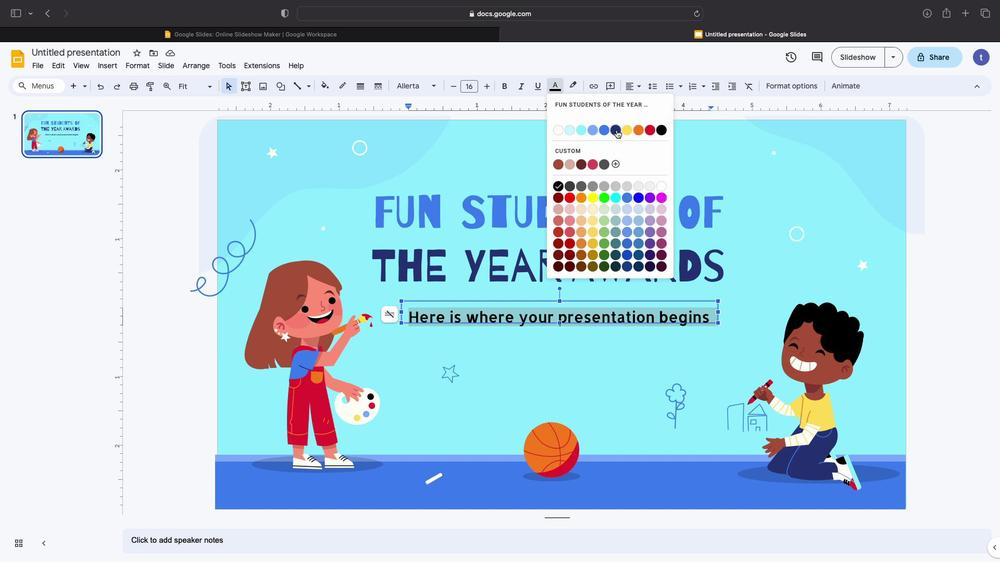 
Action: Mouse pressed left at (548, 136)
Screenshot: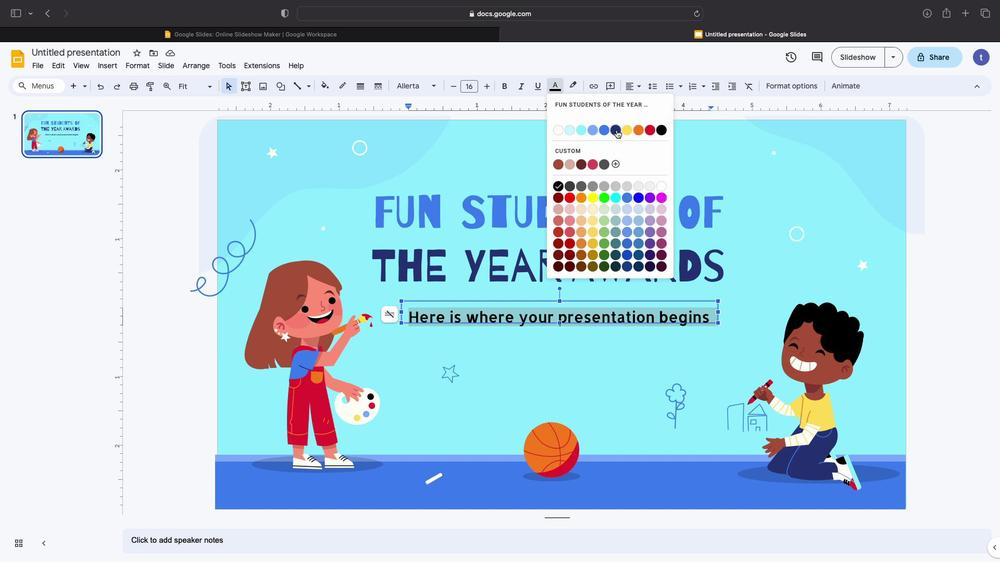 
Action: Mouse moved to (548, 136)
Screenshot: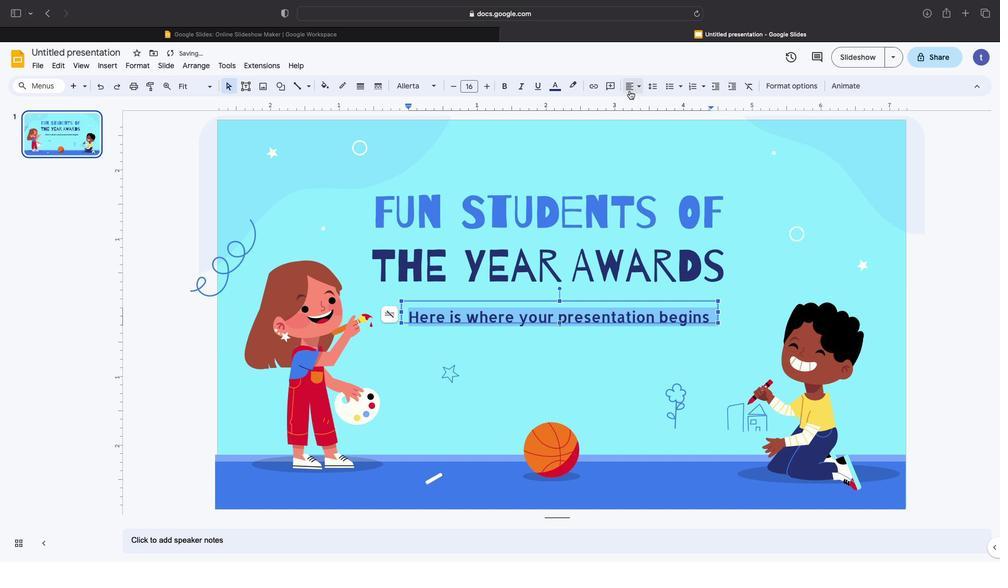 
Action: Mouse pressed left at (548, 136)
Screenshot: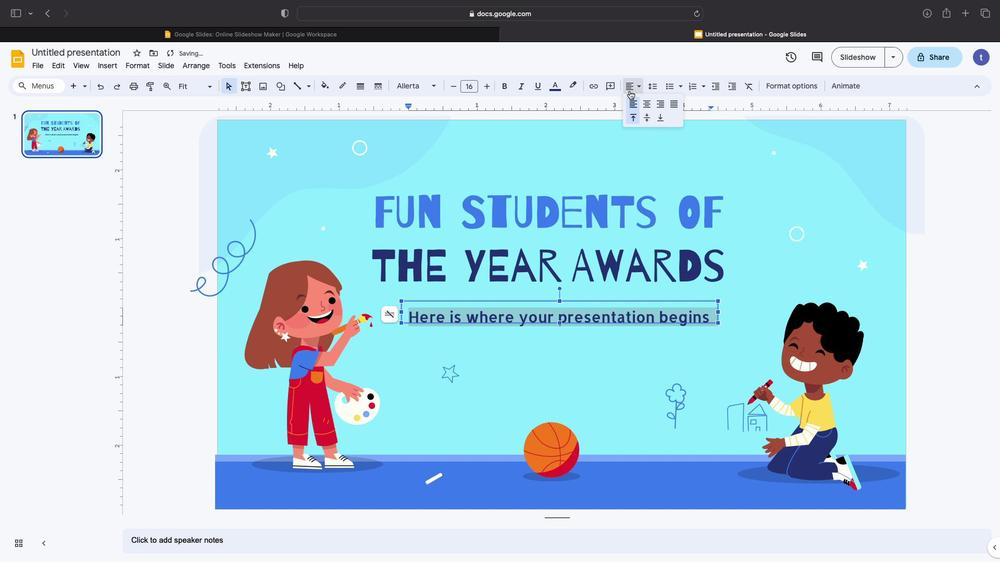 
Action: Mouse moved to (548, 136)
Screenshot: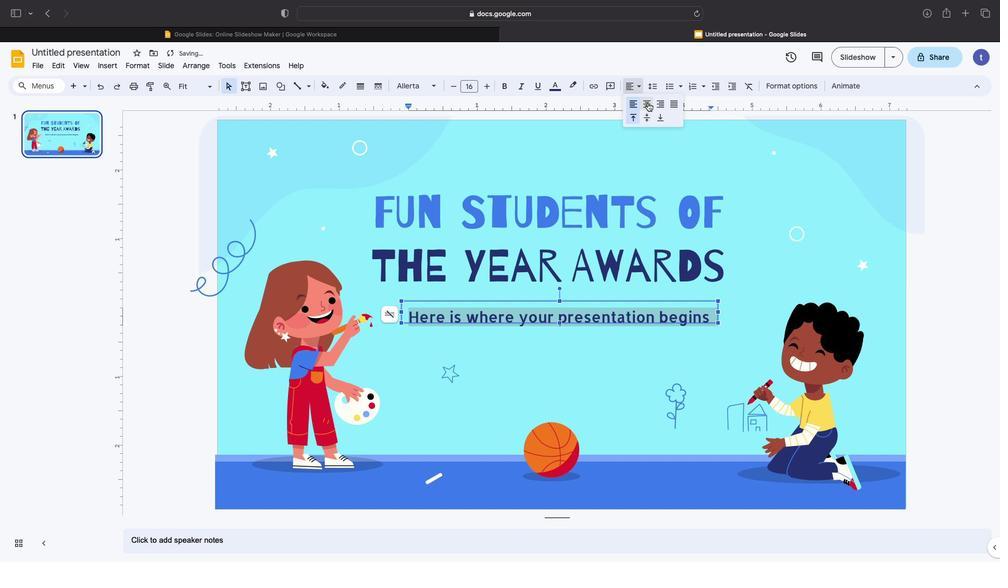 
Action: Mouse pressed left at (548, 136)
Screenshot: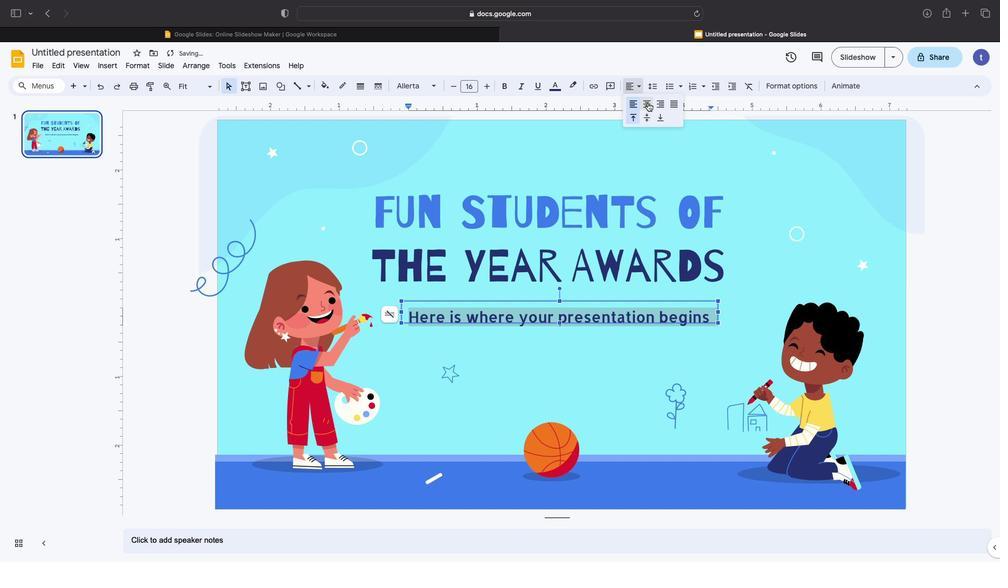 
Action: Mouse moved to (549, 136)
Screenshot: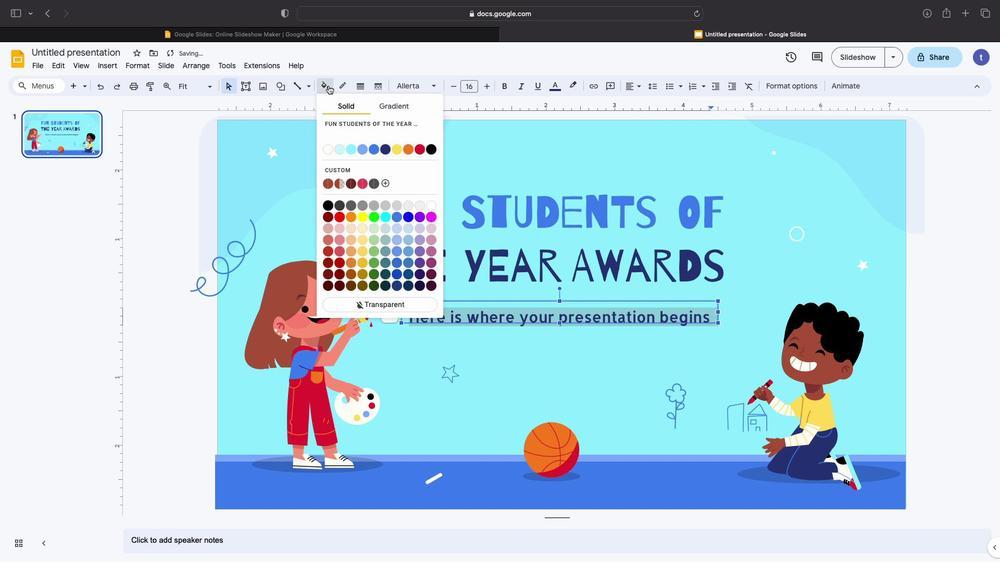 
Action: Mouse pressed left at (549, 136)
Screenshot: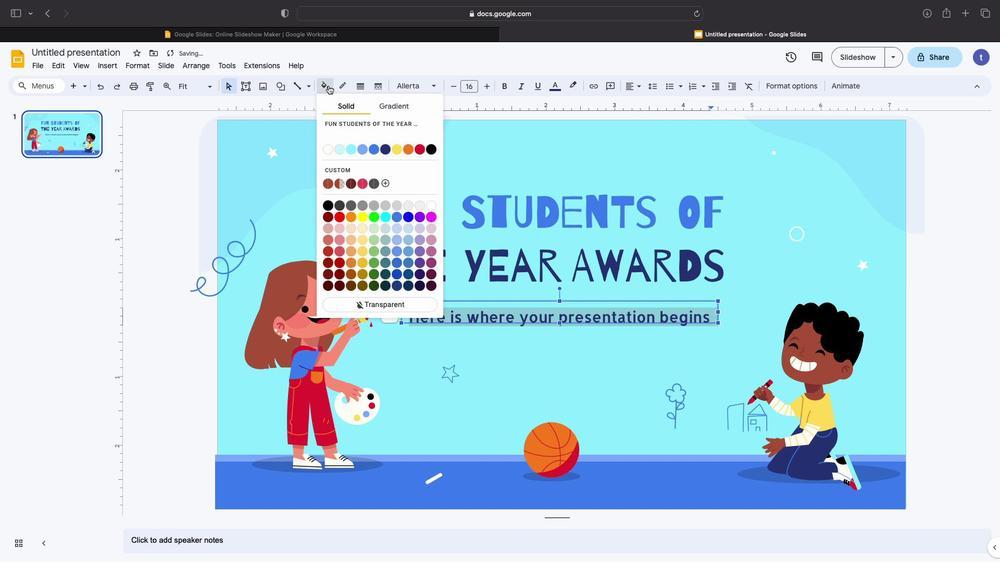 
Action: Mouse moved to (549, 136)
Screenshot: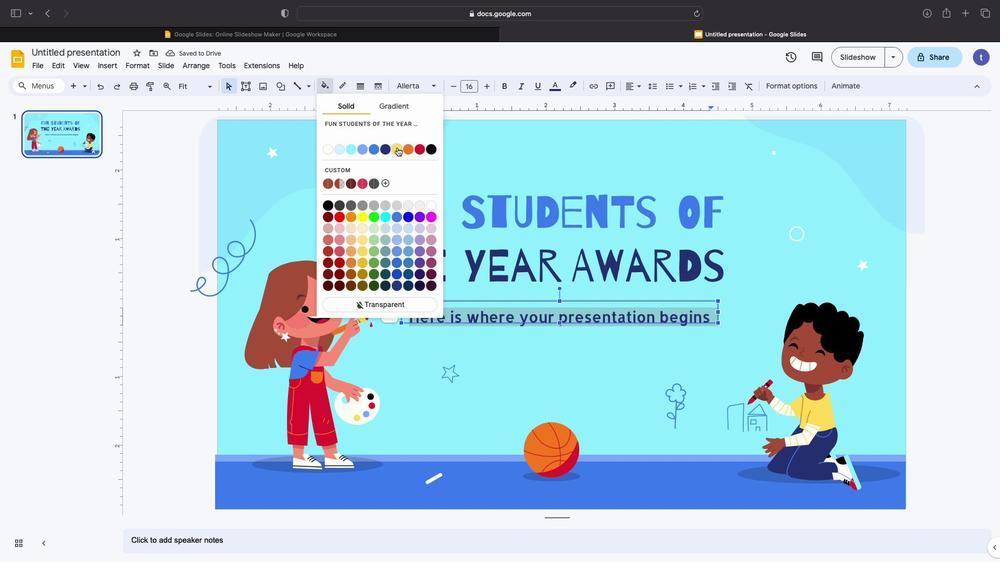 
Action: Mouse pressed left at (549, 136)
Screenshot: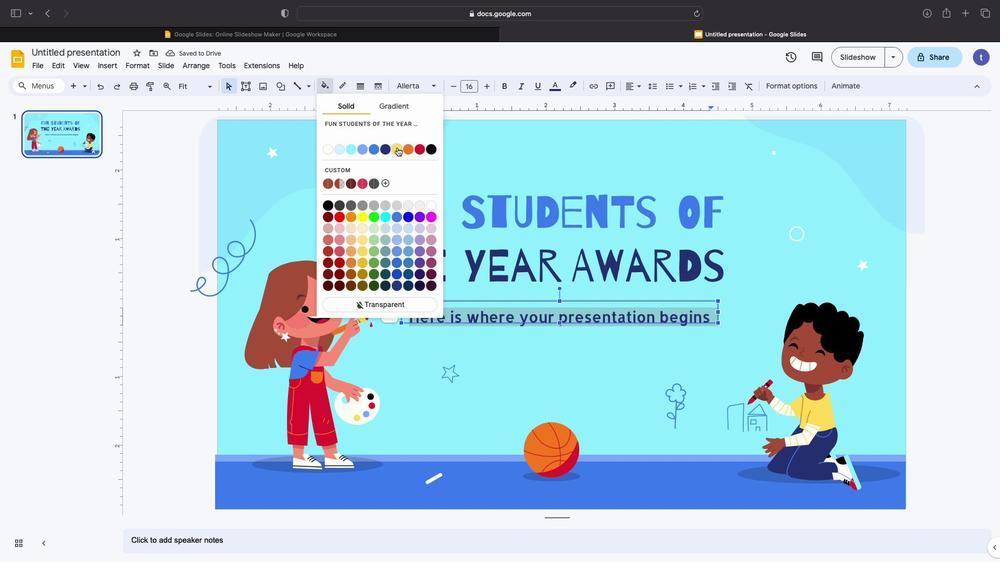 
Action: Mouse moved to (548, 135)
Screenshot: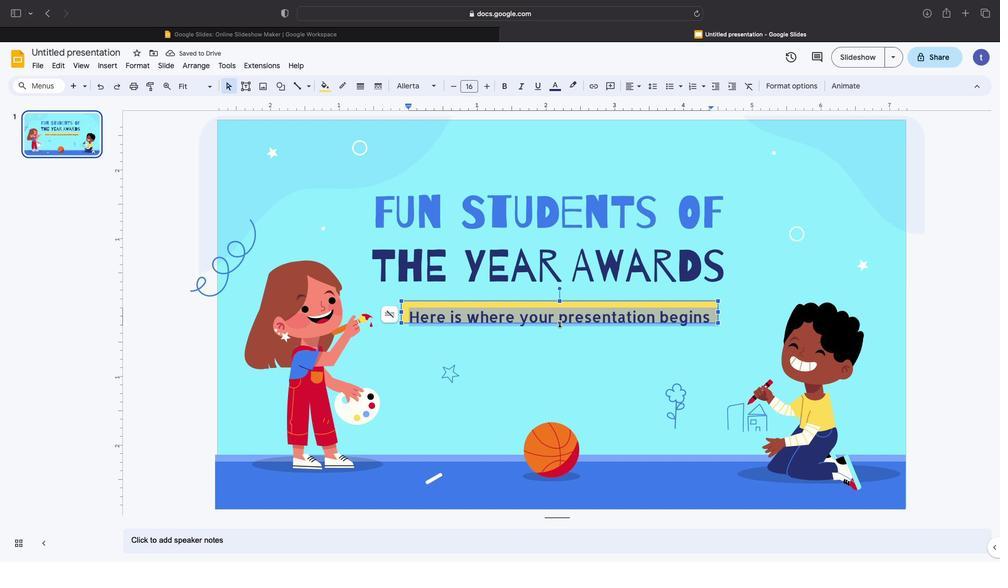 
Action: Mouse pressed left at (548, 135)
Screenshot: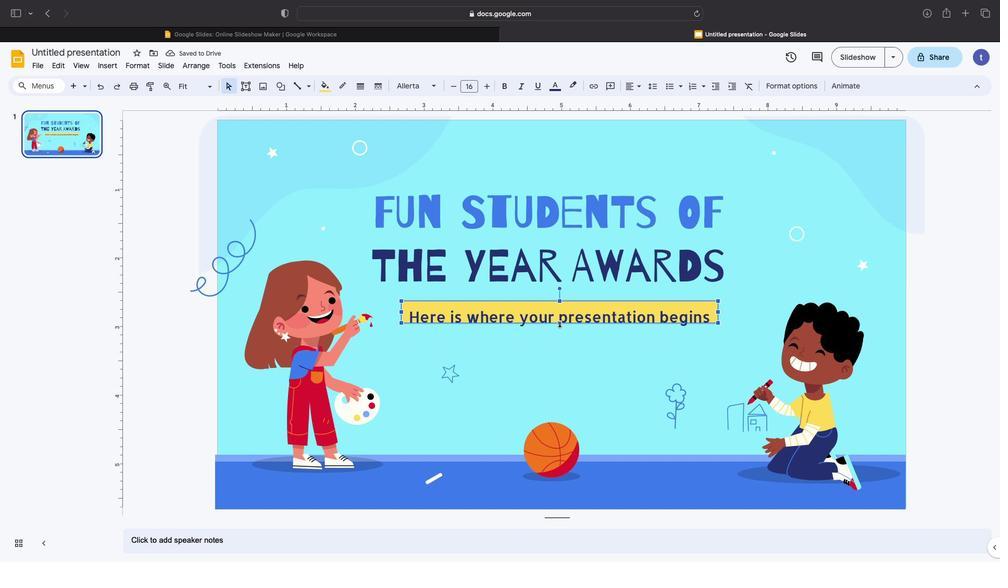
Action: Mouse moved to (548, 135)
Screenshot: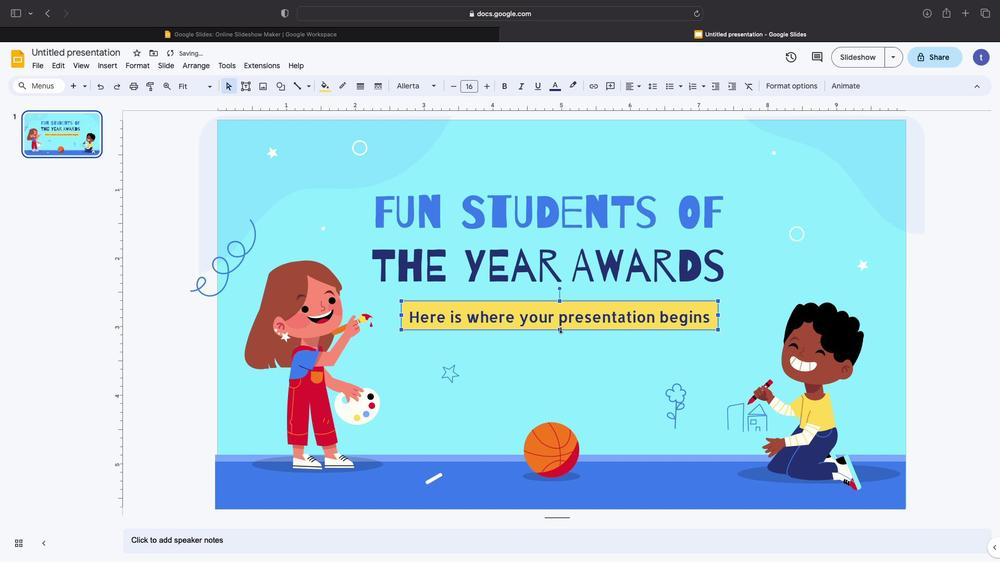 
Action: Mouse pressed left at (548, 135)
Screenshot: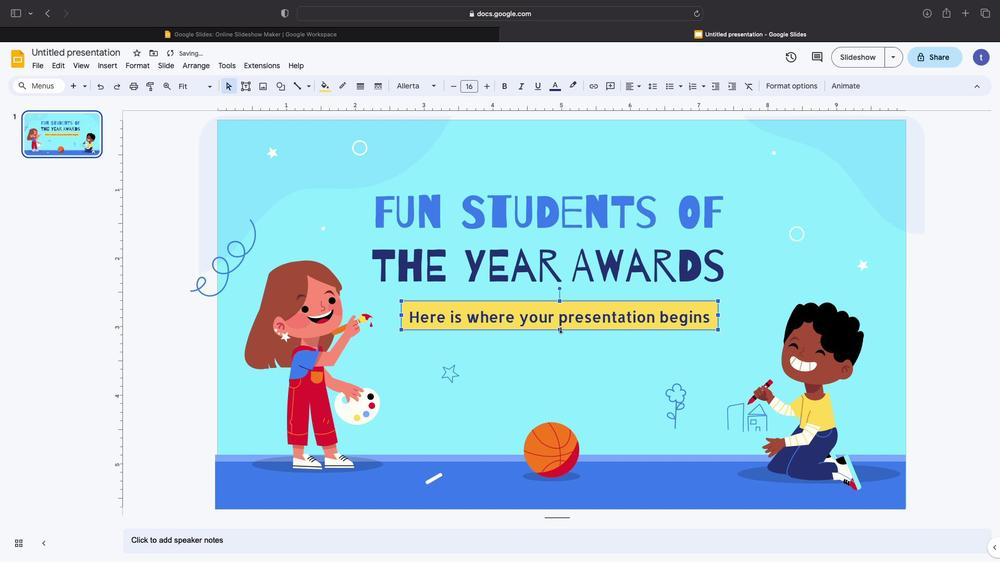 
Action: Mouse moved to (548, 135)
Screenshot: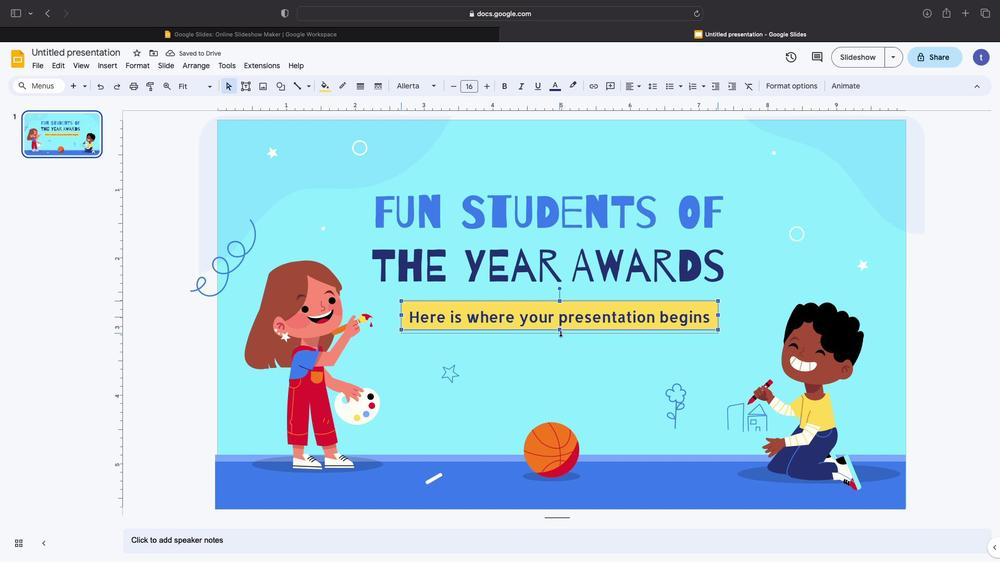 
Action: Key pressed Key.leftKey.leftKey.up
Screenshot: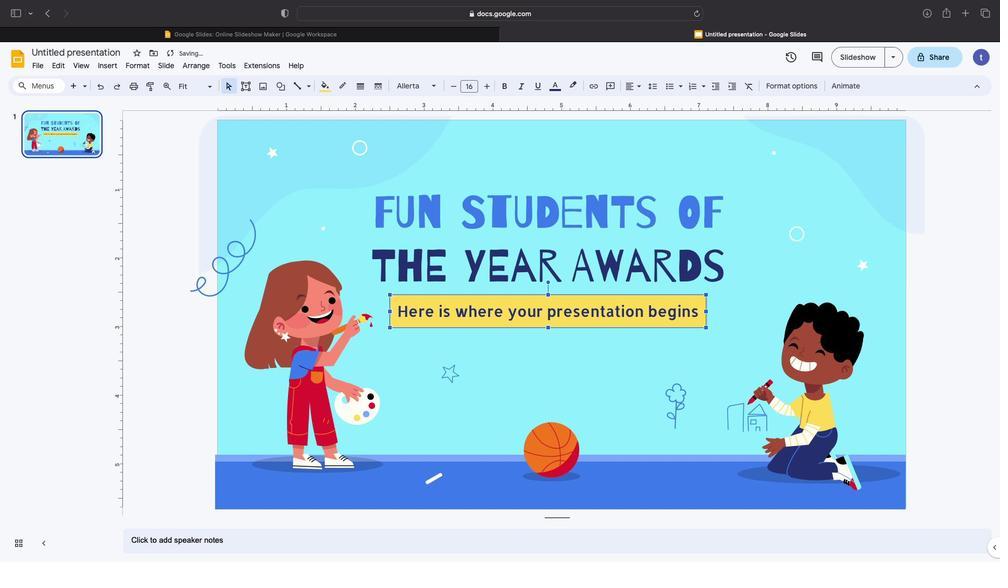 
Action: Mouse moved to (549, 136)
Screenshot: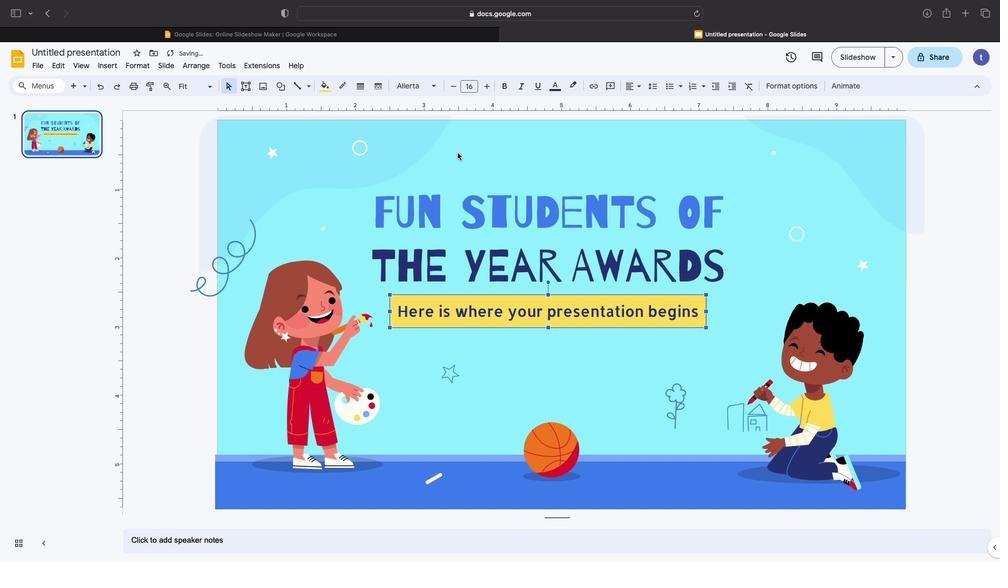 
Action: Mouse pressed left at (549, 136)
Screenshot: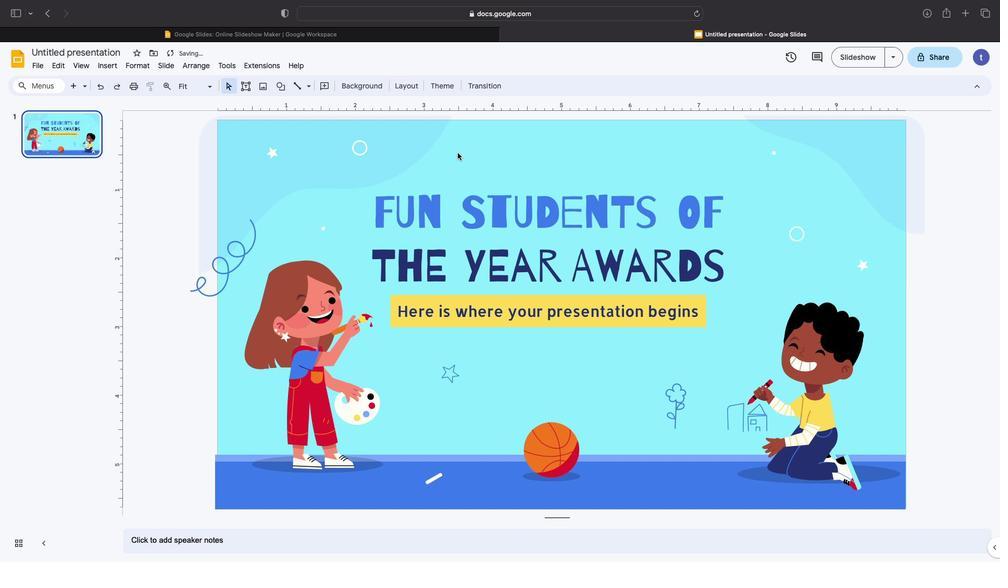 
Action: Mouse moved to (549, 136)
Screenshot: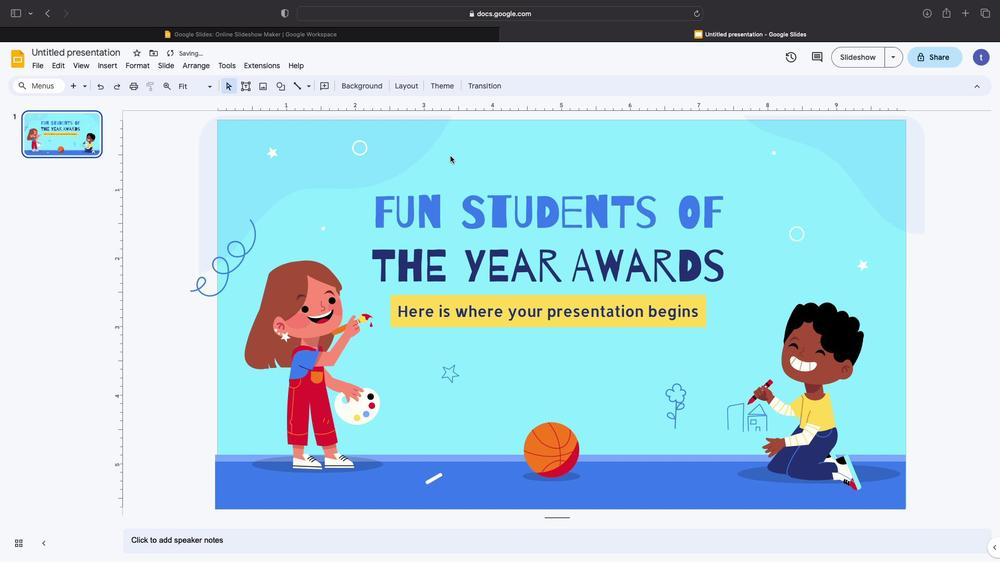 
Action: Mouse pressed left at (549, 136)
Screenshot: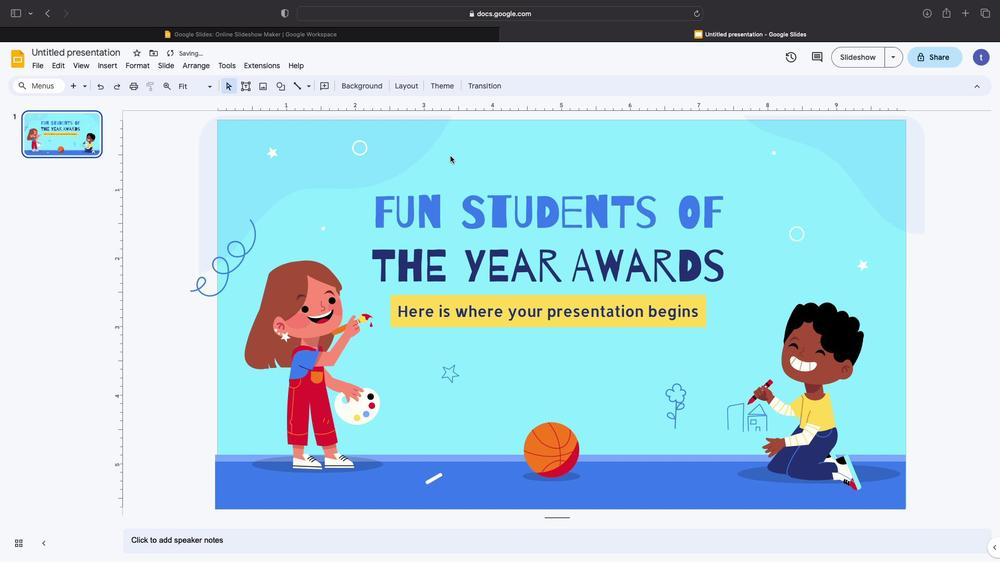 
Action: Mouse moved to (548, 135)
Screenshot: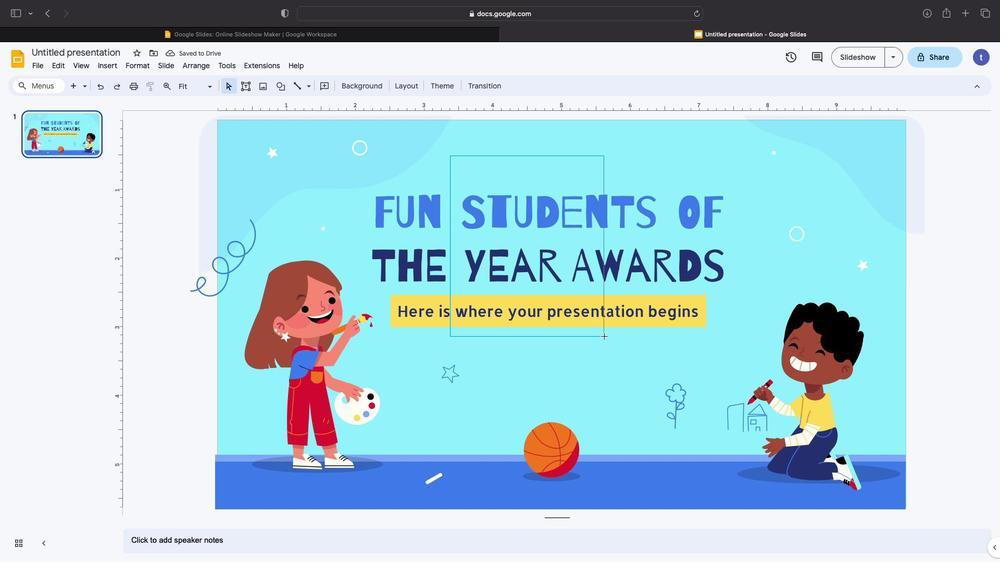 
Action: Key pressed Key.rightKey.right
Screenshot: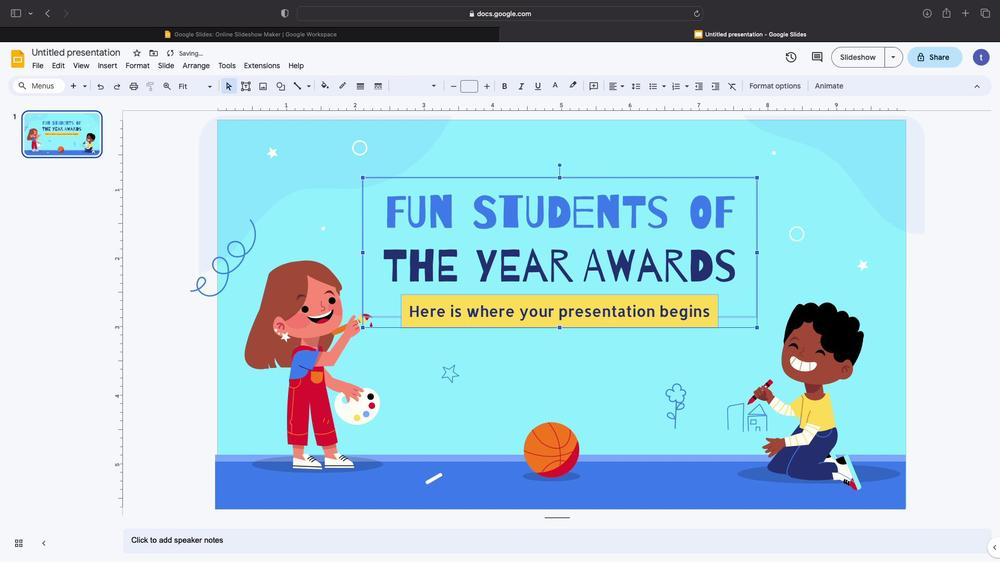 
Action: Mouse moved to (547, 136)
Screenshot: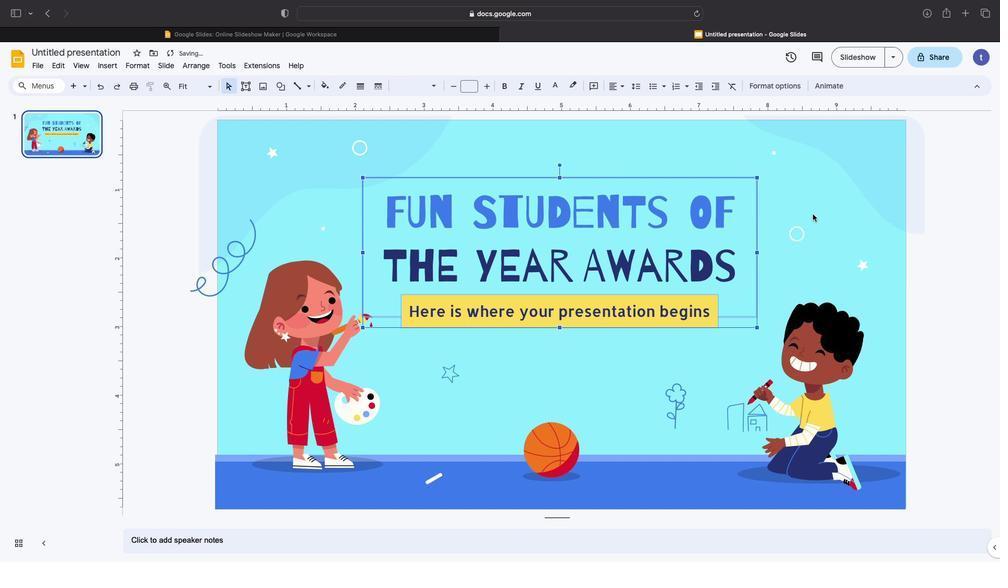 
Action: Mouse pressed left at (547, 136)
Screenshot: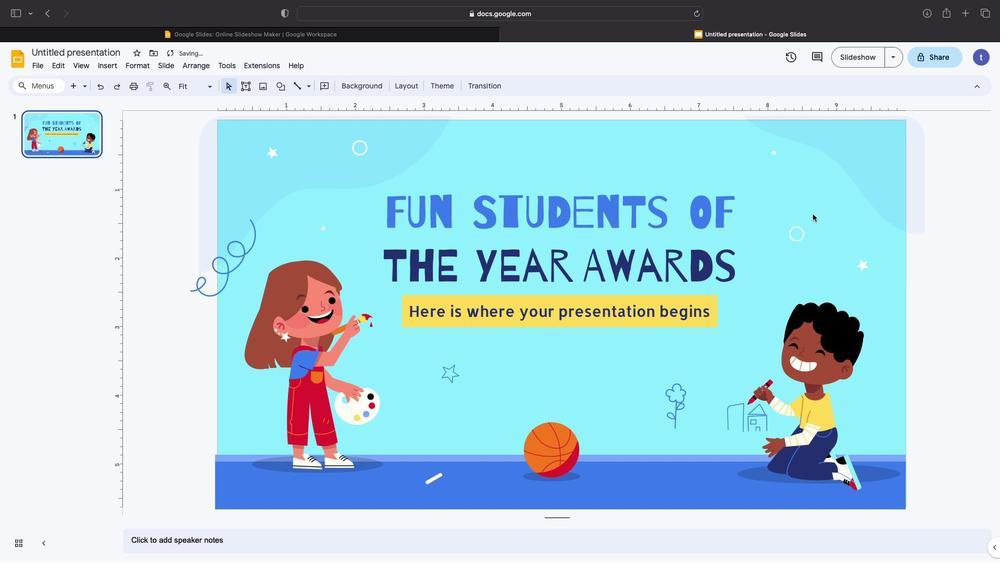 
Action: Mouse moved to (542, 135)
Screenshot: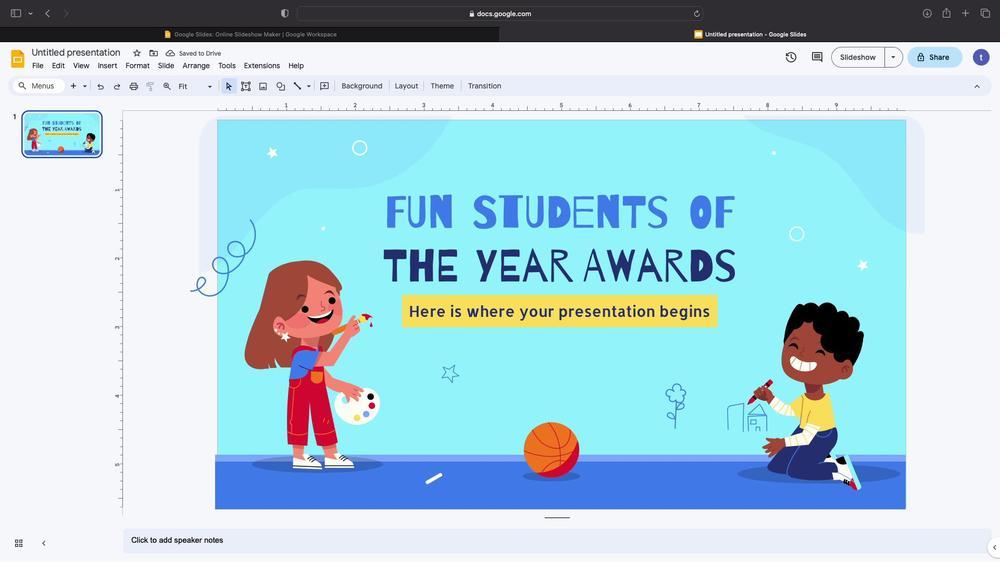 
Action: Mouse pressed left at (542, 135)
Screenshot: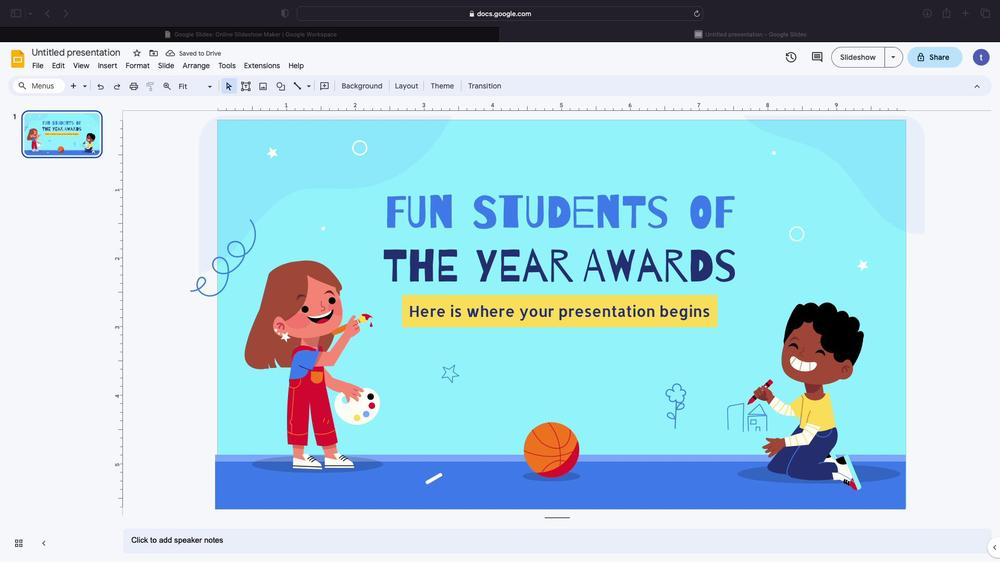 
